 Task: Add an event with the title Second Training Workshop: Effective Leadership Development, date ''2023/10/01'', time 9:15 AM to 11:15 AMand add a description: Scavenger Hunt is a highly customizable activity that can be tailored to suit specific objectives or themes. It can incorporate company-specific trivia, puzzles, or tasks related to your industry or organizational values. The facilitator can also include team-building elements, such as icebreaker activities, during the scavenger hunt to enhance team cohesion and communication.Select event color  Tomato . Add location for the event as: Jakarta, Indonesia, logged in from the account softage.8@softage.netand send the event invitation to softage.10@softage.net and softage.6@softage.net. Set a reminder for the event Weekly on Sunday
Action: Mouse moved to (51, 102)
Screenshot: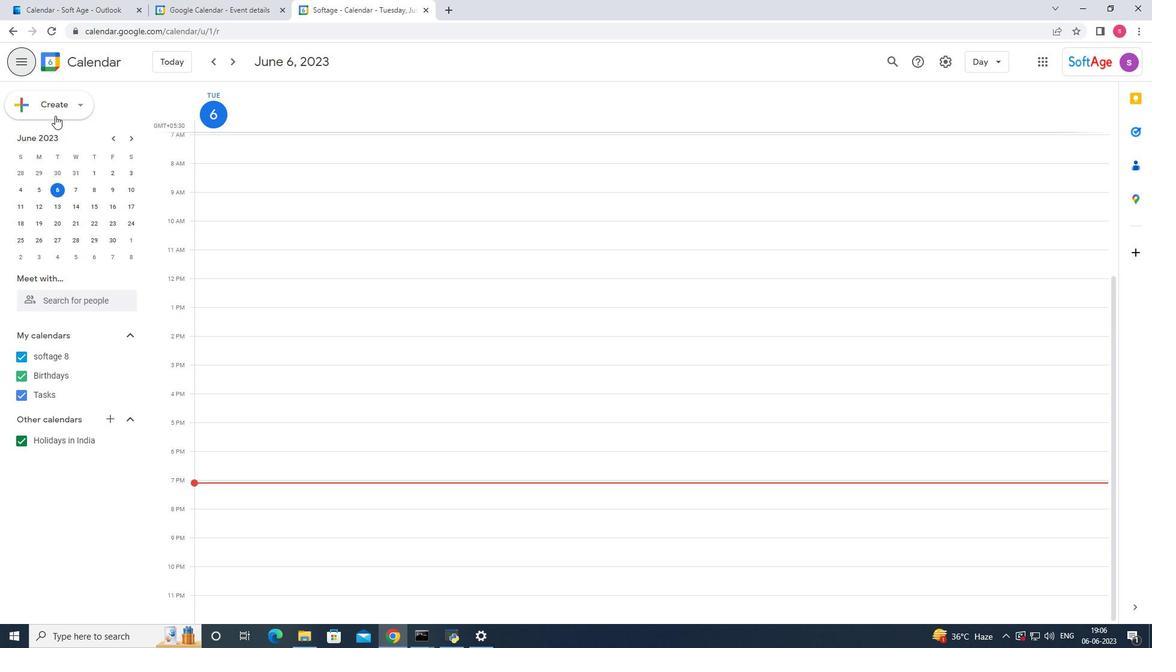 
Action: Mouse pressed left at (51, 102)
Screenshot: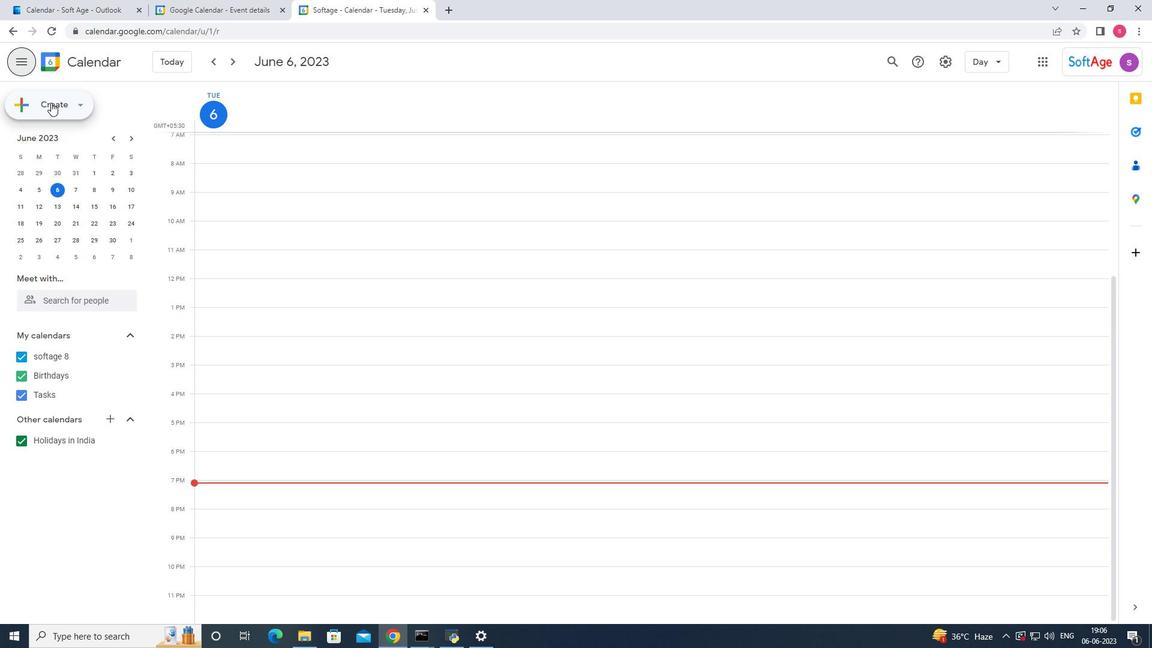 
Action: Mouse moved to (41, 139)
Screenshot: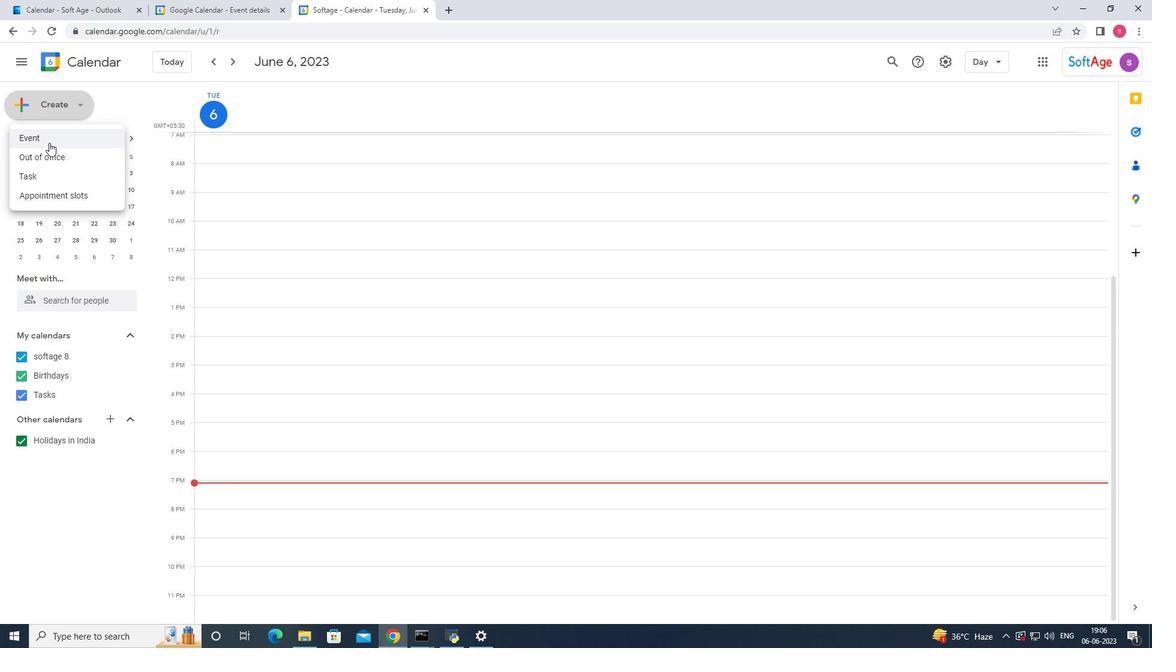 
Action: Mouse pressed left at (41, 139)
Screenshot: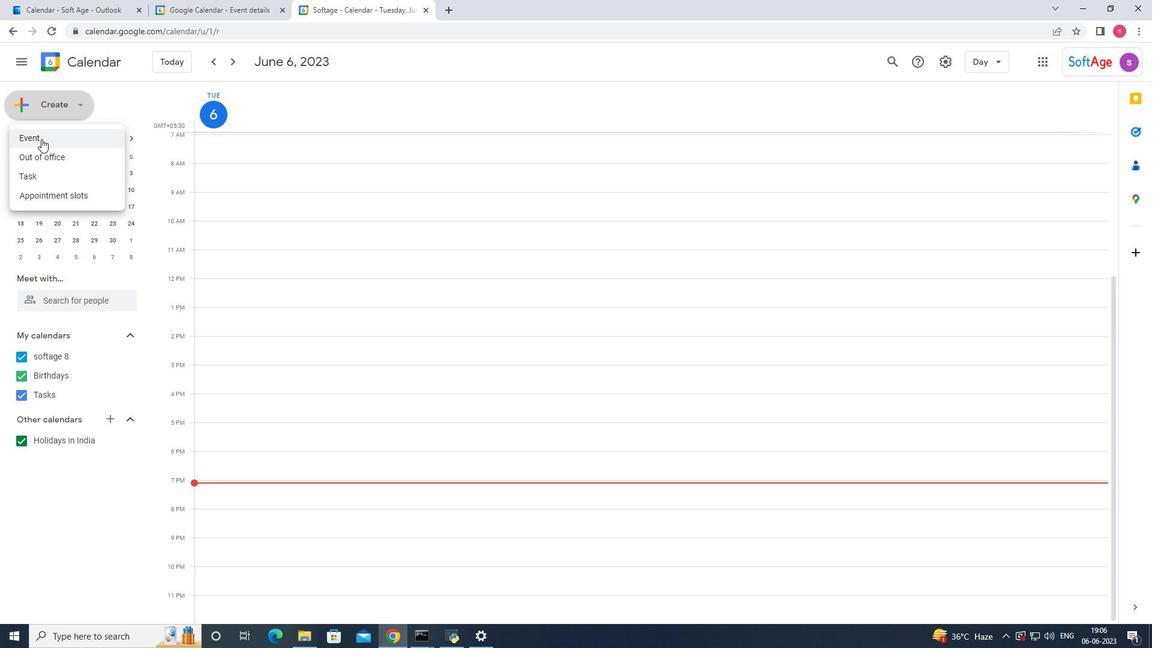 
Action: Mouse moved to (669, 471)
Screenshot: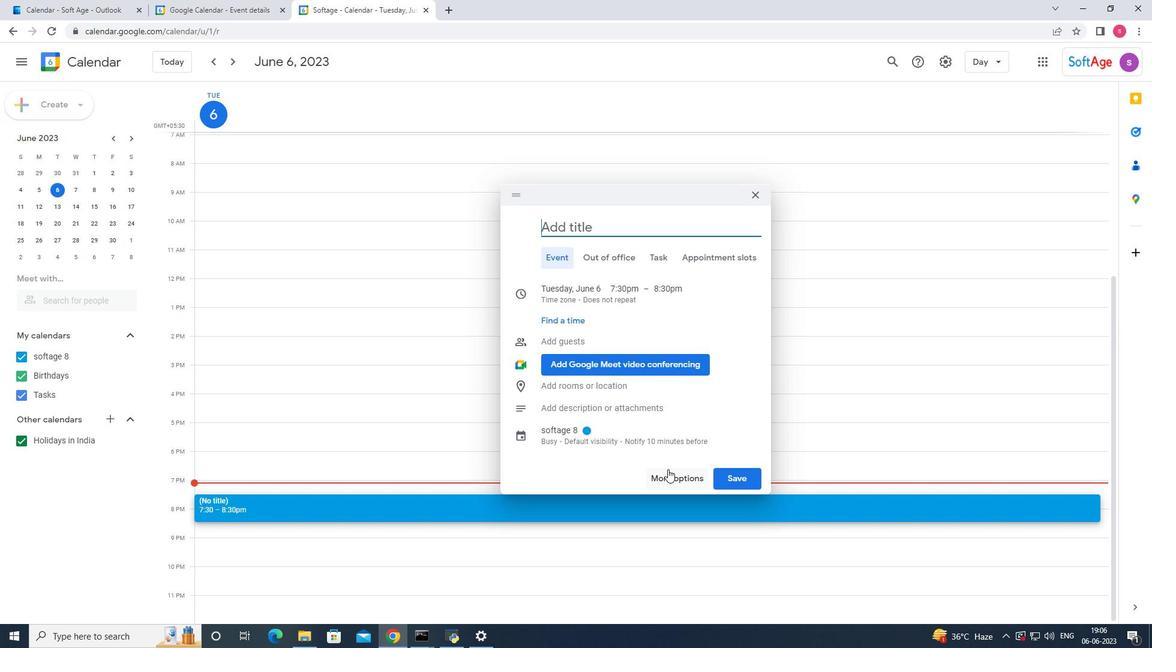 
Action: Mouse pressed left at (669, 471)
Screenshot: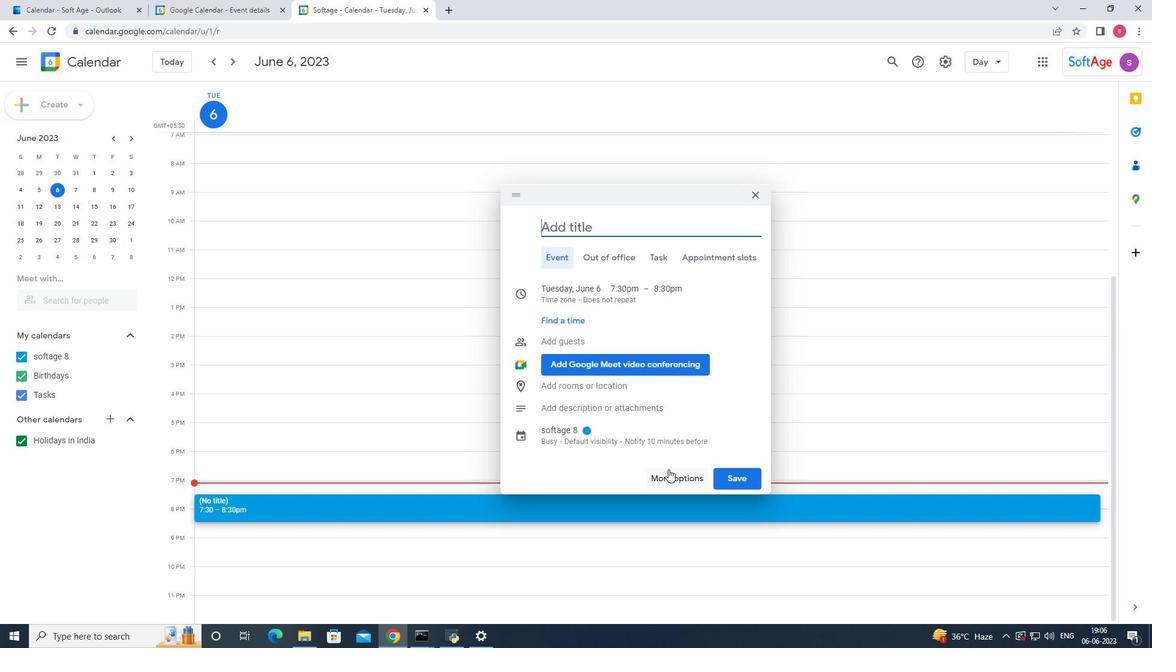 
Action: Mouse moved to (83, 66)
Screenshot: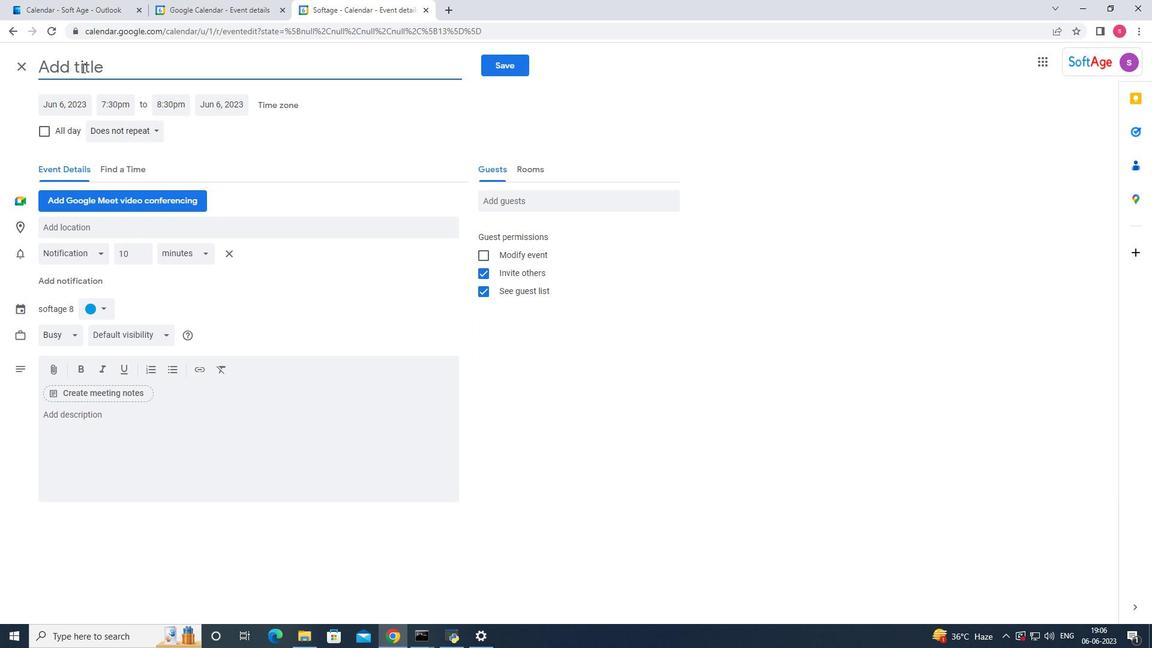 
Action: Mouse pressed left at (83, 66)
Screenshot: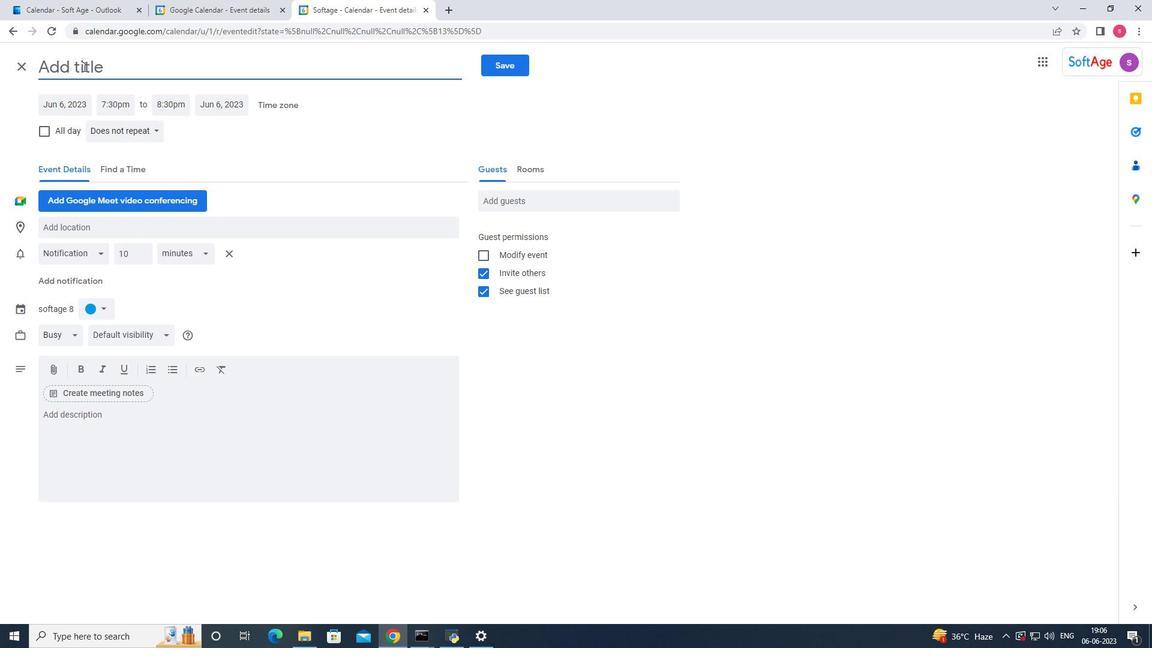 
Action: Key pressed <Key.shift_r>Second<Key.space><Key.shift_r>Training<Key.space><Key.shift_r>Worksp<Key.backspace>hop<Key.space><Key.shift_r><Key.backspace><Key.shift><Key.shift><Key.shift><Key.shift><Key.shift><Key.shift><Key.shift><Key.shift><Key.shift><Key.shift><Key.shift><Key.shift><Key.shift><Key.shift><Key.shift><Key.shift><Key.shift><Key.shift><Key.shift><Key.shift><Key.shift>:<Key.space><Key.shift_r>Effective<Key.space><Key.shift>Leadership<Key.space><Key.shift_r>Development
Screenshot: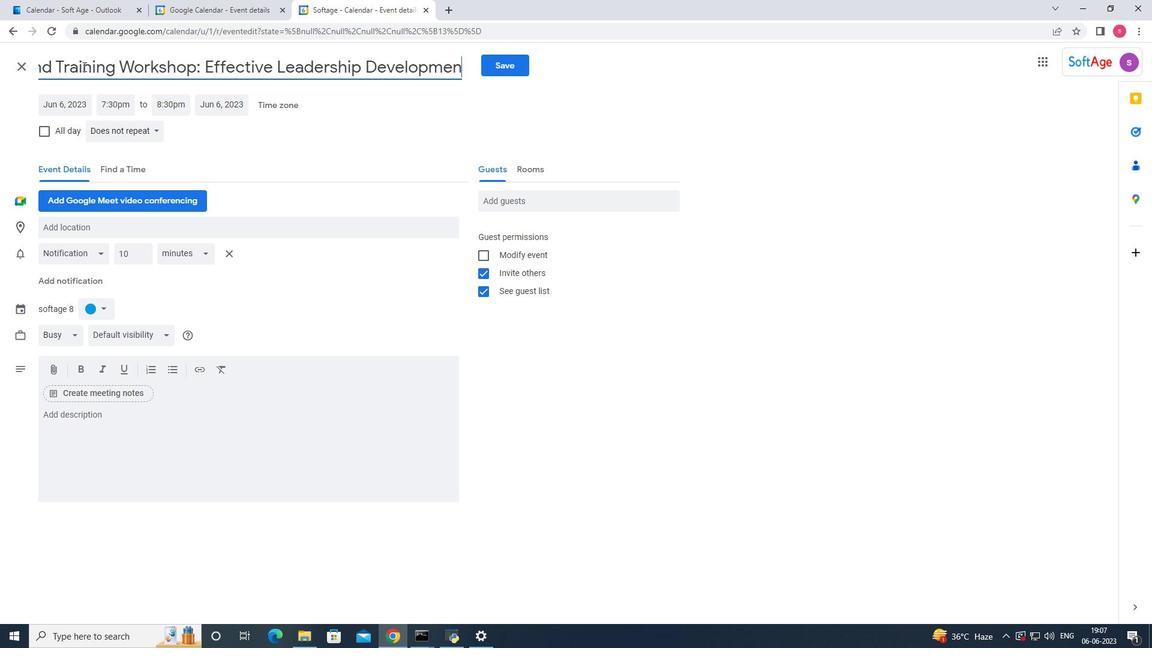 
Action: Mouse moved to (173, 430)
Screenshot: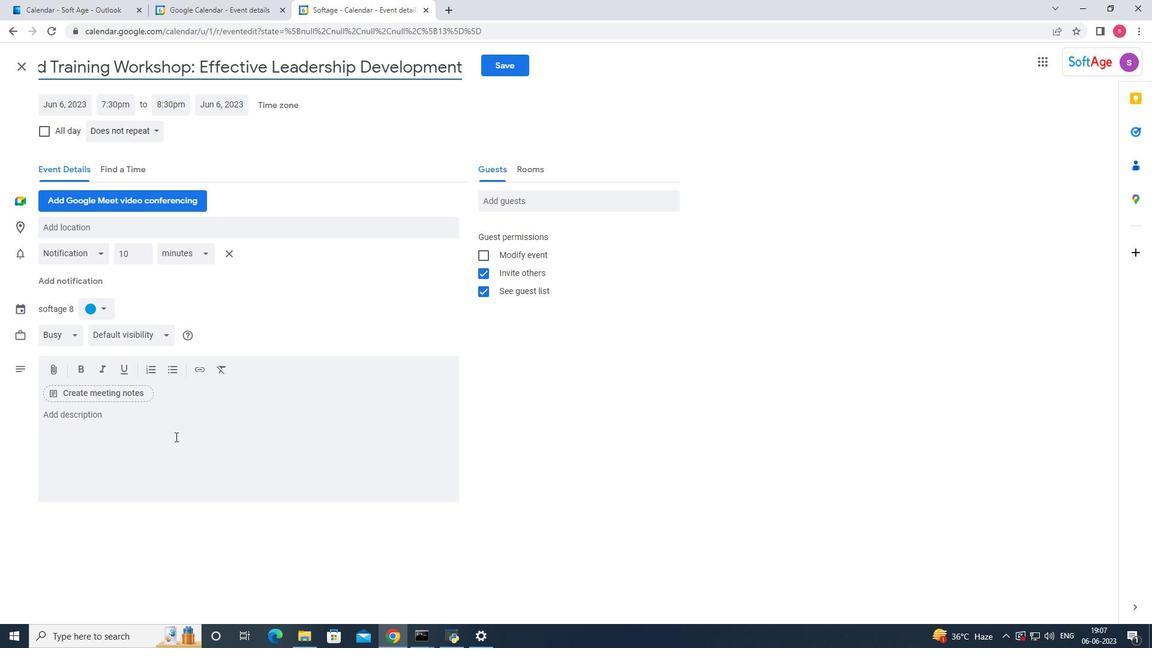 
Action: Mouse pressed left at (173, 430)
Screenshot: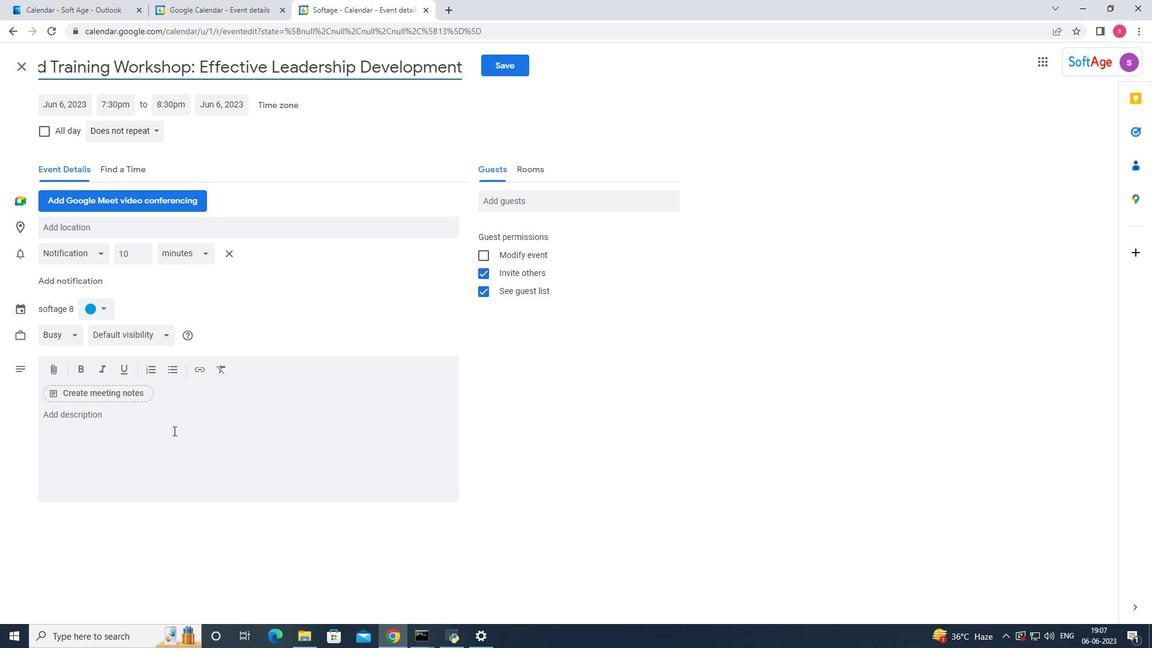 
Action: Mouse moved to (149, 432)
Screenshot: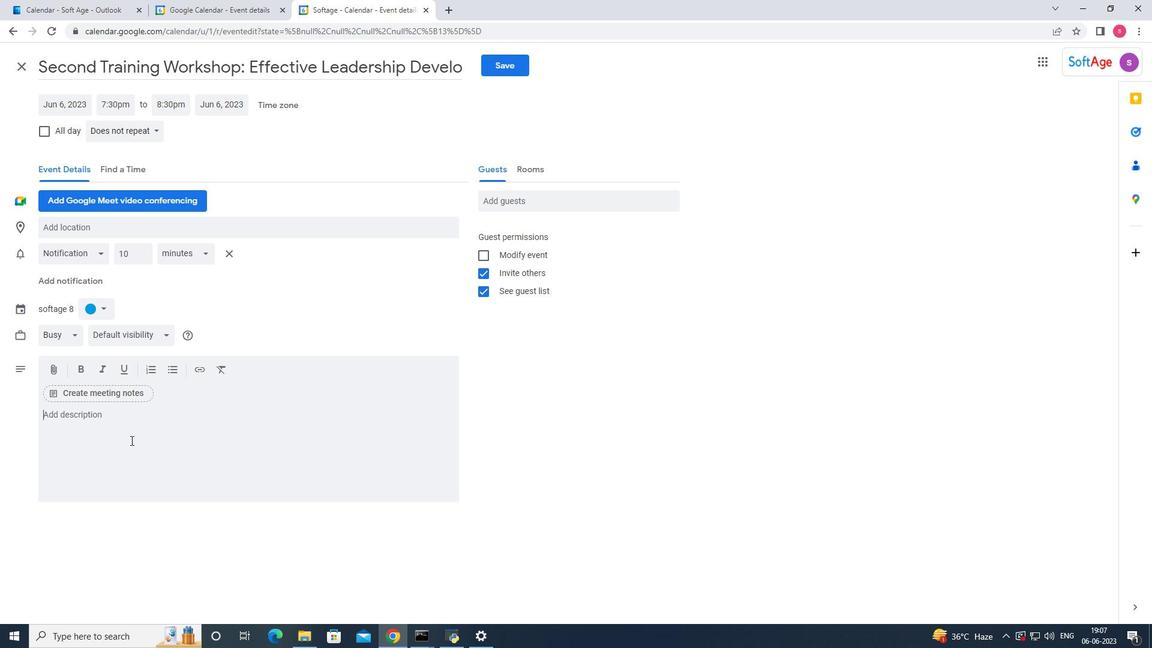 
Action: Mouse pressed left at (149, 432)
Screenshot: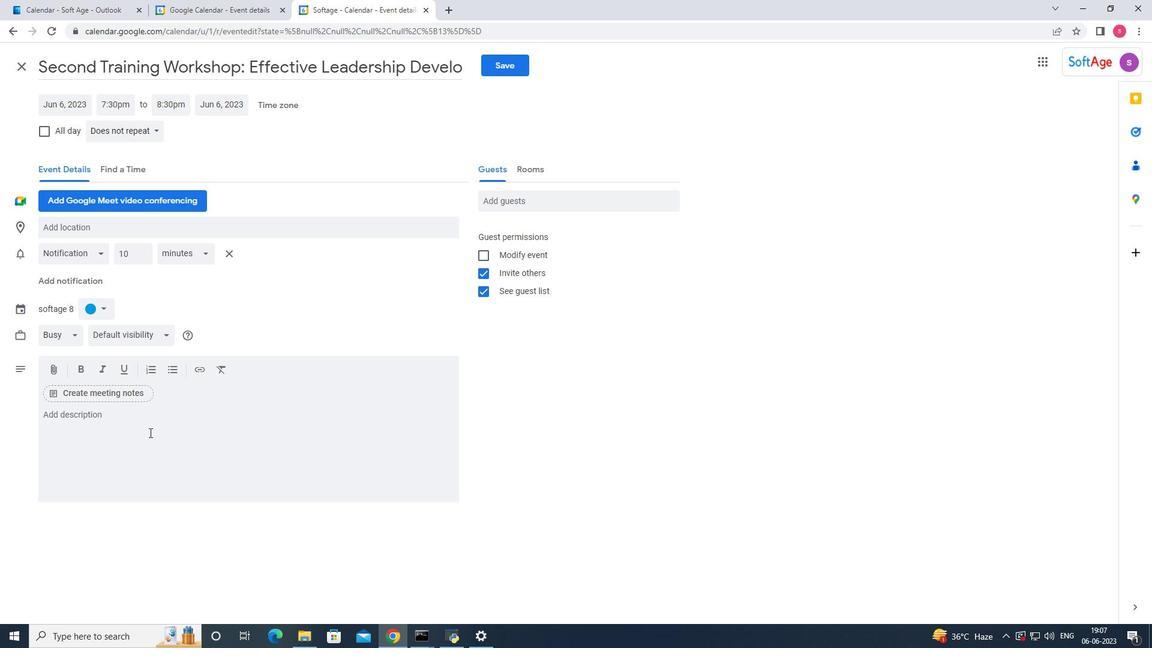 
Action: Mouse moved to (153, 427)
Screenshot: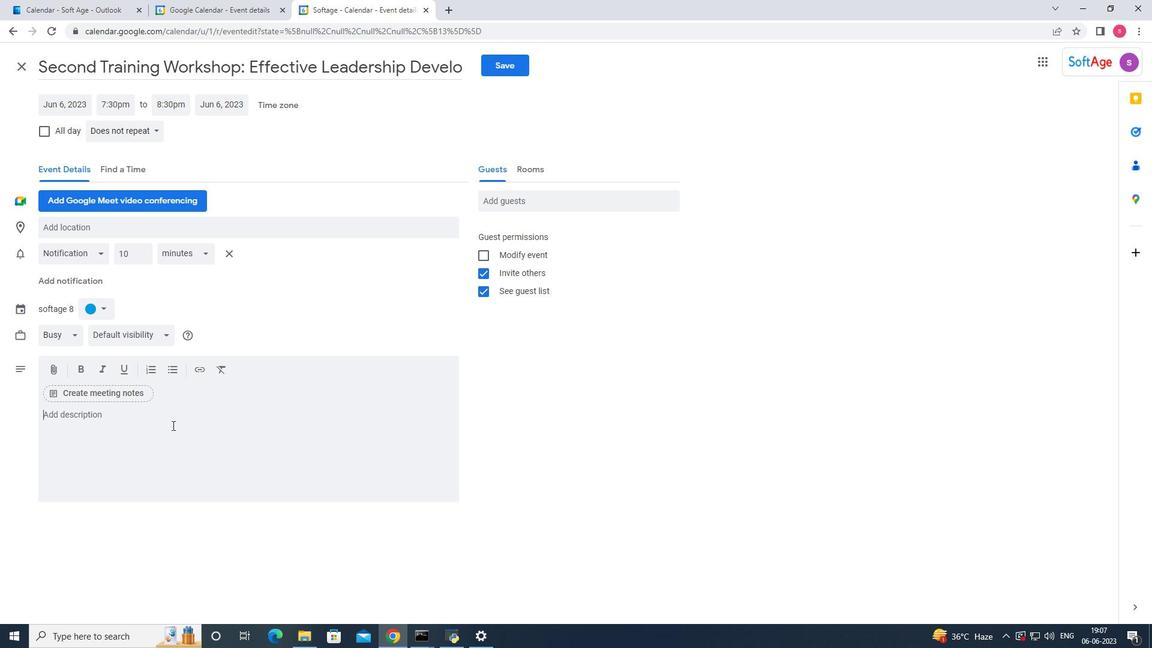
Action: Mouse pressed left at (153, 427)
Screenshot: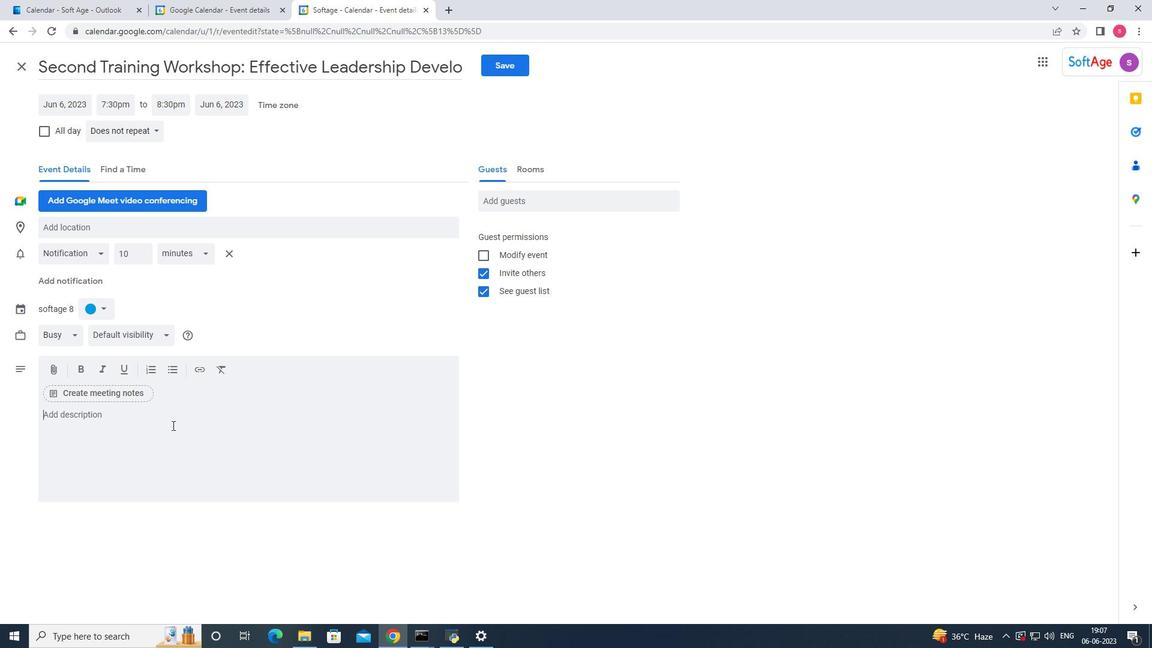 
Action: Key pressed <Key.shift_r><Key.shift_r><Key.shift_r>T<Key.backspace><Key.shift_r><Key.shift_r>Scavenger<Key.space><Key.shift>Hunt<Key.space>is<Key.space>a<Key.space>highly<Key.space>customizable<Key.space>activity<Key.space>ta<Key.backspace>hat<Key.space>can<Key.space>be<Key.space>tr<Key.backspace>ailored<Key.space>to<Key.space>uou<Key.backspace><Key.backspace><Key.backspace>suid<Key.backspace>t<Key.space>specific<Key.space>objectives<Key.space>p<Key.backspace>or<Key.space>themes.<Key.space><Key.shift>It<Key.space>can<Key.space>incorporate<Key.space>company<Key.space><Key.backspace><Key.shift>_<Key.backspace>-<Key.space><Key.backspace>specific<Key.space>travia,<Key.space>pi<Key.backspace>i<Key.backspace>ussles,<Key.space>or<Key.space>tasks<Key.space>related<Key.space>to<Key.space>uour<Key.backspace><Key.backspace><Key.backspace><Key.backspace>your<Key.space>industry<Key.space>or<Key.space>organizational<Key.space>values.<Key.space><Key.shift_r>The<Key.space>facilitati<Key.backspace>or<Key.space>can<Key.space>s<Key.backspace>also<Key.space>unclude<Key.space><Key.backspace><Key.backspace><Key.backspace><Key.backspace>ude<Key.space>
Screenshot: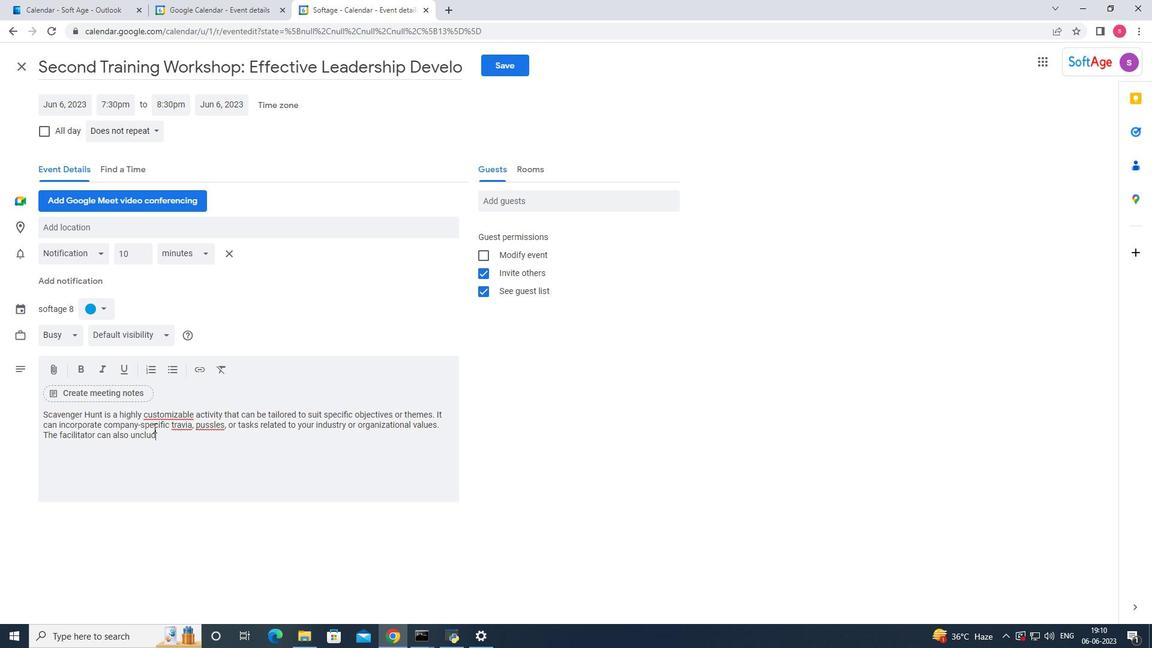 
Action: Mouse moved to (138, 439)
Screenshot: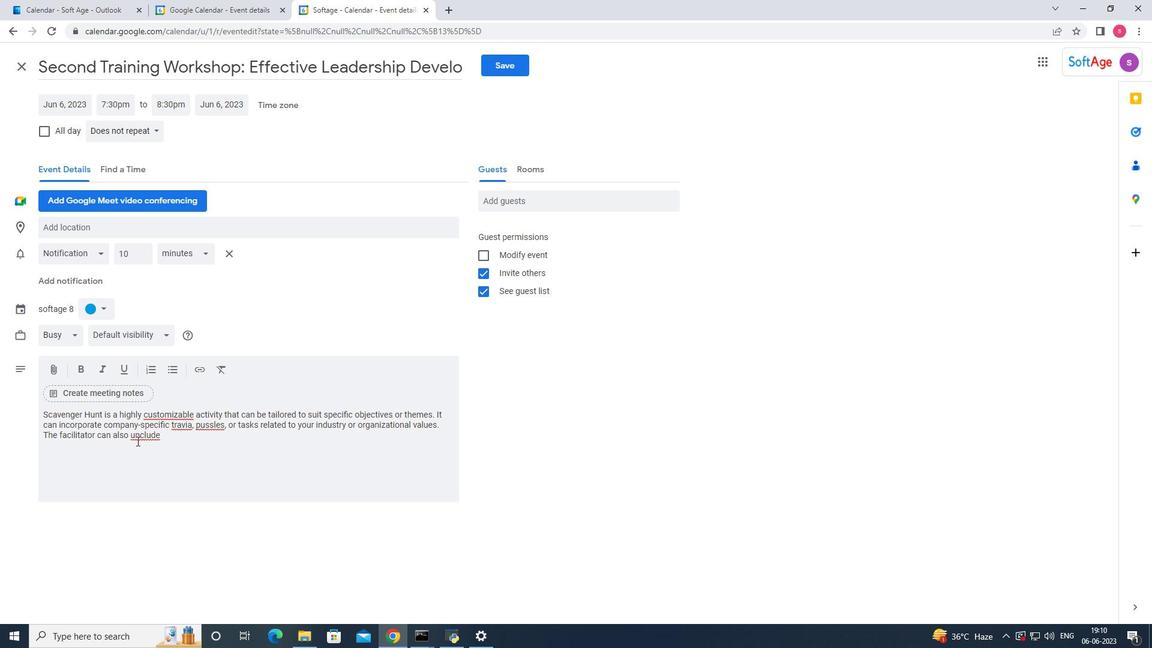 
Action: Mouse pressed right at (138, 439)
Screenshot: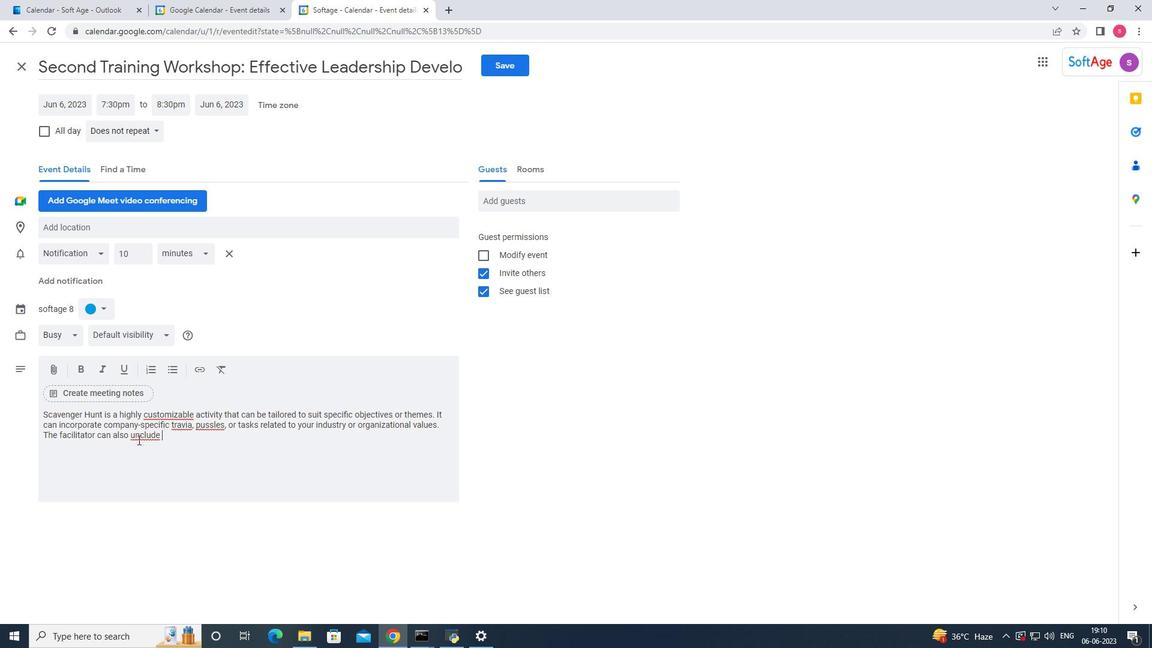 
Action: Mouse moved to (180, 266)
Screenshot: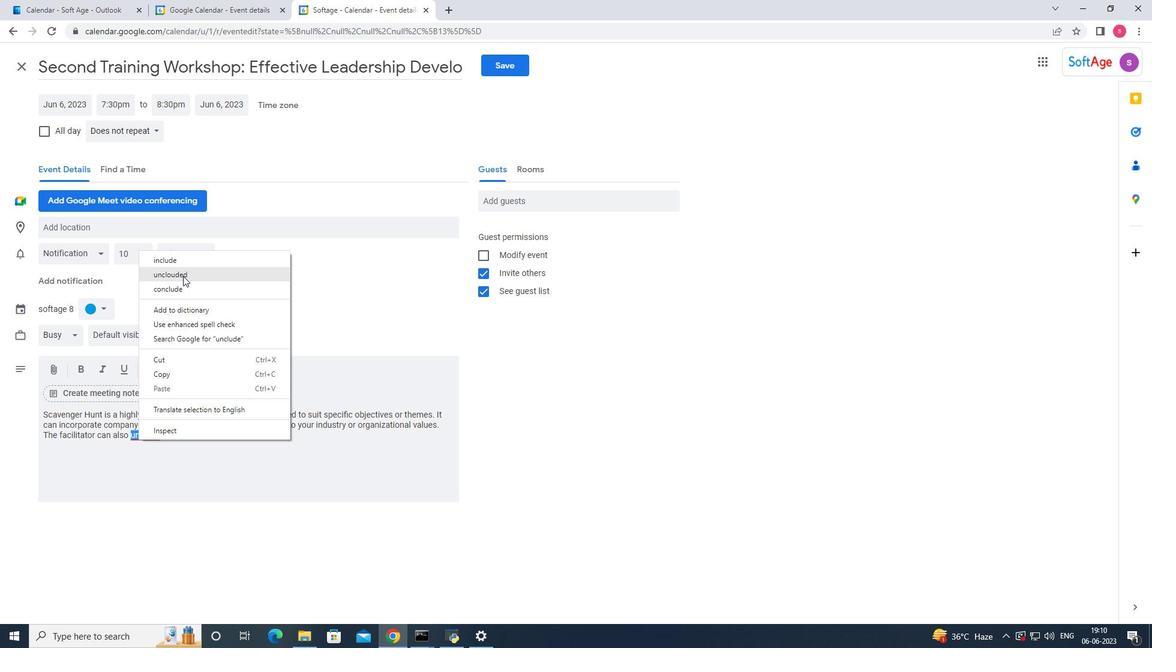 
Action: Mouse pressed left at (180, 266)
Screenshot: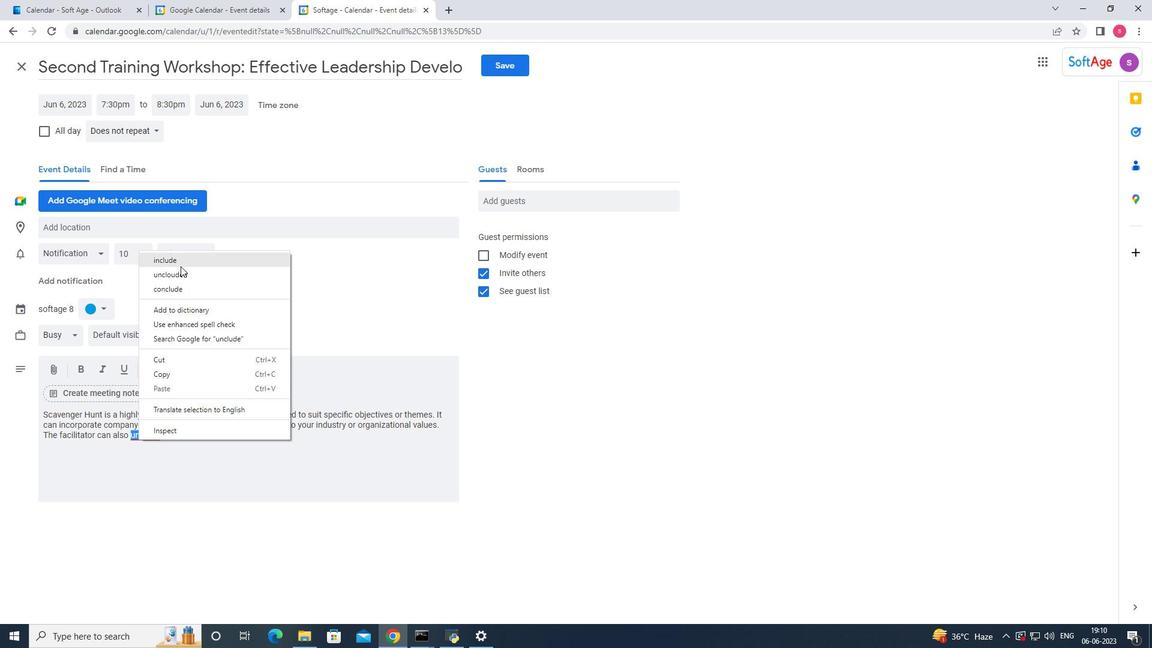 
Action: Mouse moved to (162, 413)
Screenshot: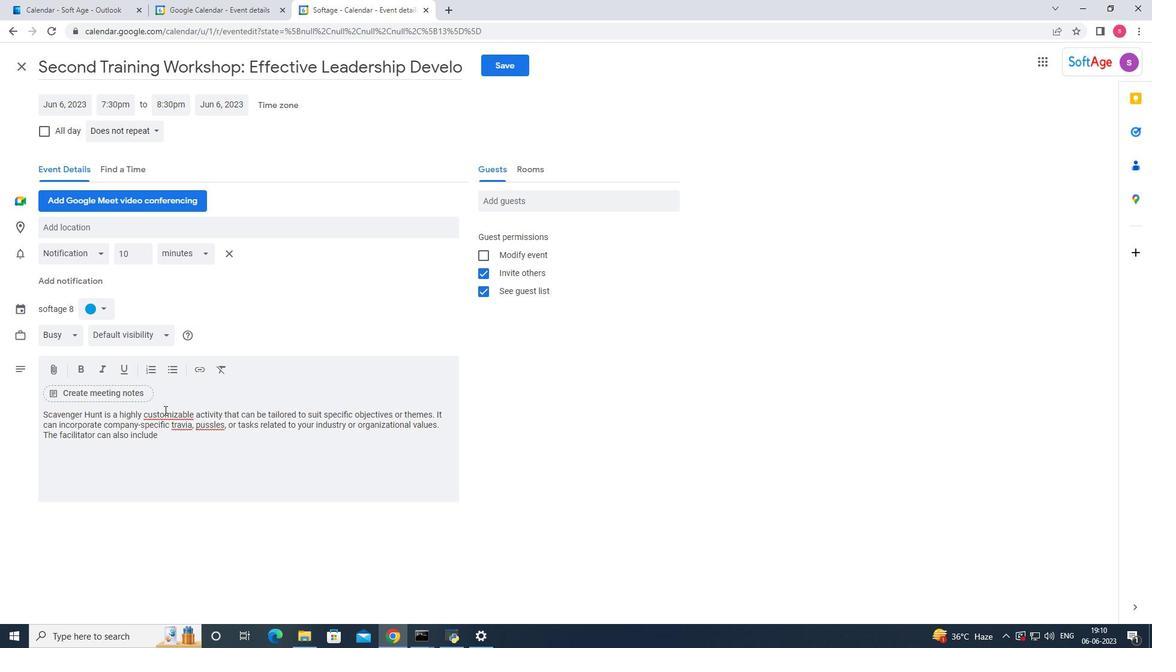
Action: Mouse pressed right at (162, 413)
Screenshot: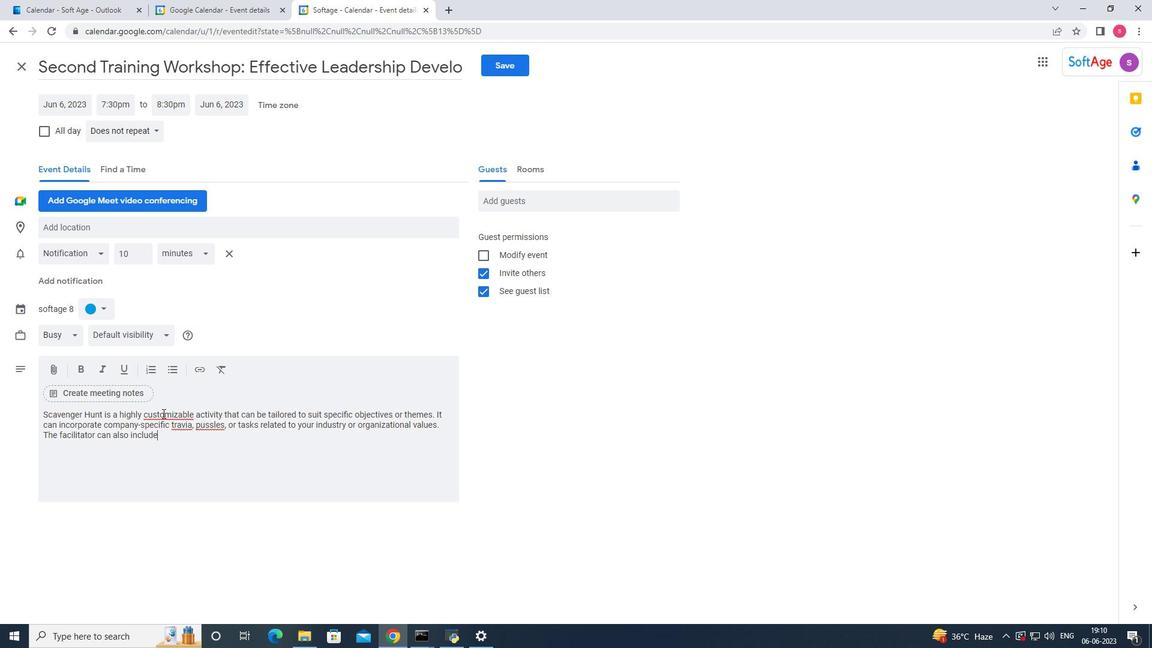 
Action: Mouse moved to (173, 425)
Screenshot: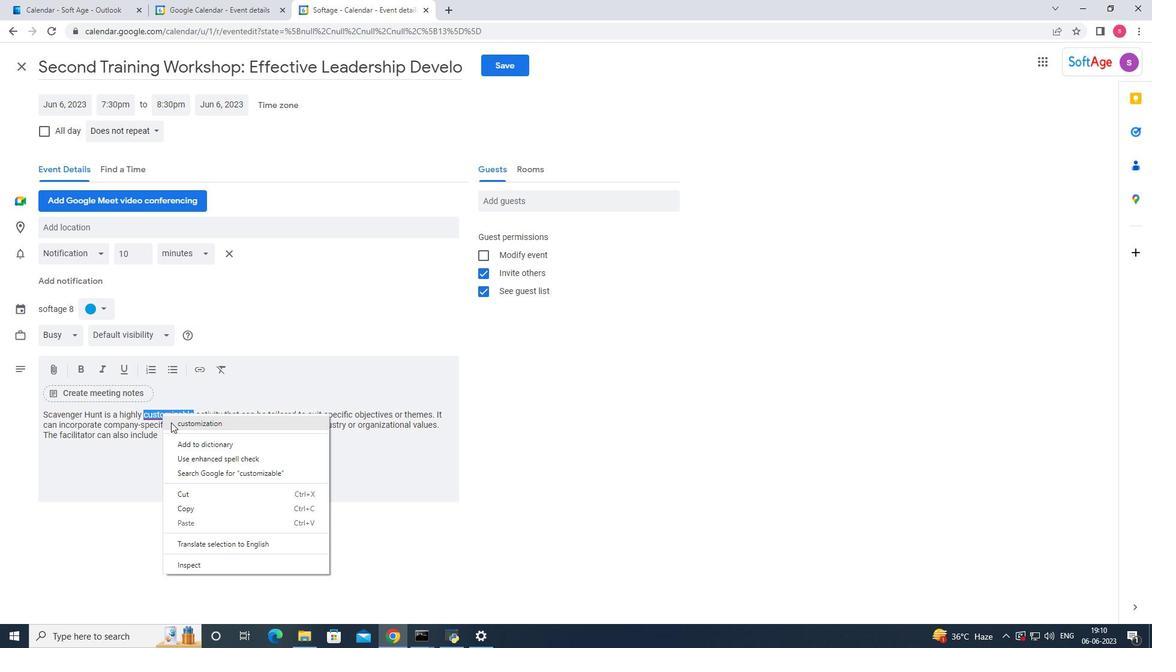
Action: Mouse pressed left at (173, 425)
Screenshot: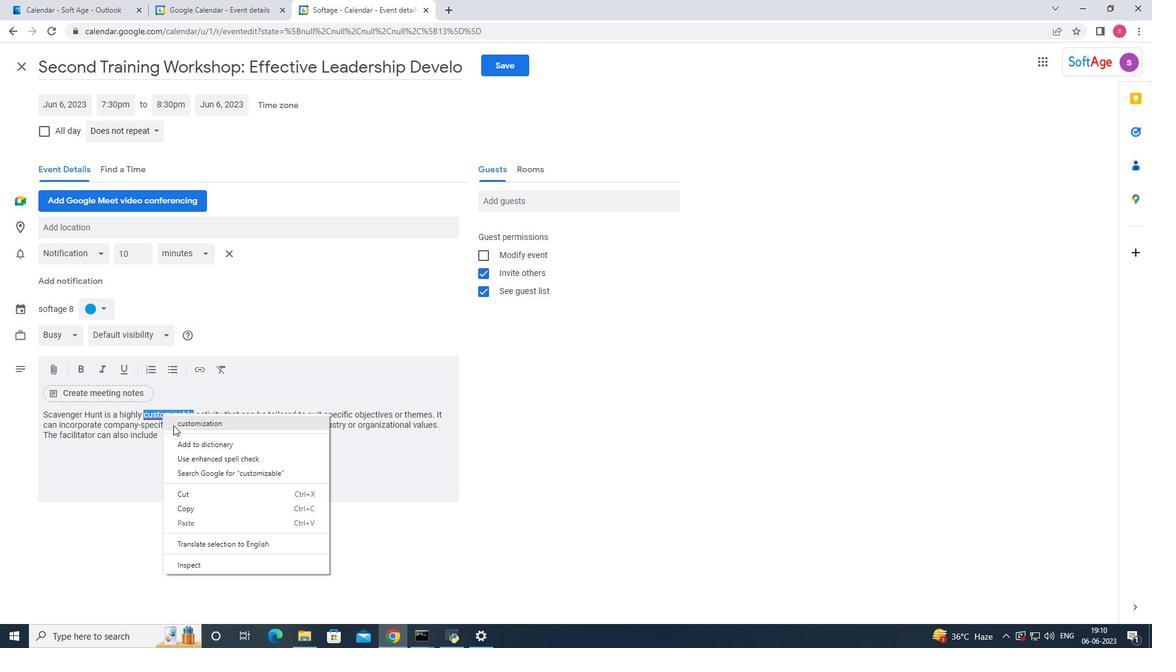 
Action: Mouse moved to (182, 427)
Screenshot: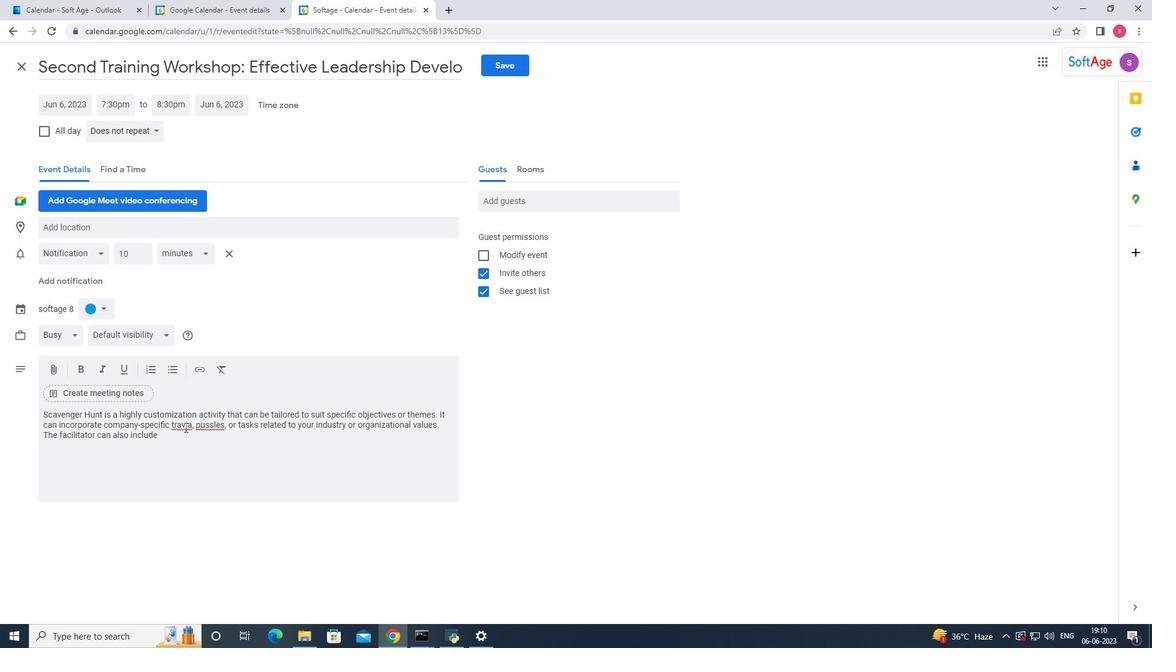 
Action: Mouse pressed right at (182, 427)
Screenshot: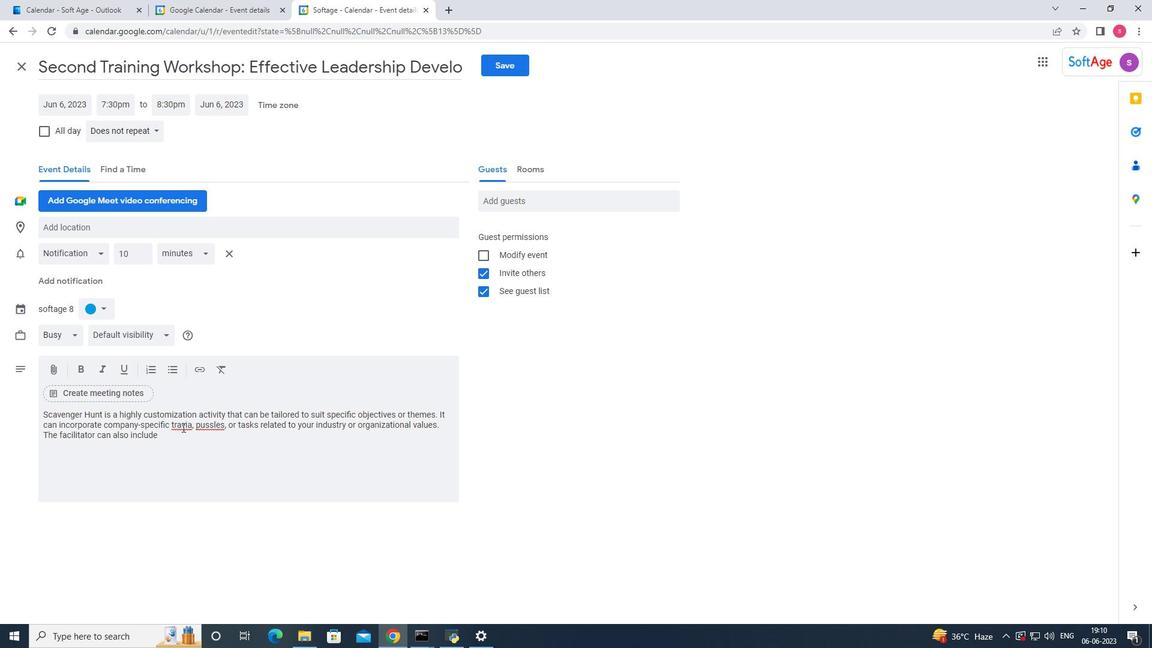 
Action: Mouse moved to (208, 438)
Screenshot: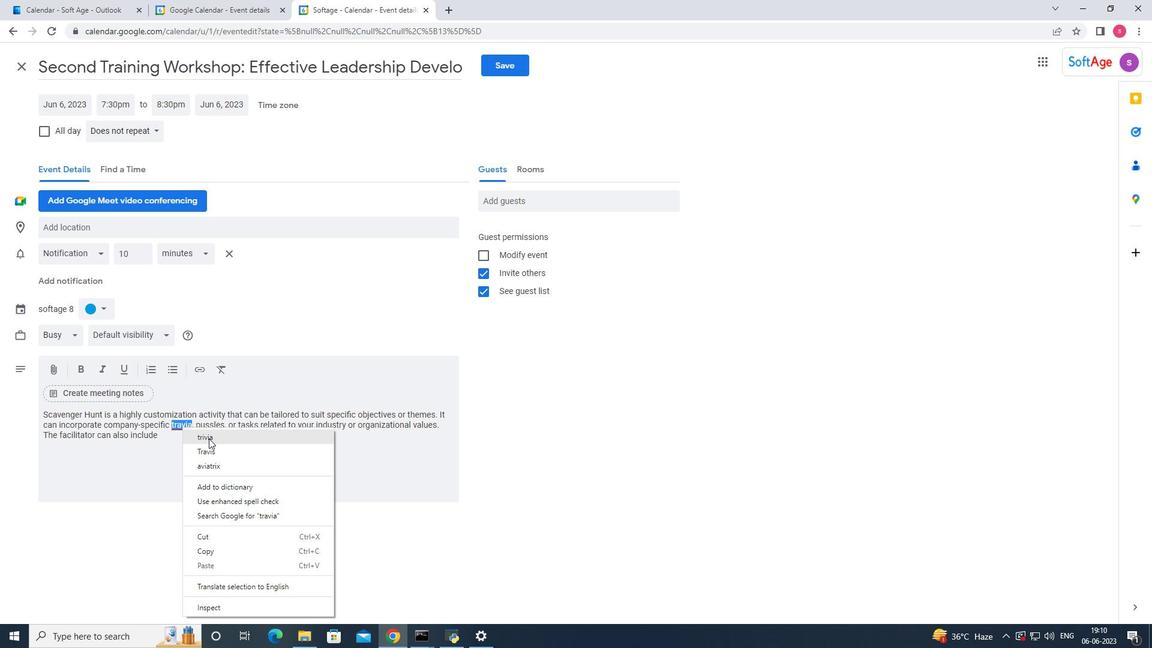 
Action: Mouse pressed left at (208, 438)
Screenshot: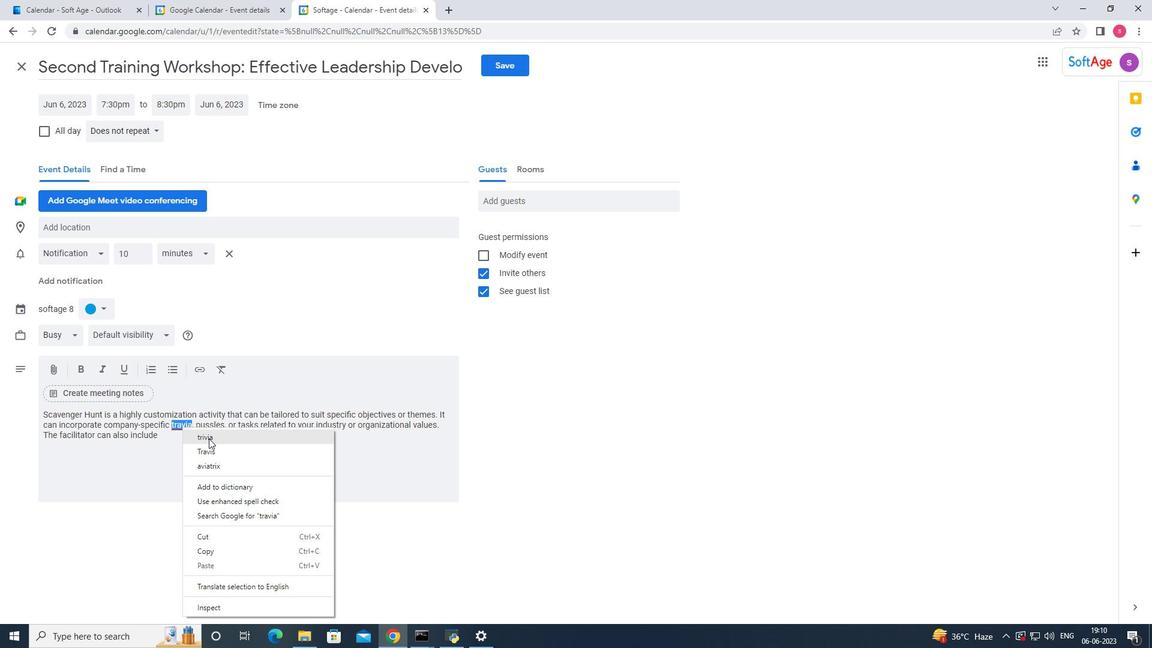 
Action: Mouse moved to (206, 427)
Screenshot: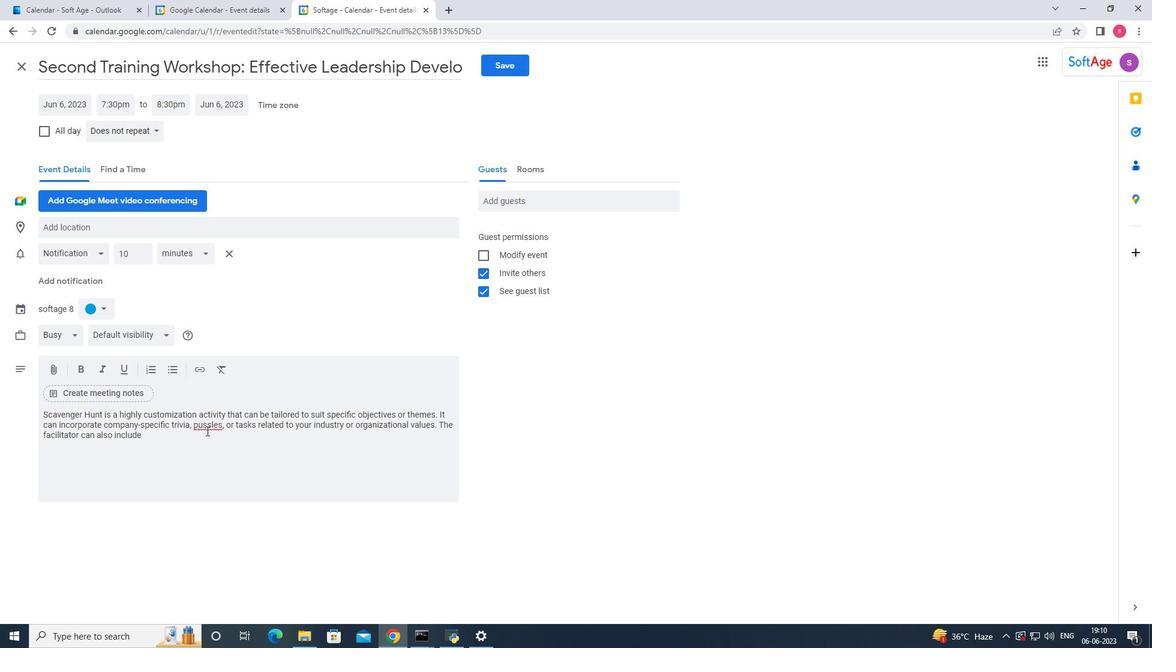 
Action: Mouse pressed right at (206, 427)
Screenshot: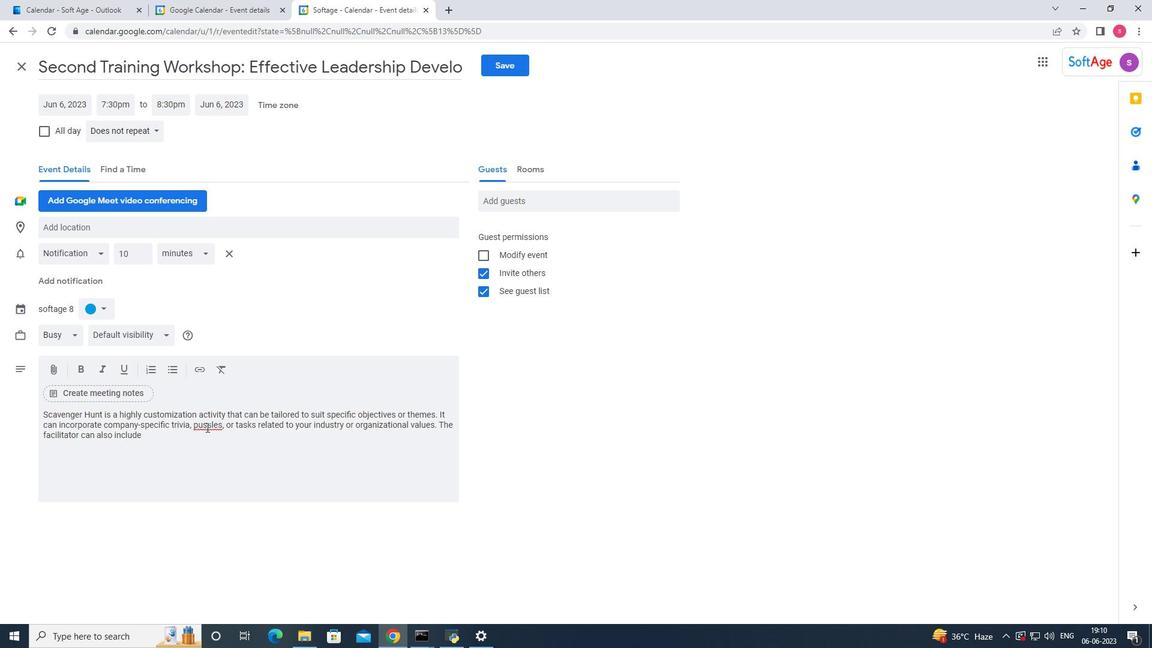 
Action: Mouse moved to (196, 461)
Screenshot: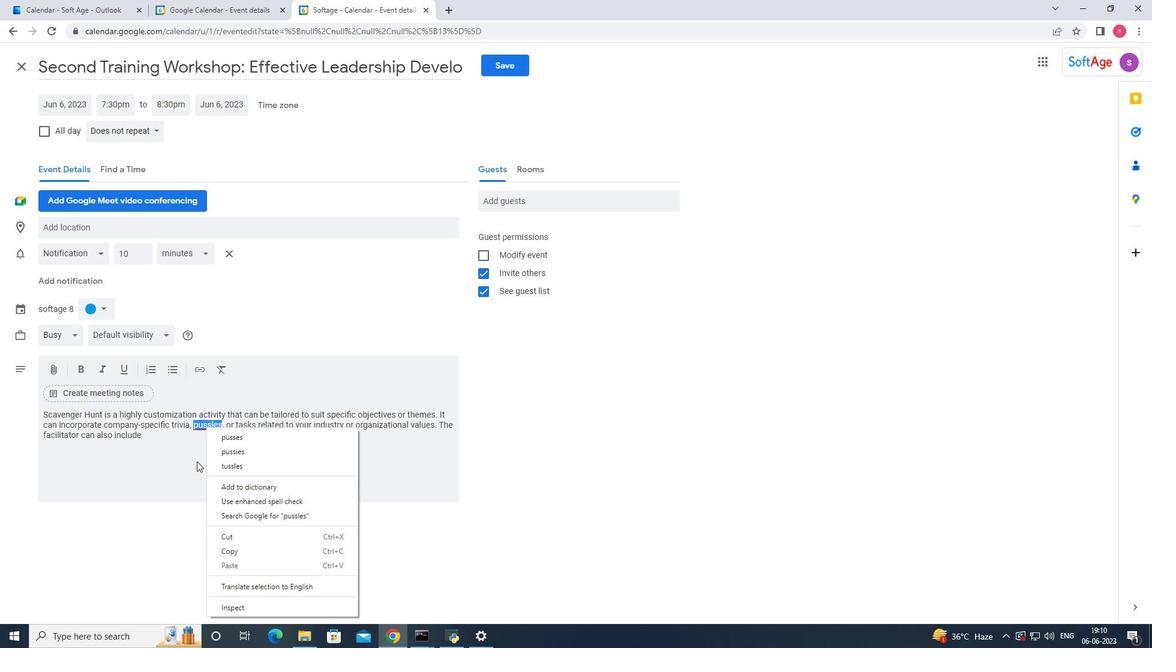 
Action: Mouse pressed left at (196, 461)
Screenshot: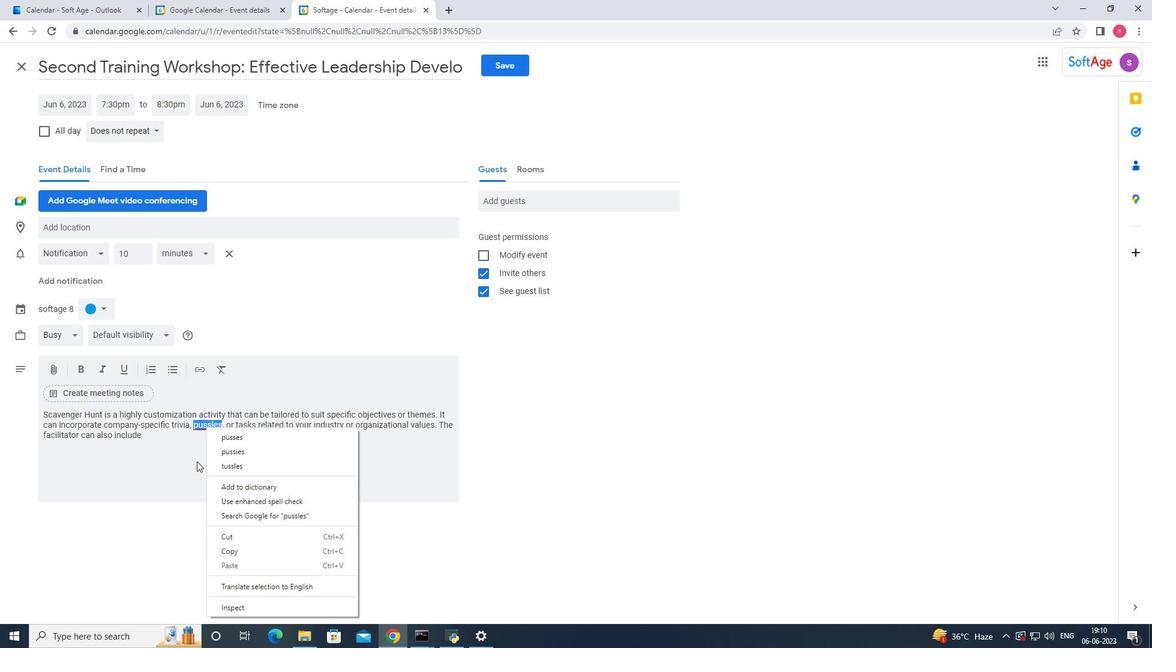 
Action: Mouse moved to (210, 426)
Screenshot: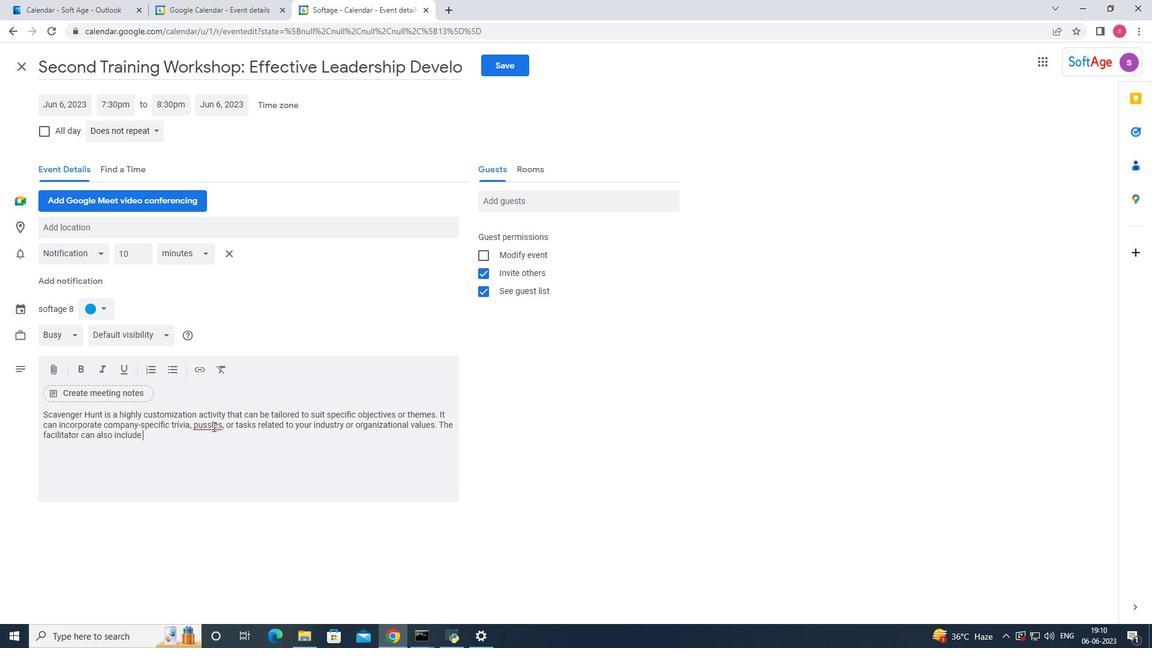 
Action: Mouse pressed left at (210, 426)
Screenshot: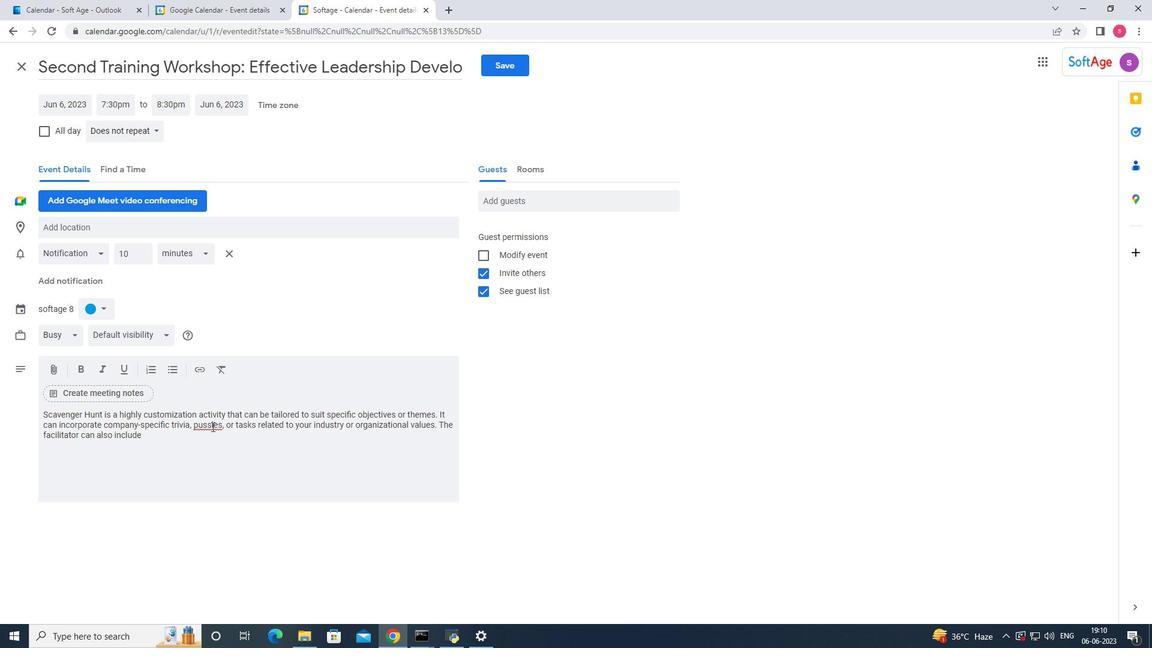 
Action: Mouse moved to (229, 436)
Screenshot: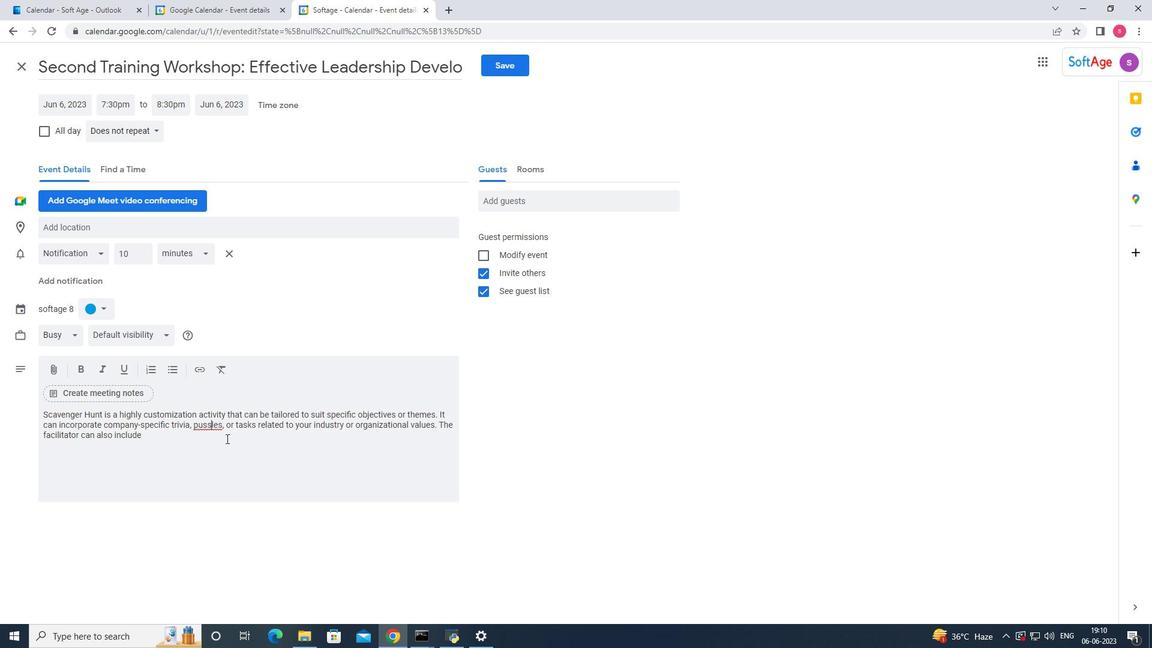 
Action: Key pressed <Key.backspace><Key.backspace>zz
Screenshot: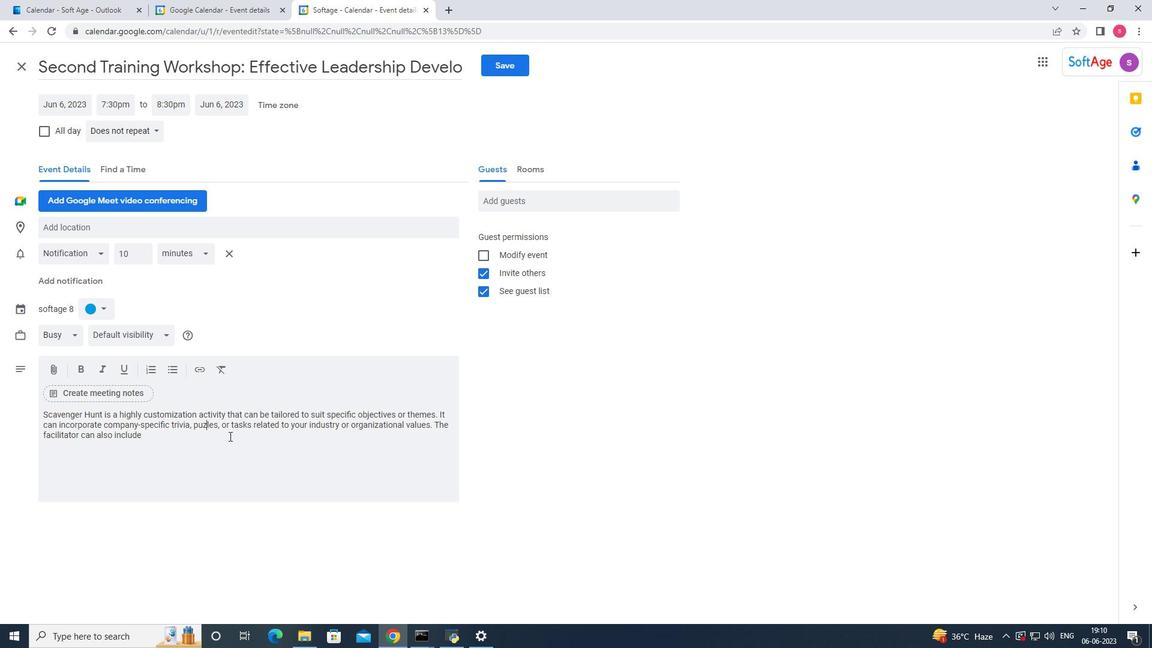 
Action: Mouse moved to (165, 440)
Screenshot: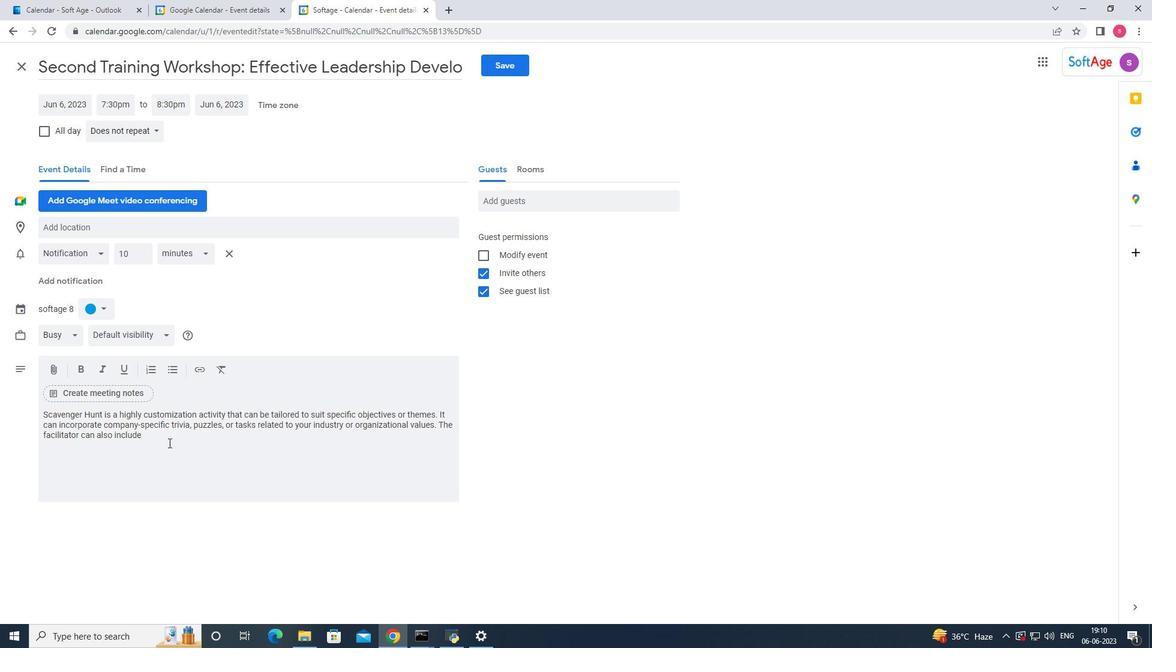 
Action: Mouse pressed left at (165, 440)
Screenshot: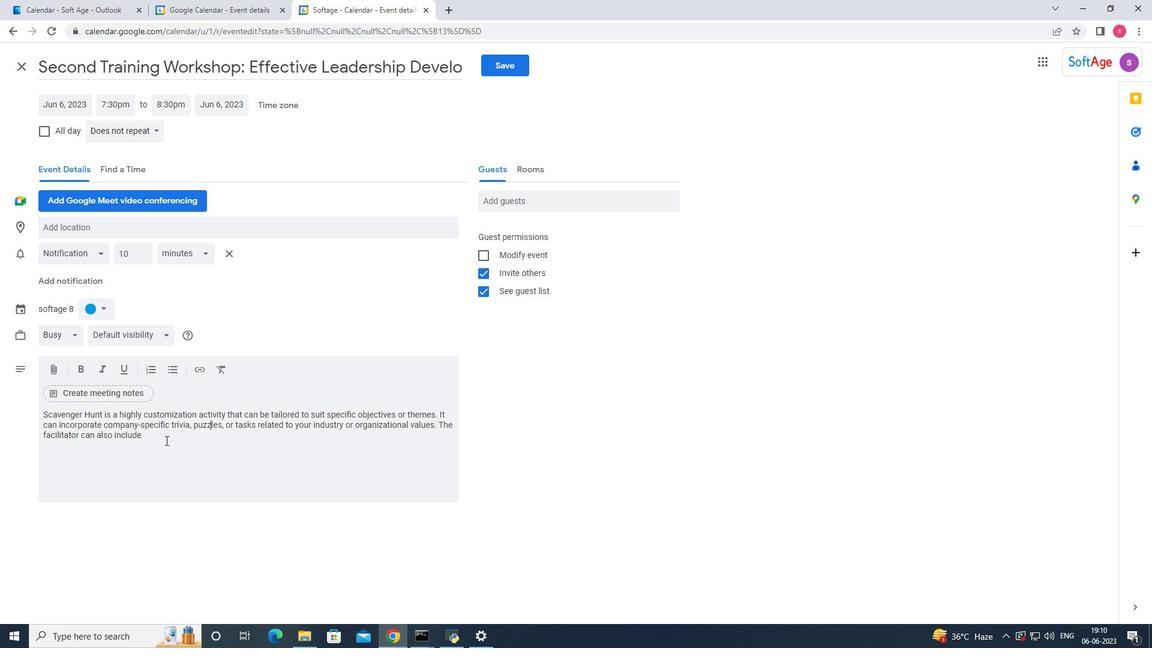 
Action: Mouse moved to (174, 441)
Screenshot: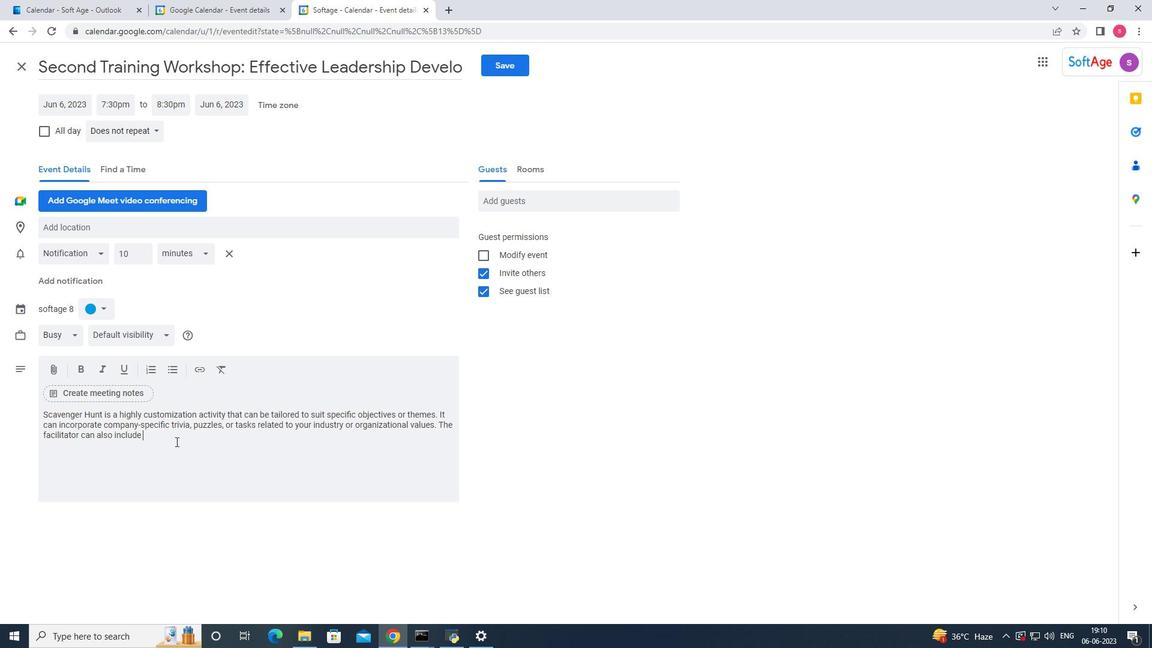 
Action: Key pressed <Key.space>team-building<Key.space>elements,<Key.space>such<Key.space>as<Key.space>icebreaker<Key.space>activities,<Key.space>and<Key.space><Key.backspace><Key.backspace><Key.backspace><Key.backspace>during<Key.space>the<Key.space>scavenfe<Key.backspace><Key.backspace>ger<Key.space>hunt<Key.space>to<Key.space>enga<Key.backspace><Key.backspace>hance<Key.space>e<Key.backspace>team<Key.space>cohesion<Key.space>and<Key.space>communm<Key.backspace>ication.
Screenshot: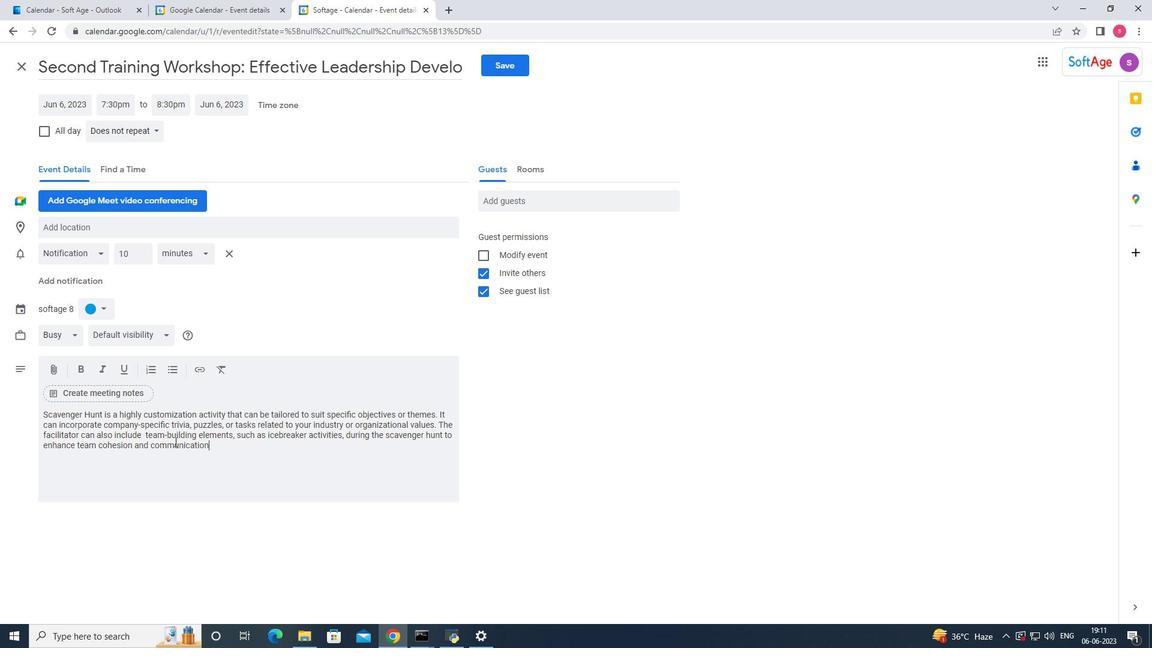 
Action: Mouse moved to (73, 106)
Screenshot: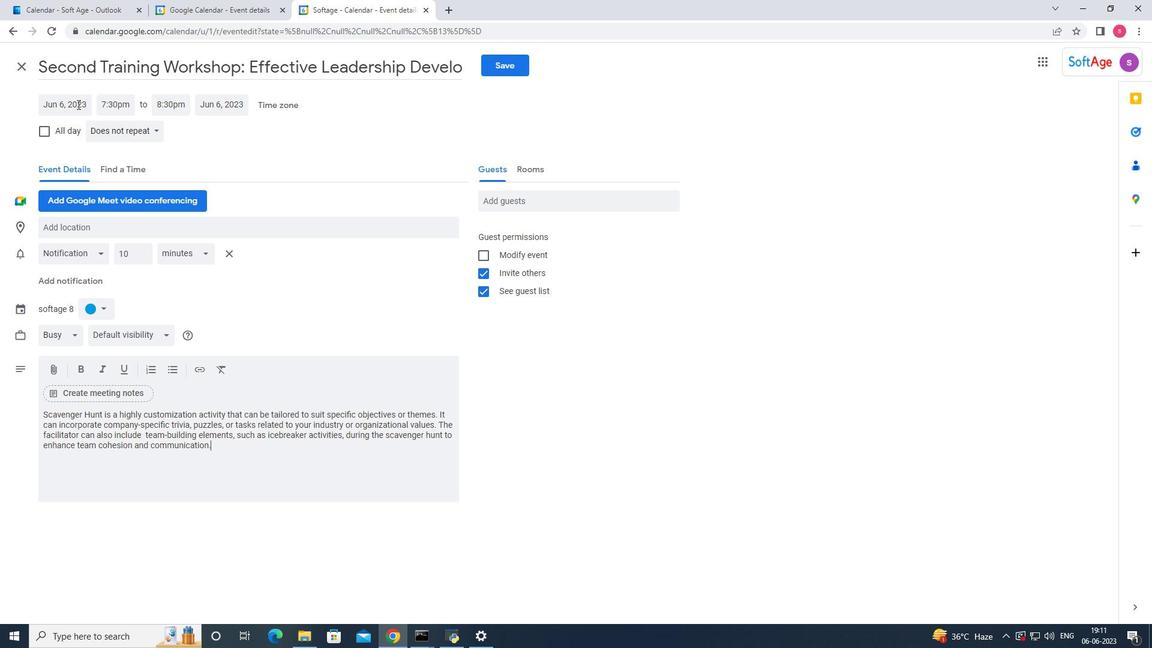 
Action: Mouse pressed left at (73, 106)
Screenshot: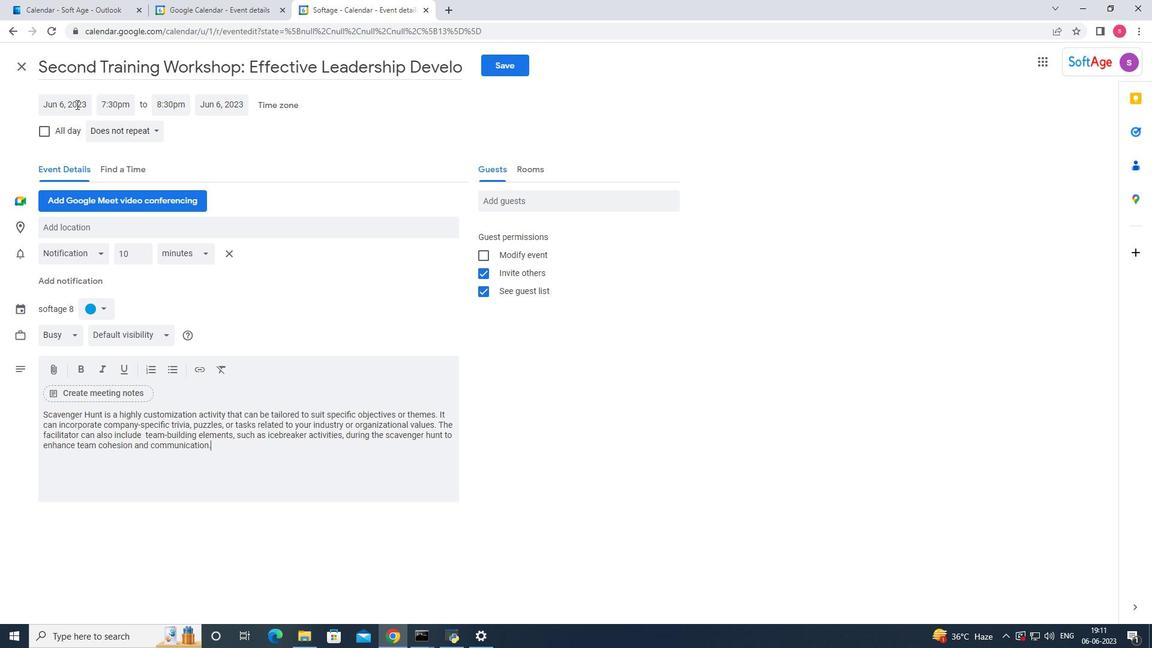 
Action: Mouse moved to (186, 127)
Screenshot: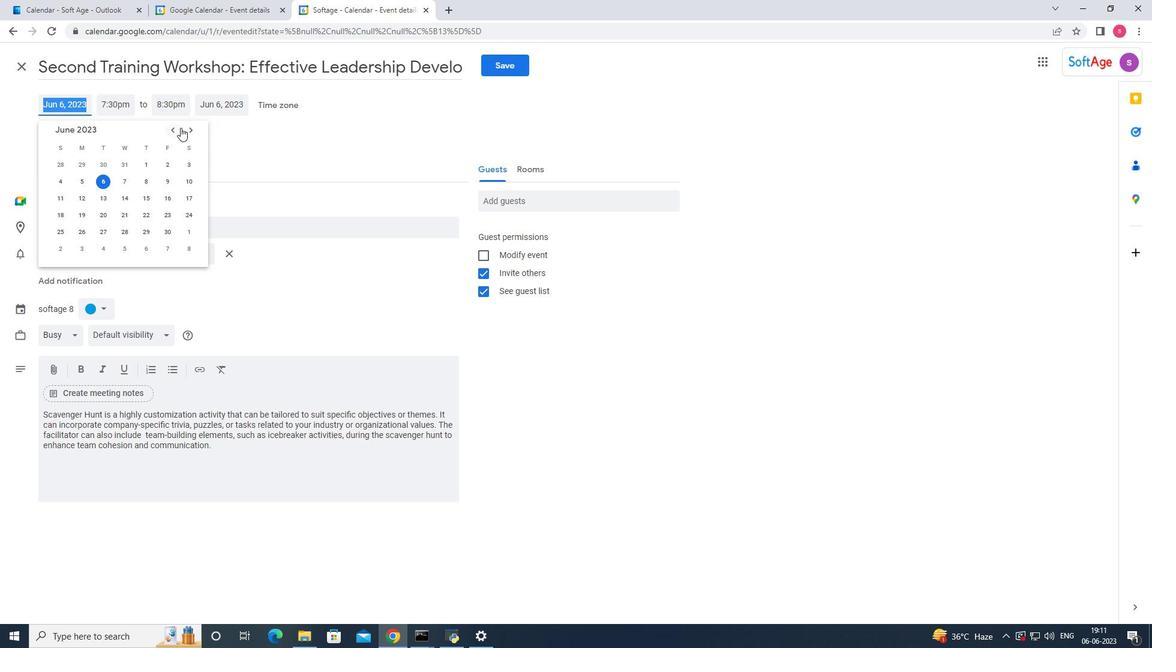 
Action: Mouse pressed left at (186, 127)
Screenshot: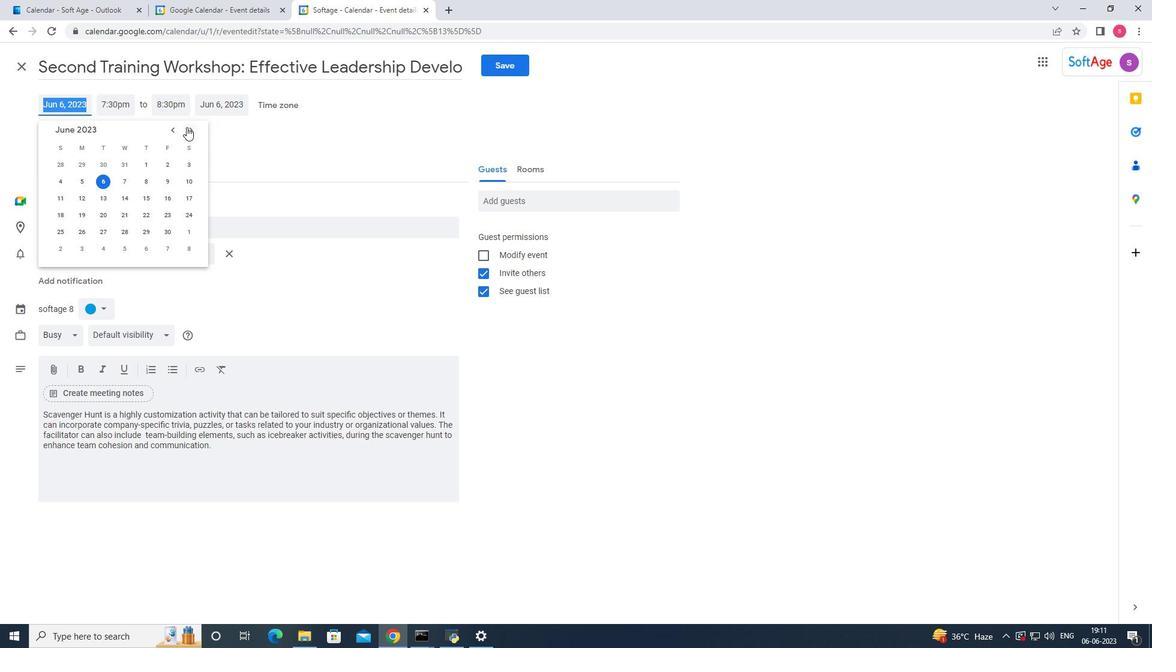 
Action: Mouse pressed left at (186, 127)
Screenshot: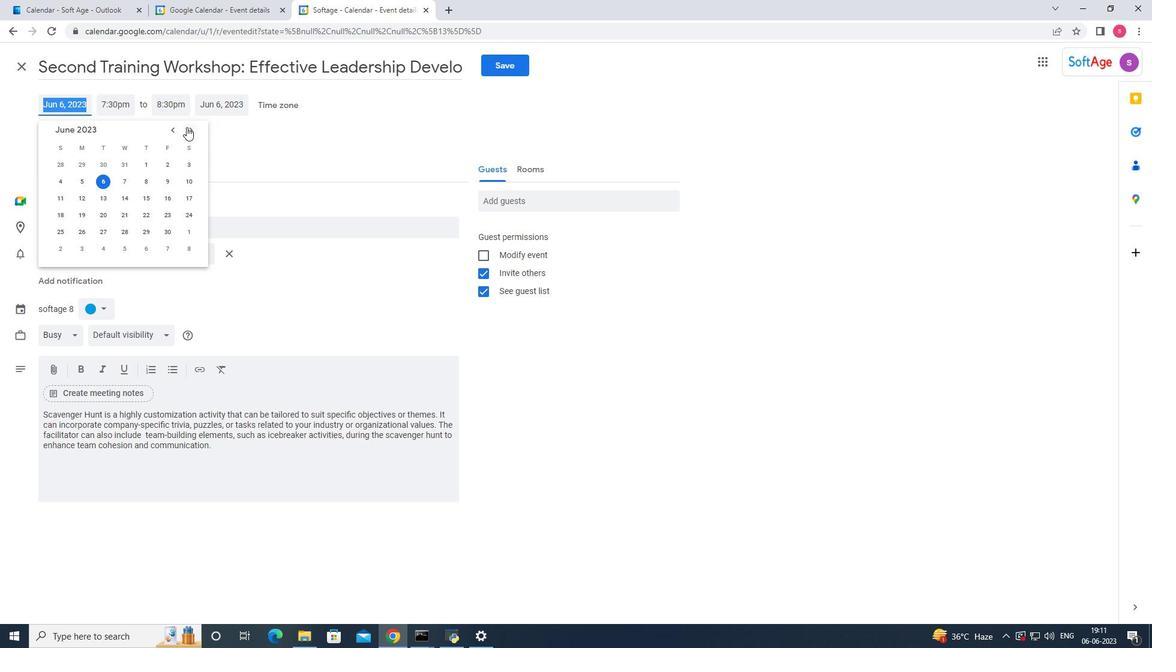 
Action: Mouse pressed left at (186, 127)
Screenshot: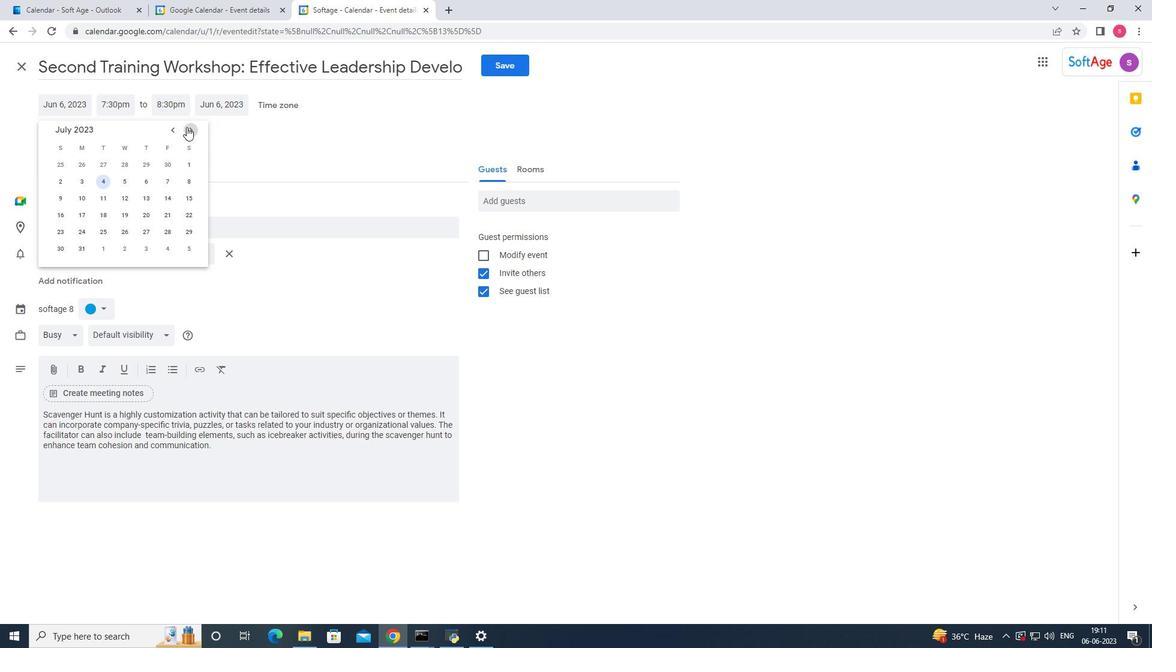 
Action: Mouse pressed left at (186, 127)
Screenshot: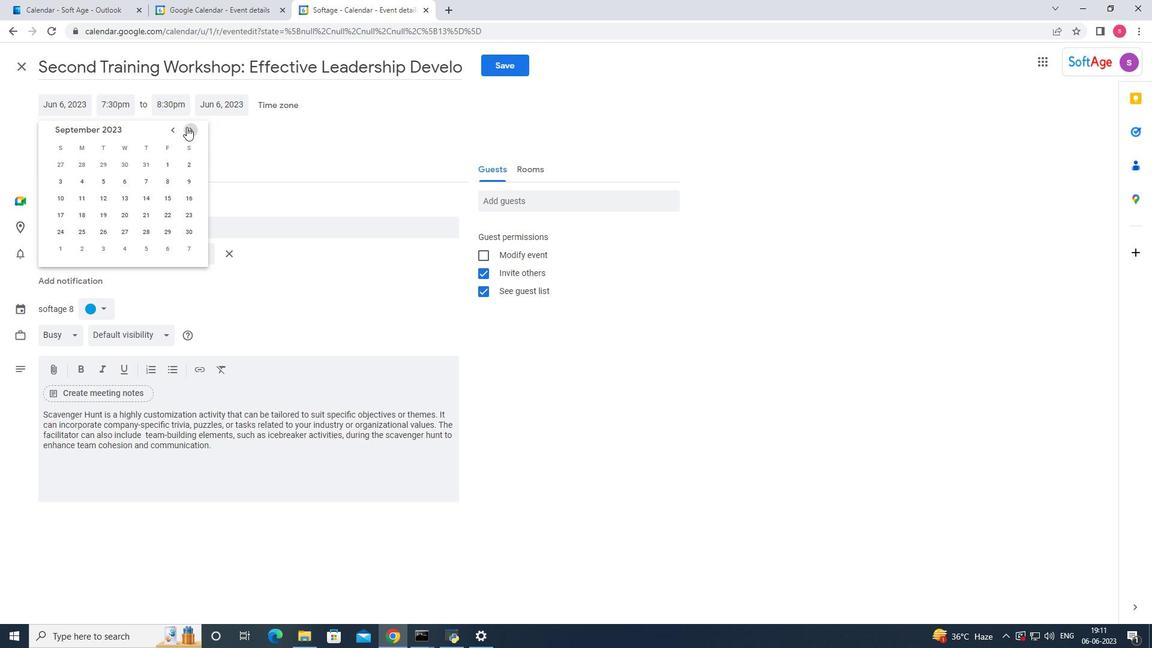 
Action: Mouse pressed left at (186, 127)
Screenshot: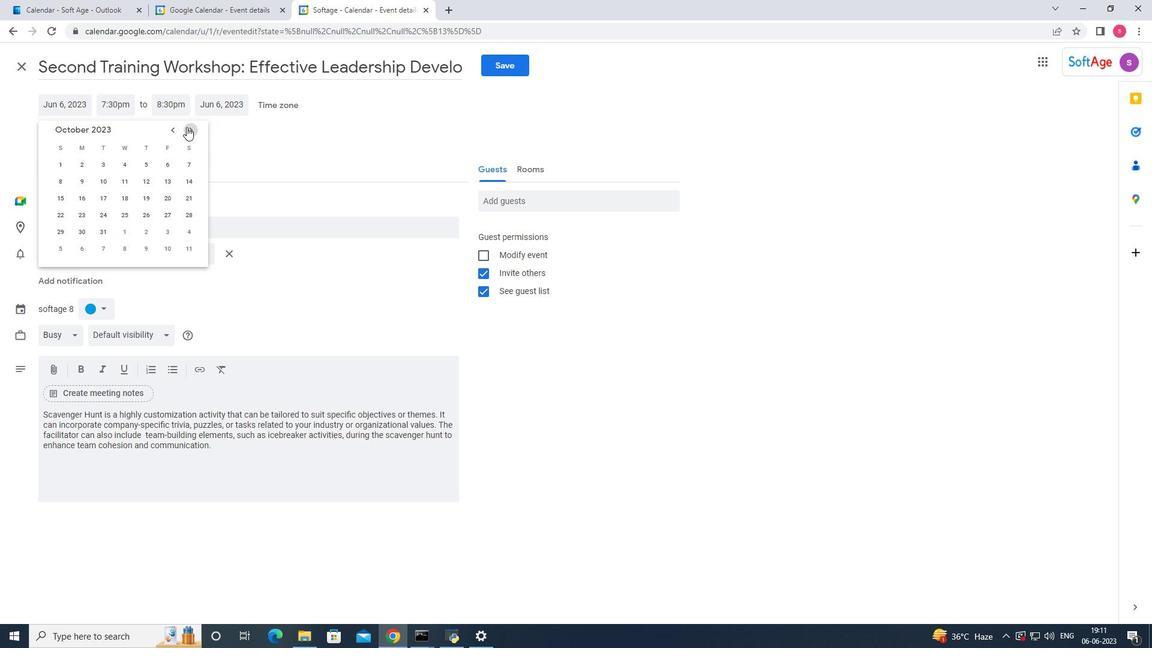 
Action: Mouse moved to (171, 129)
Screenshot: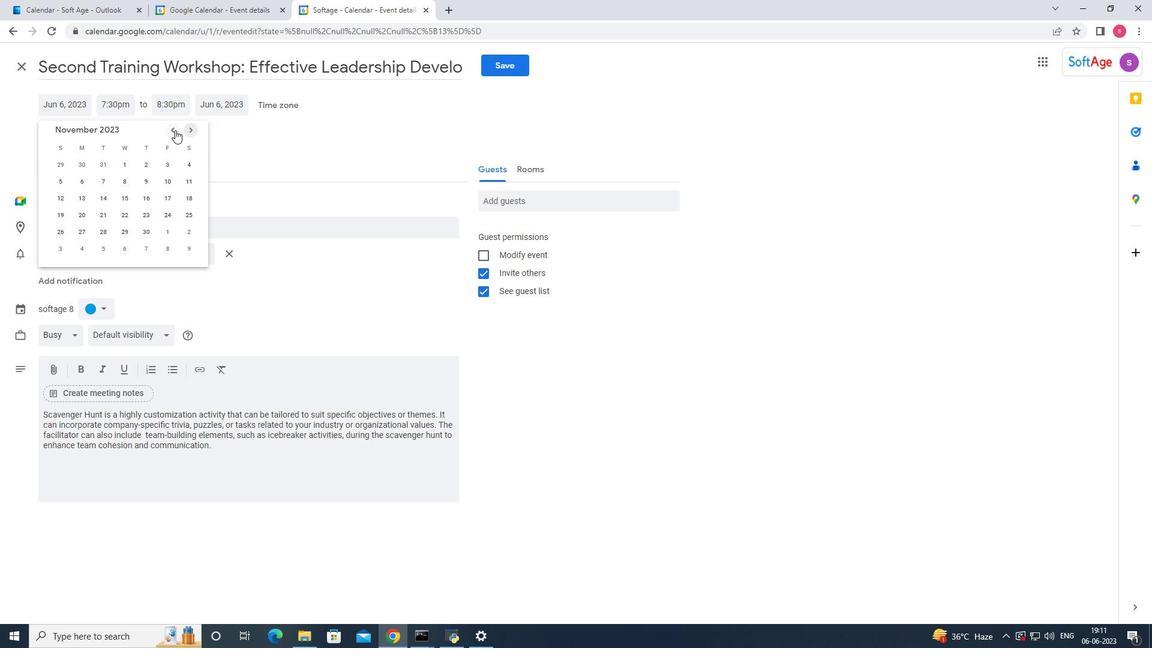 
Action: Mouse pressed left at (171, 129)
Screenshot: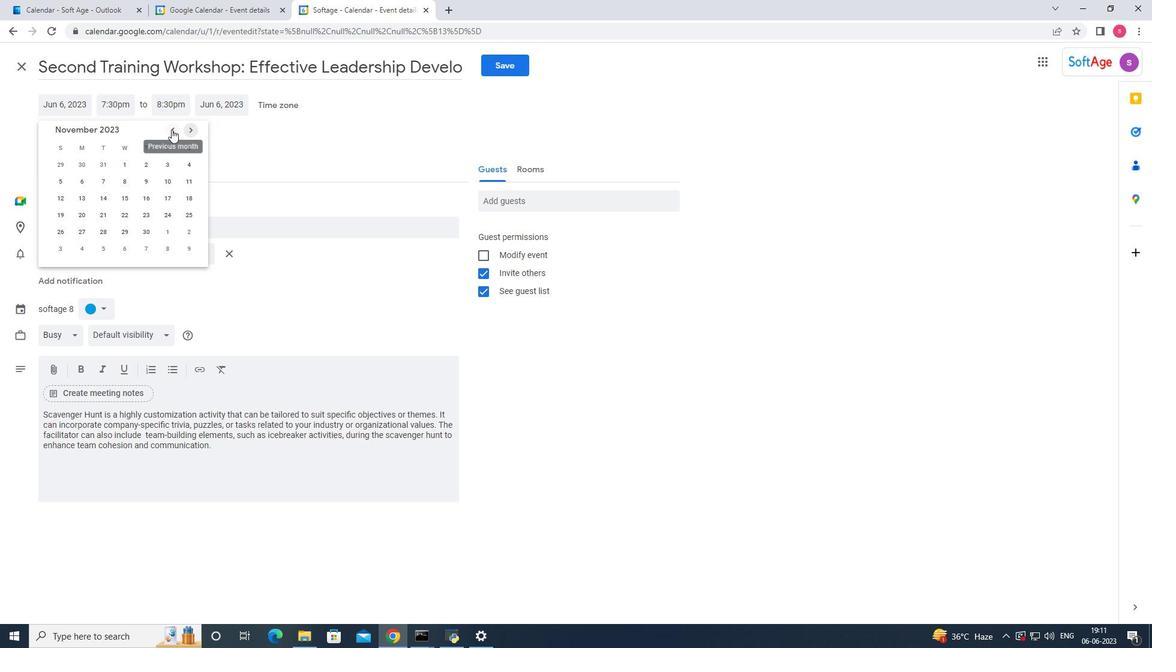
Action: Mouse moved to (60, 162)
Screenshot: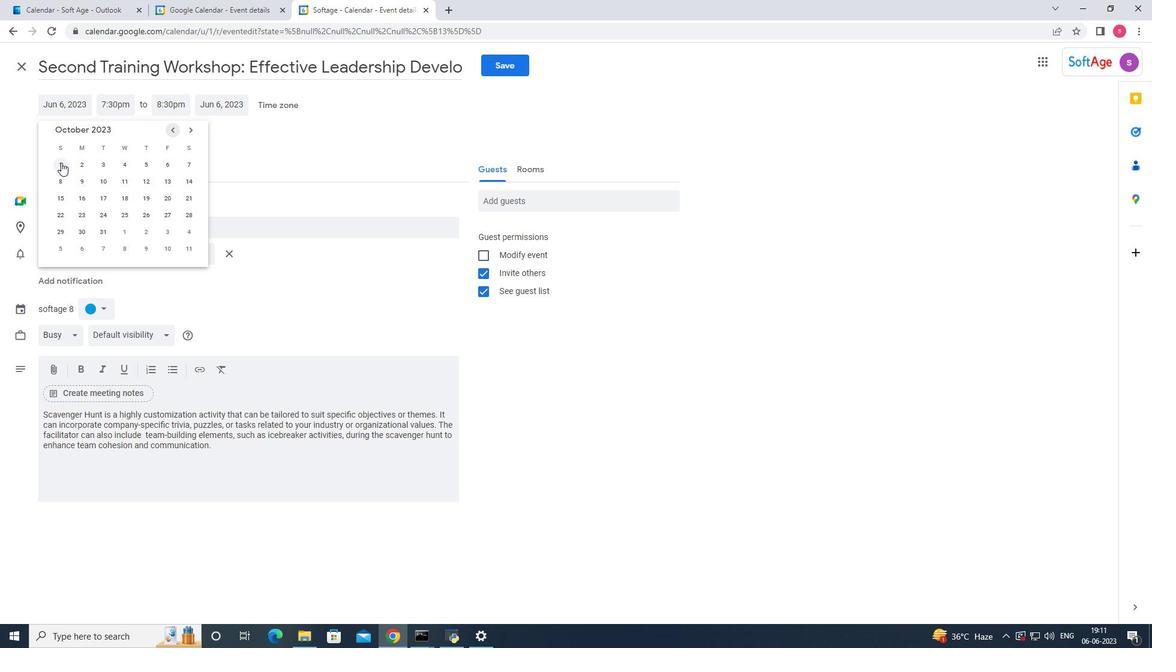 
Action: Mouse pressed left at (60, 162)
Screenshot: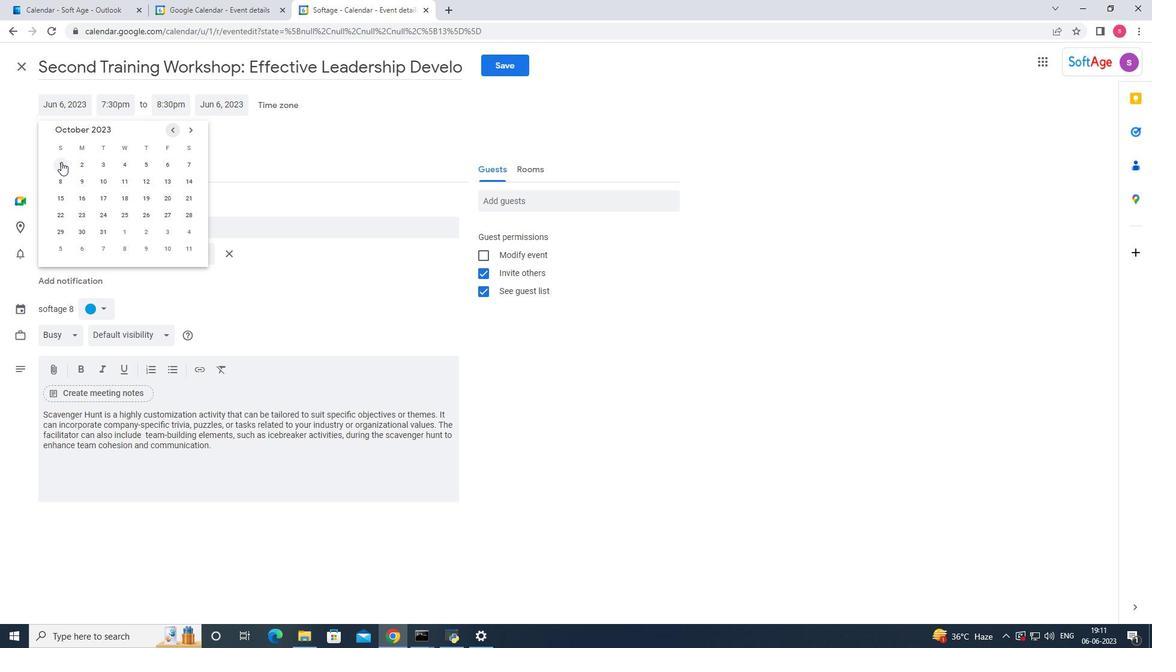 
Action: Mouse moved to (108, 105)
Screenshot: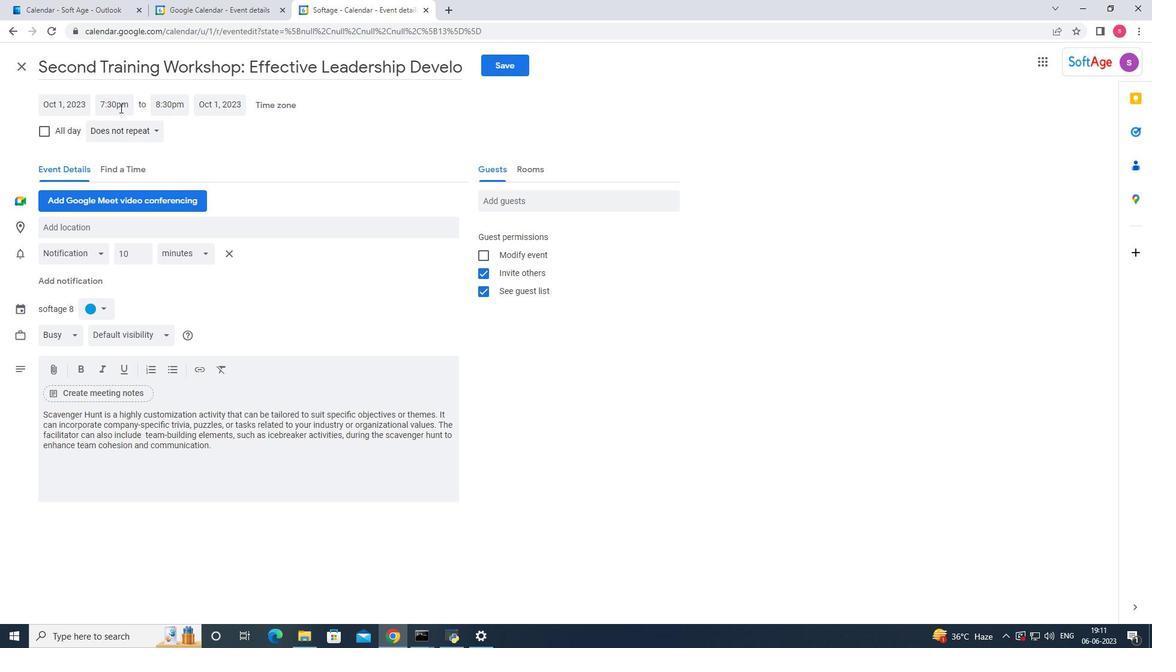 
Action: Mouse pressed left at (108, 105)
Screenshot: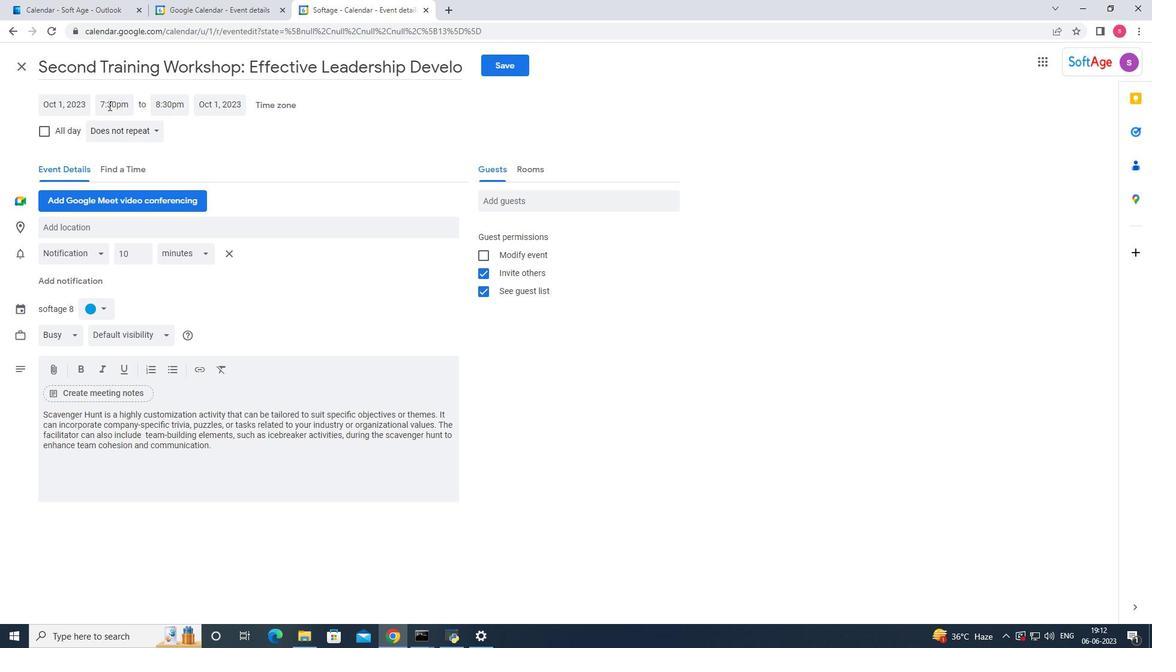 
Action: Mouse moved to (123, 189)
Screenshot: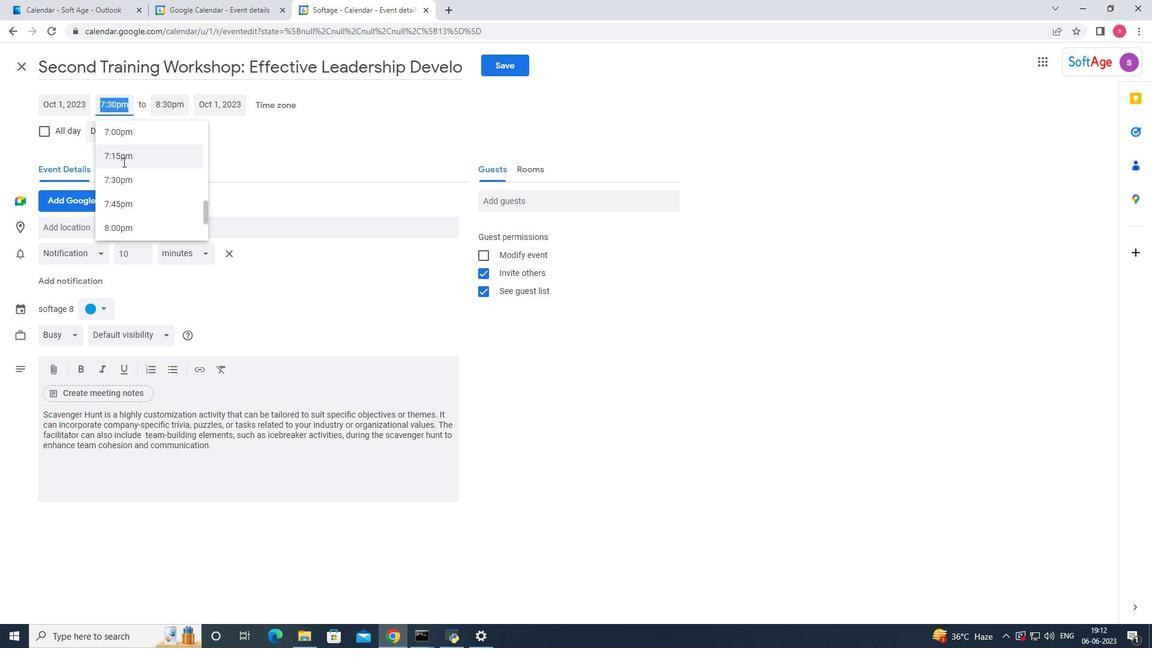 
Action: Mouse scrolled (123, 190) with delta (0, 0)
Screenshot: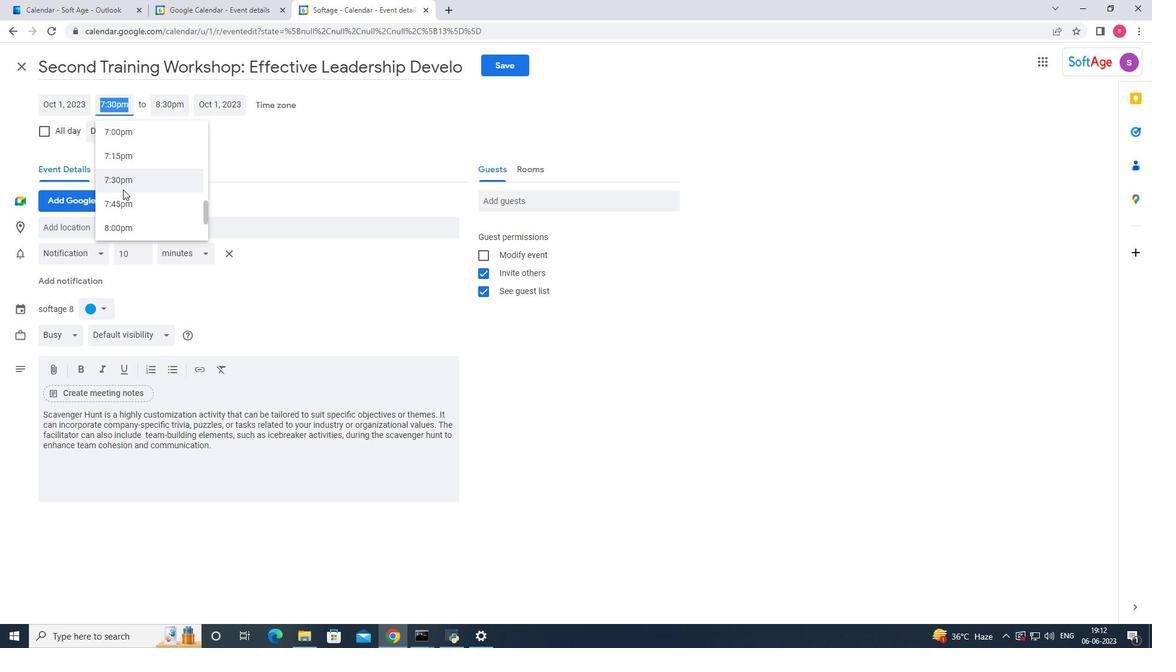 
Action: Mouse scrolled (123, 190) with delta (0, 0)
Screenshot: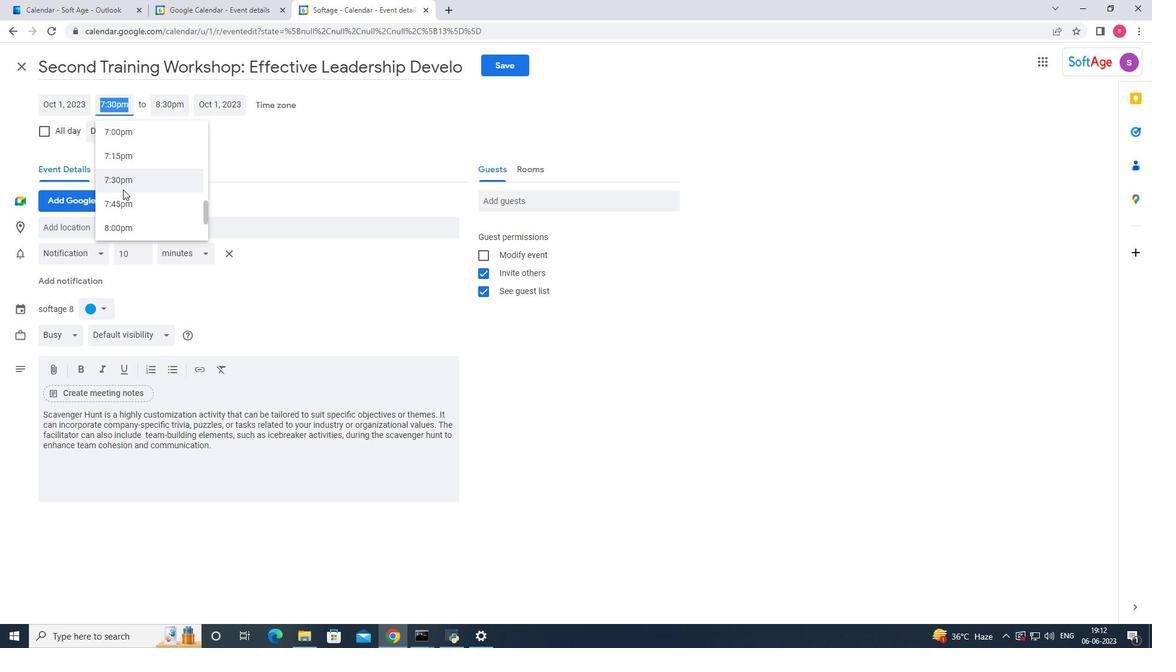 
Action: Mouse scrolled (123, 190) with delta (0, 0)
Screenshot: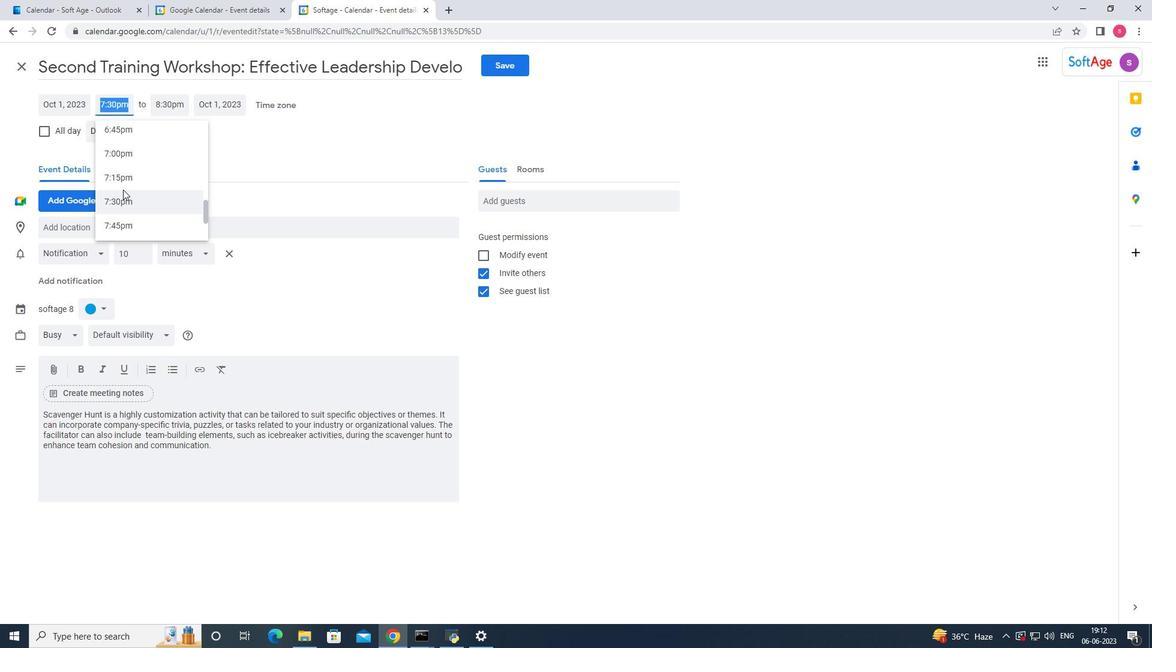 
Action: Mouse moved to (130, 183)
Screenshot: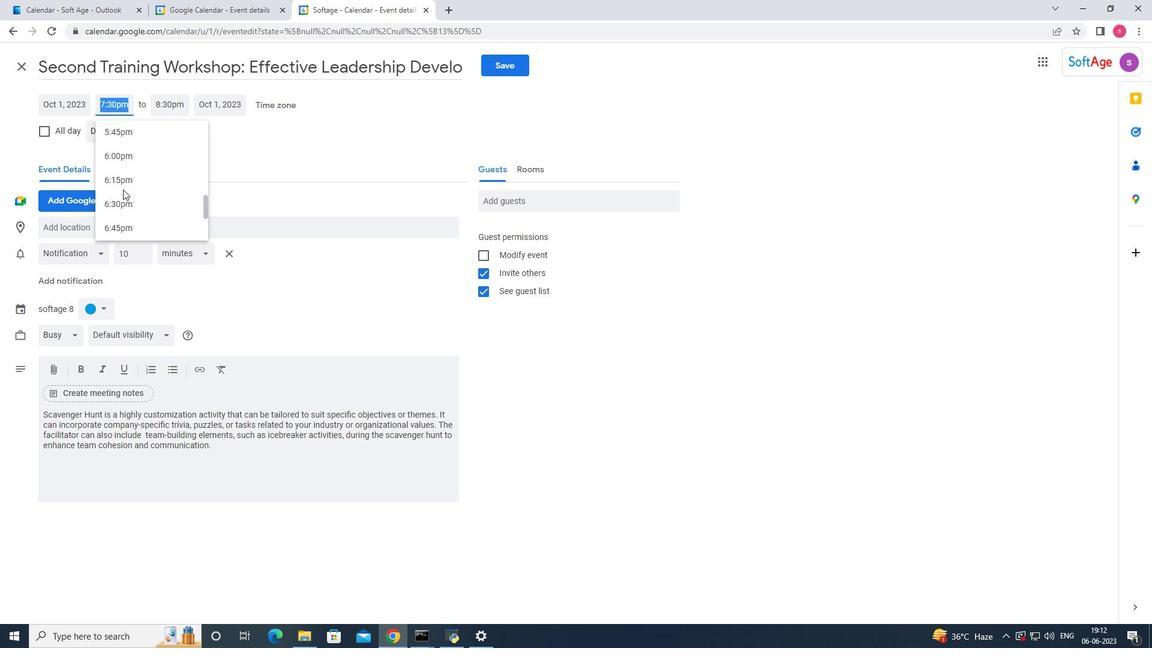 
Action: Mouse scrolled (130, 184) with delta (0, 0)
Screenshot: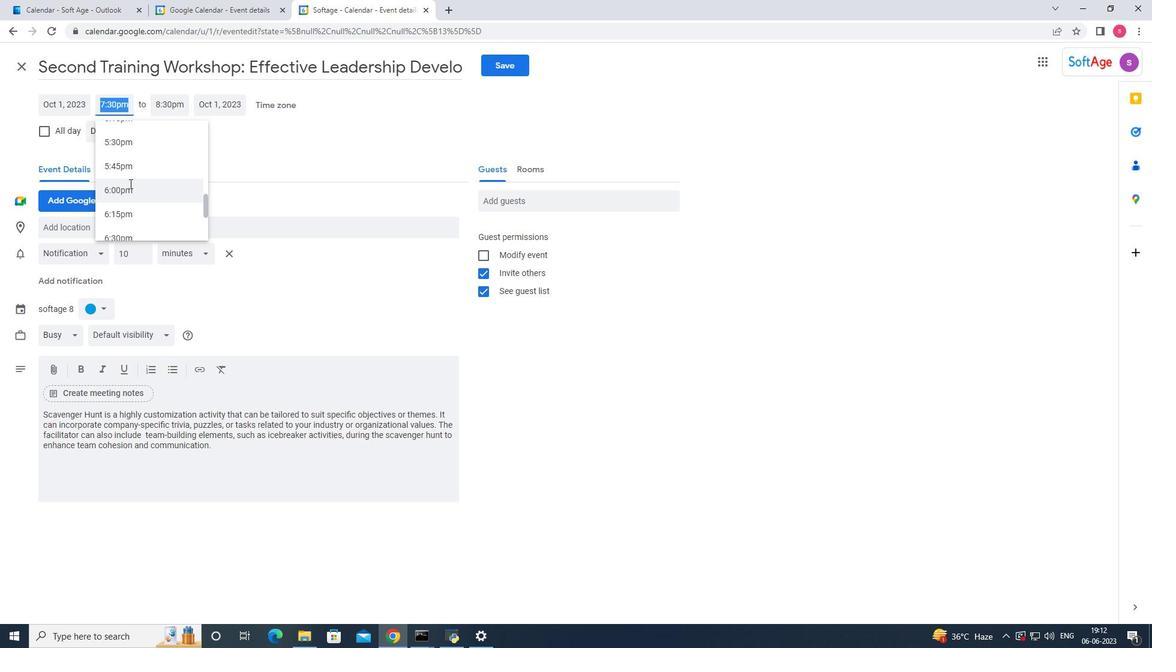 
Action: Mouse scrolled (130, 184) with delta (0, 0)
Screenshot: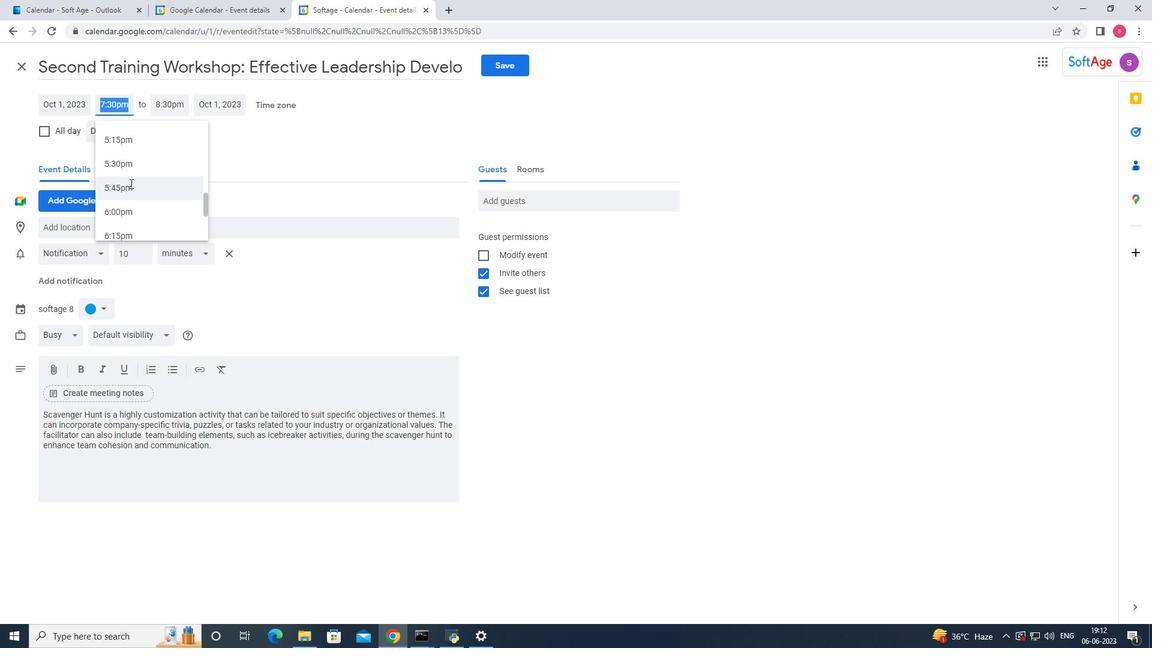 
Action: Mouse scrolled (130, 184) with delta (0, 0)
Screenshot: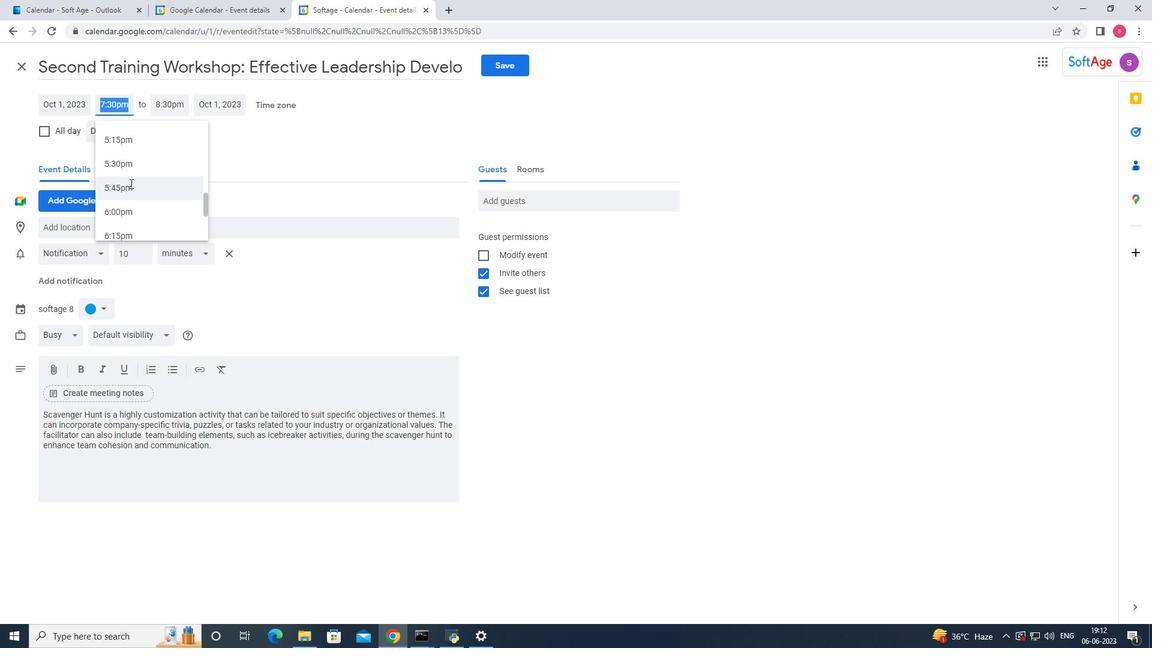 
Action: Mouse scrolled (130, 184) with delta (0, 0)
Screenshot: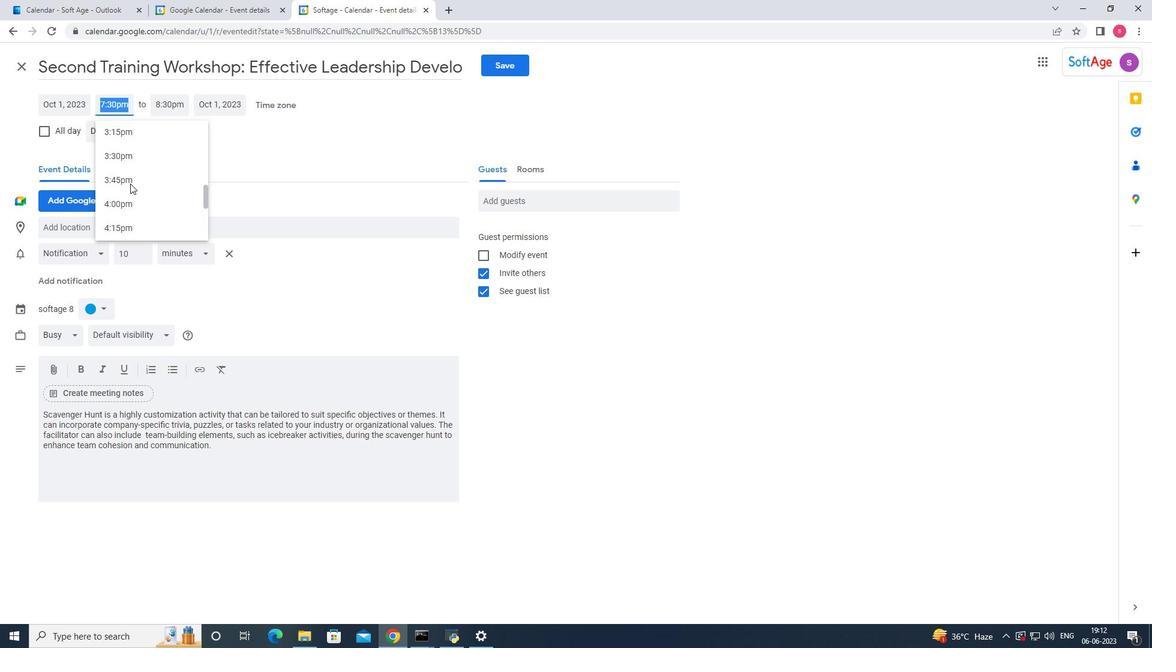 
Action: Mouse scrolled (130, 184) with delta (0, 0)
Screenshot: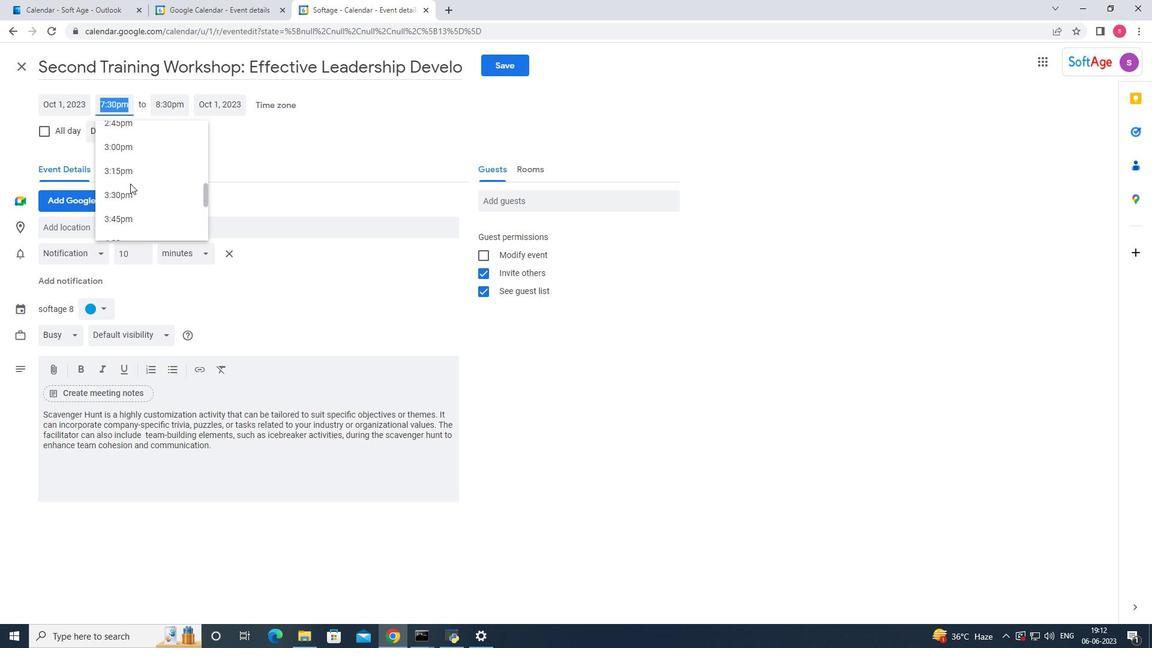 
Action: Mouse scrolled (130, 184) with delta (0, 0)
Screenshot: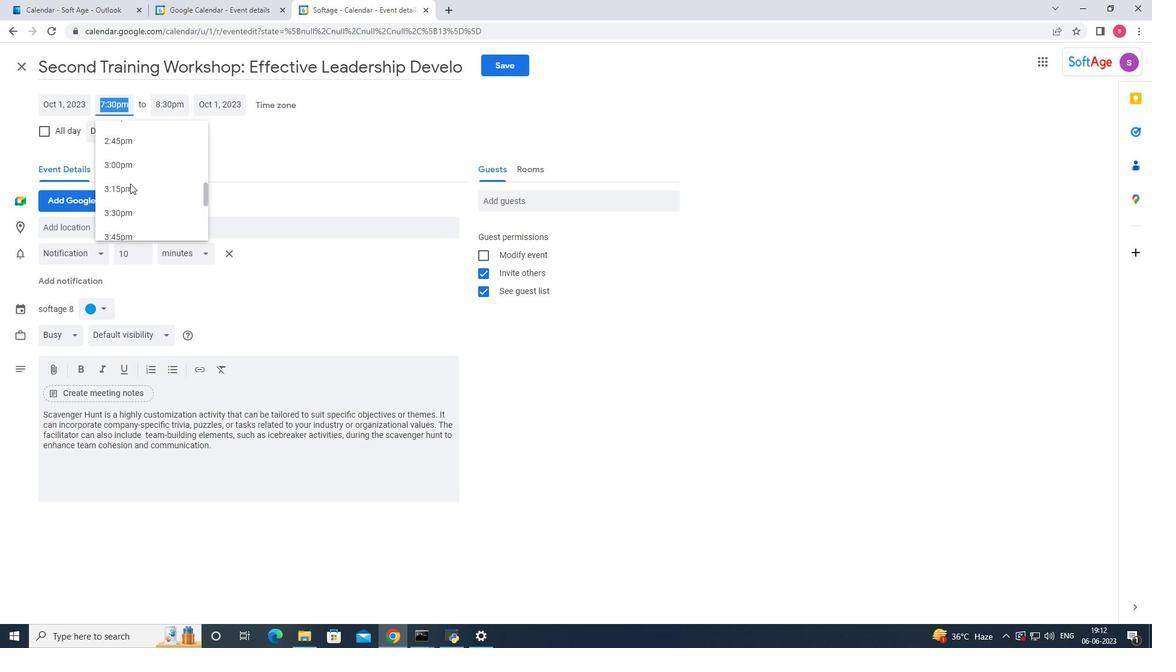 
Action: Mouse scrolled (130, 184) with delta (0, 0)
Screenshot: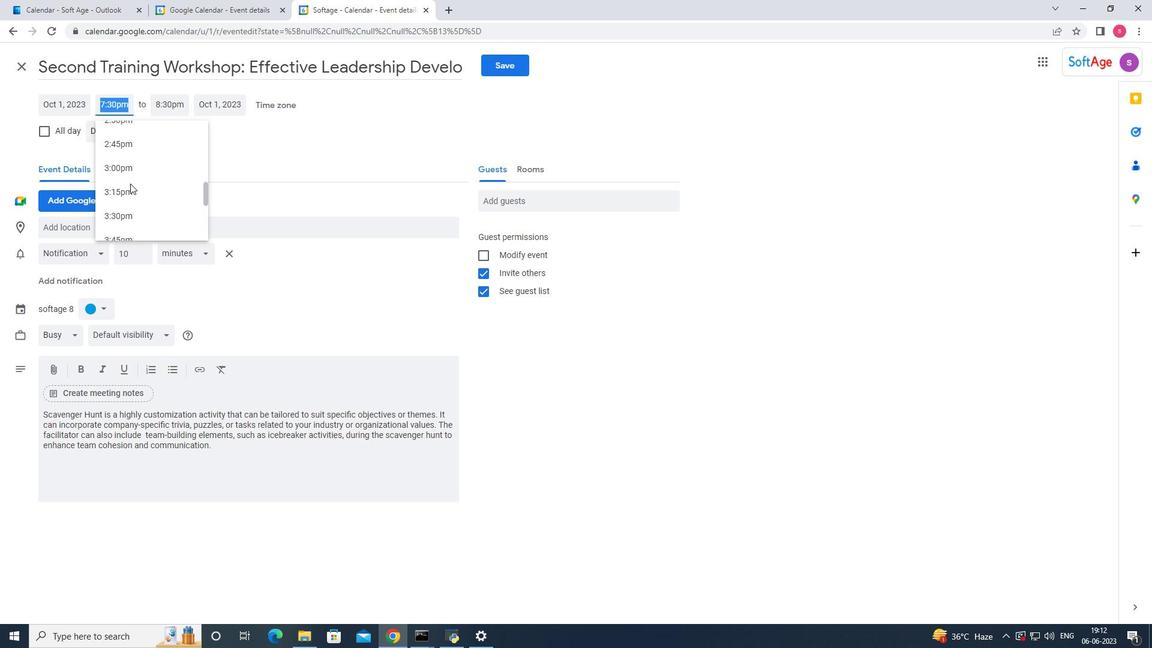 
Action: Mouse scrolled (130, 184) with delta (0, 0)
Screenshot: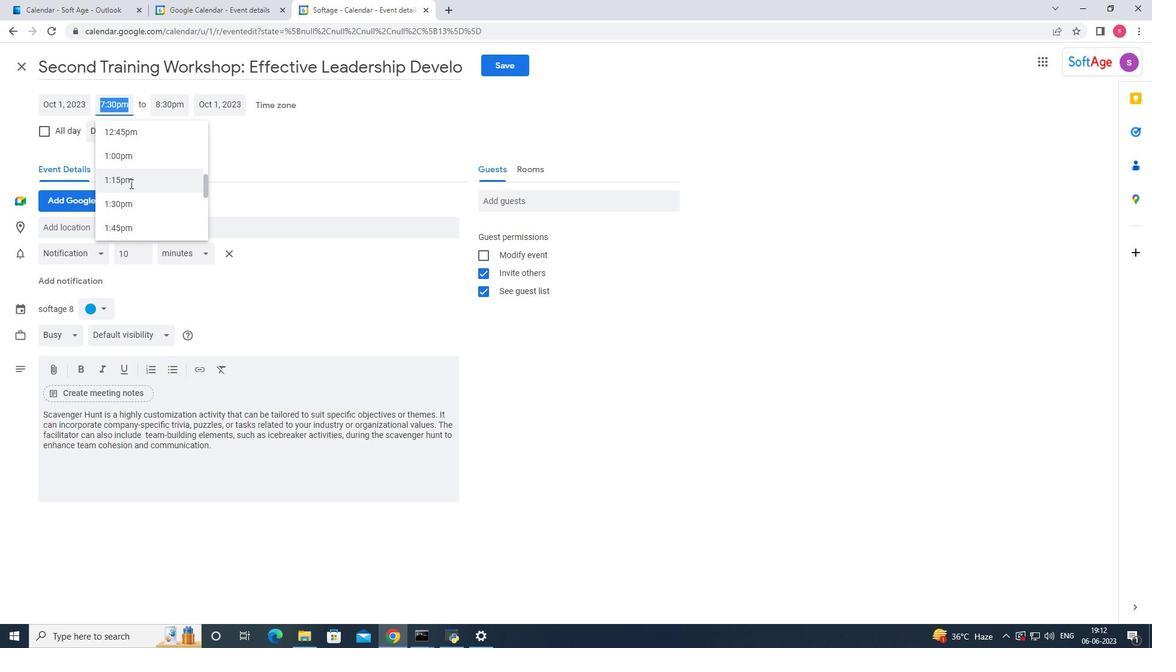 
Action: Mouse scrolled (130, 184) with delta (0, 0)
Screenshot: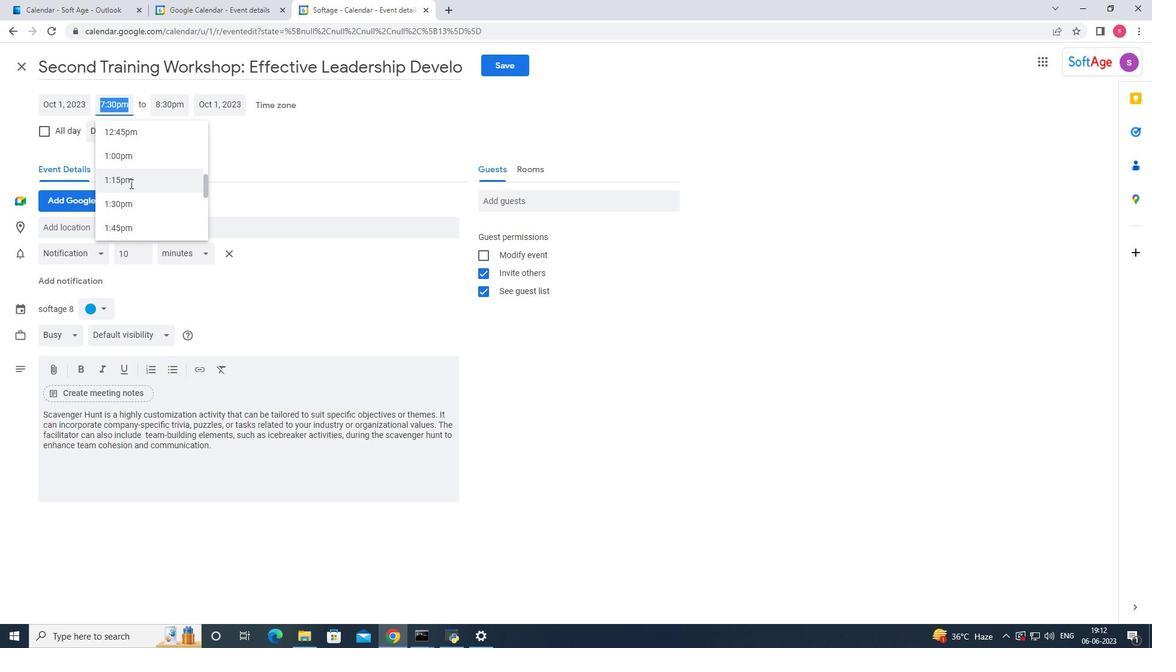 
Action: Mouse scrolled (130, 184) with delta (0, 0)
Screenshot: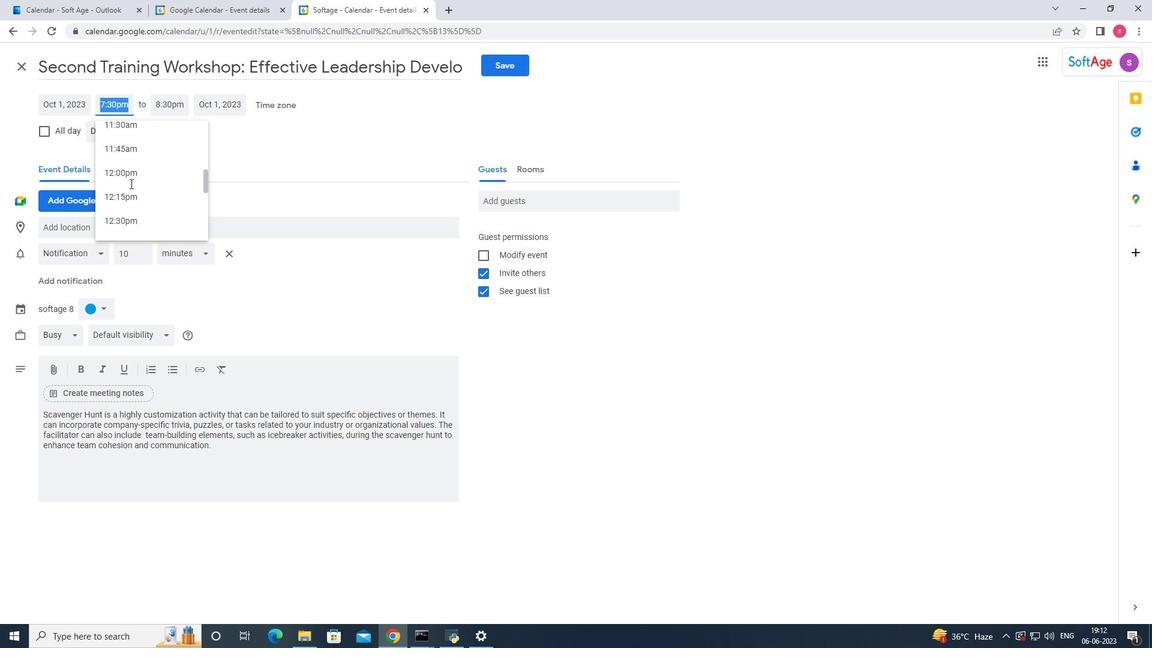 
Action: Mouse scrolled (130, 184) with delta (0, 0)
Screenshot: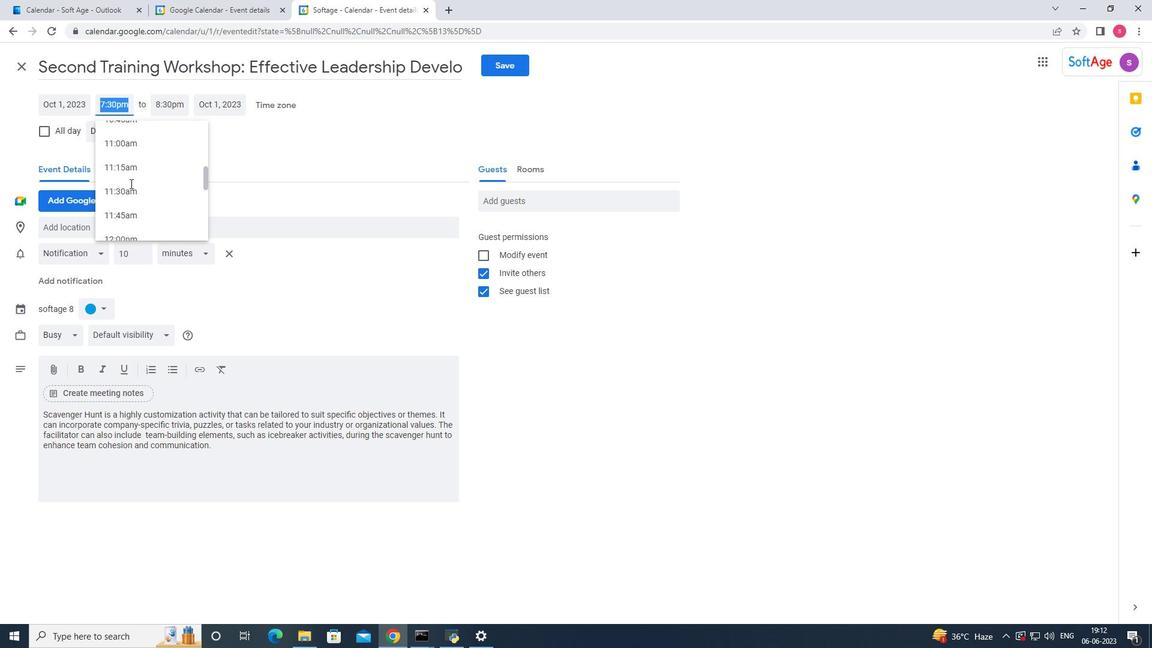
Action: Mouse scrolled (130, 184) with delta (0, 0)
Screenshot: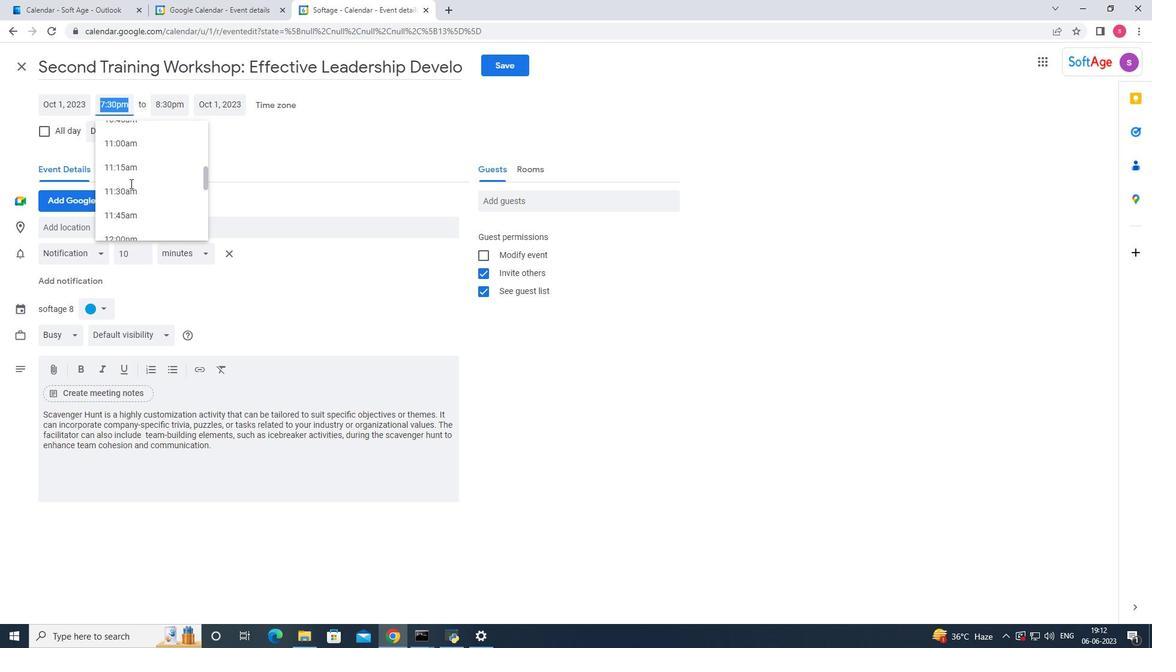 
Action: Mouse scrolled (130, 184) with delta (0, 0)
Screenshot: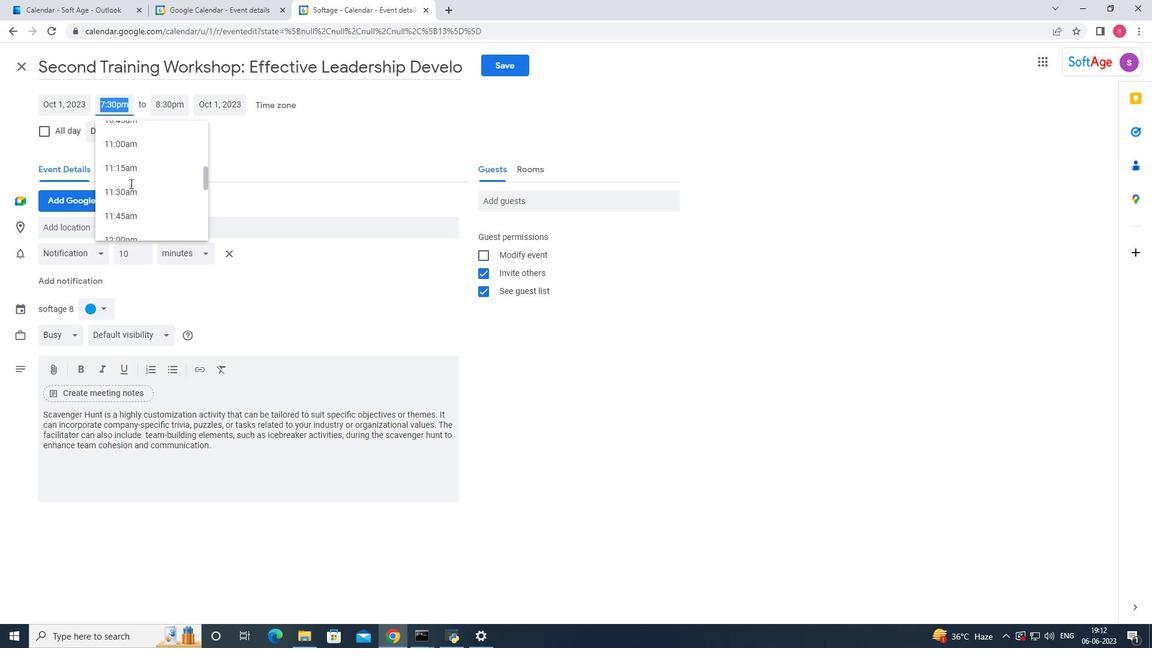 
Action: Mouse scrolled (130, 184) with delta (0, 0)
Screenshot: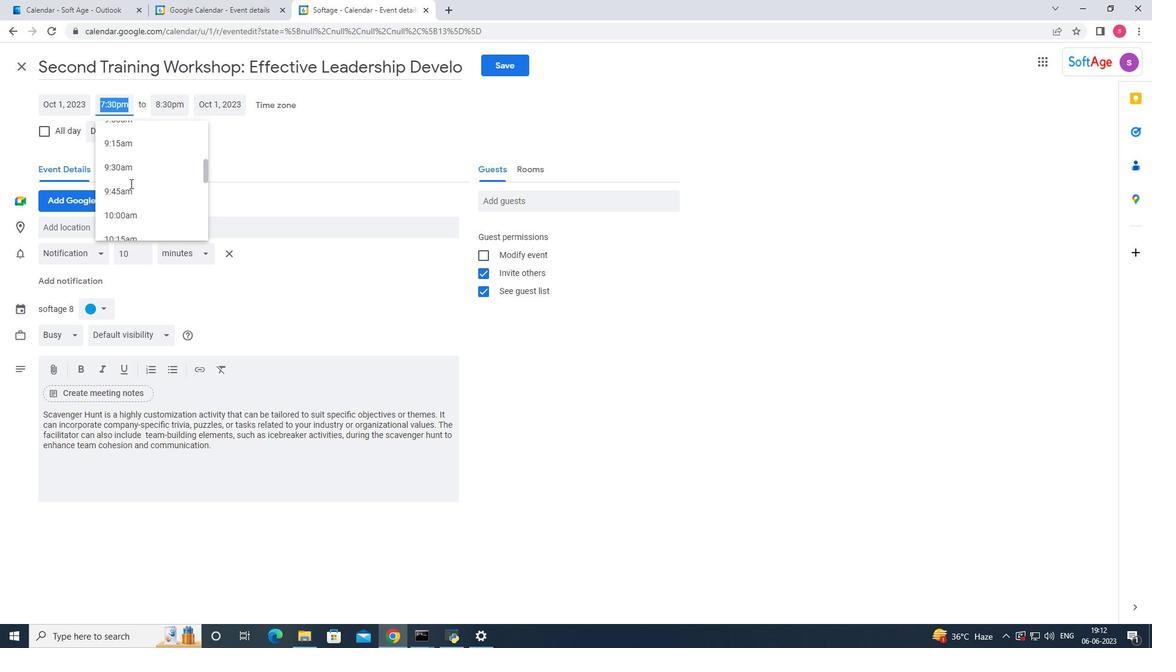 
Action: Mouse scrolled (130, 184) with delta (0, 0)
Screenshot: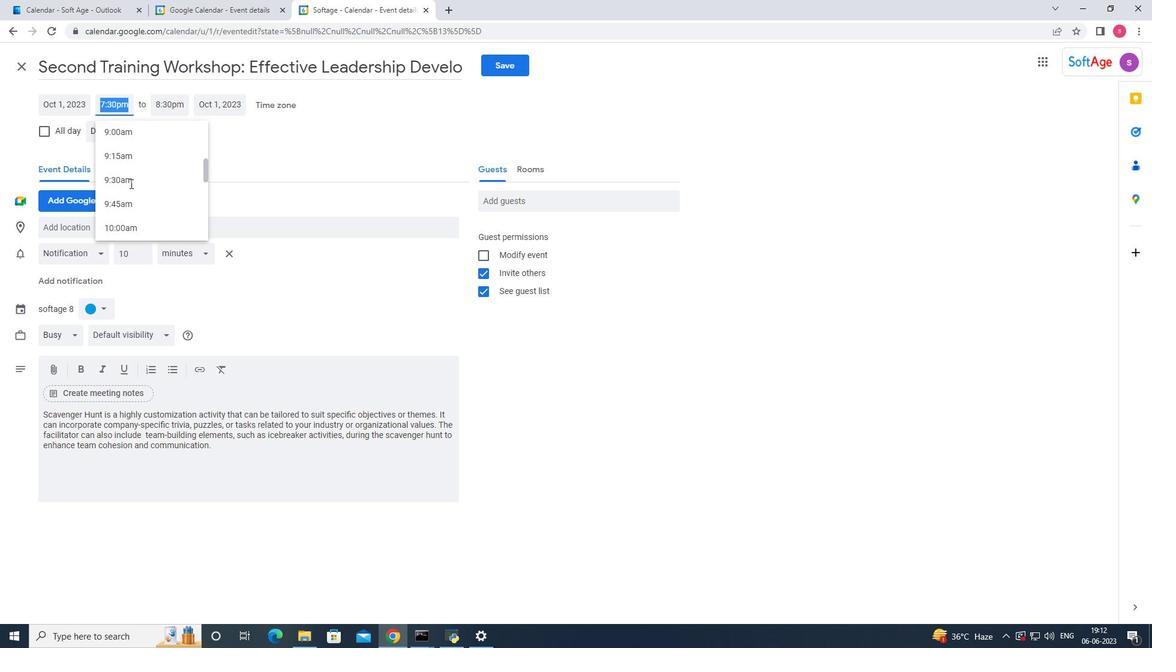 
Action: Mouse moved to (130, 192)
Screenshot: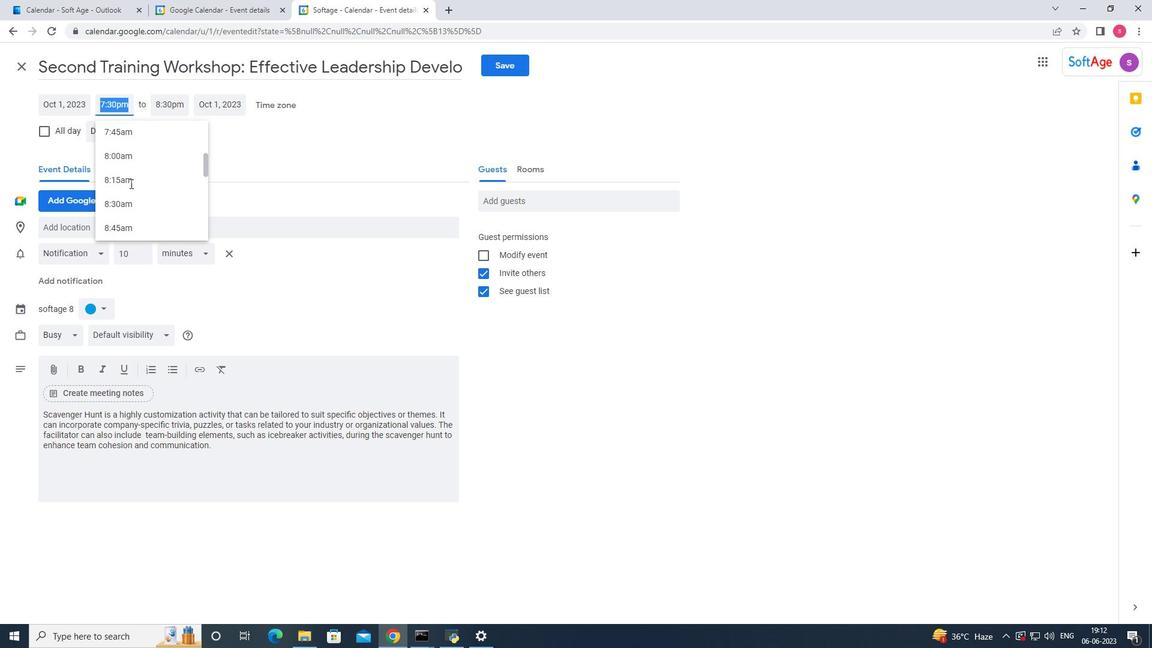 
Action: Mouse scrolled (130, 192) with delta (0, 0)
Screenshot: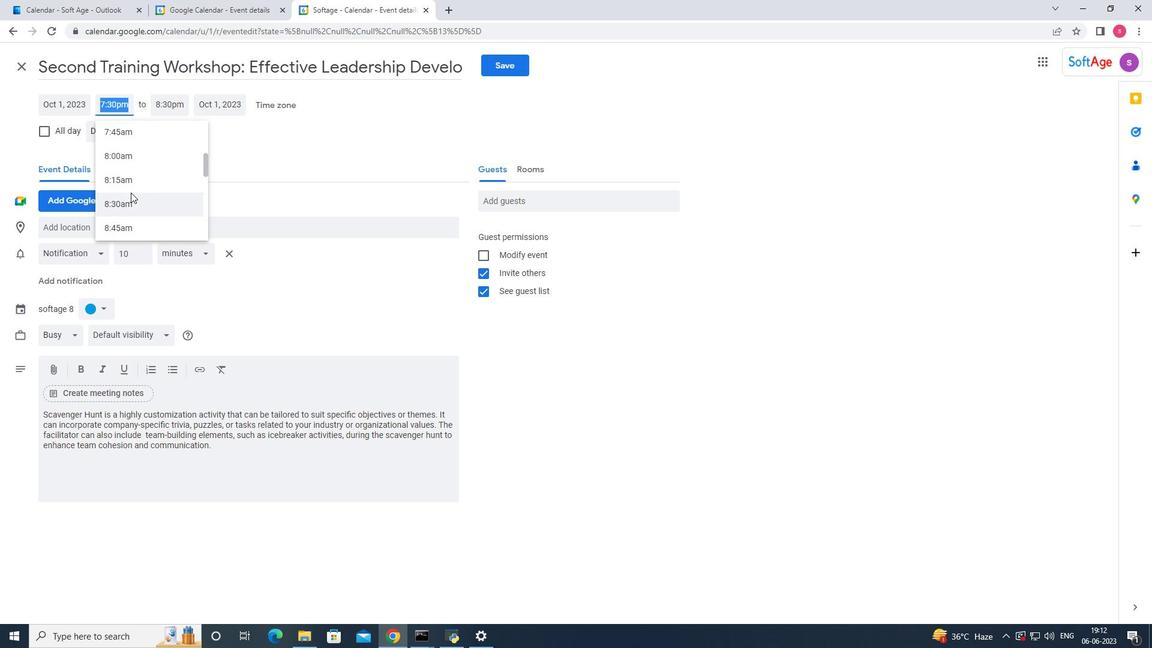 
Action: Mouse scrolled (130, 192) with delta (0, 0)
Screenshot: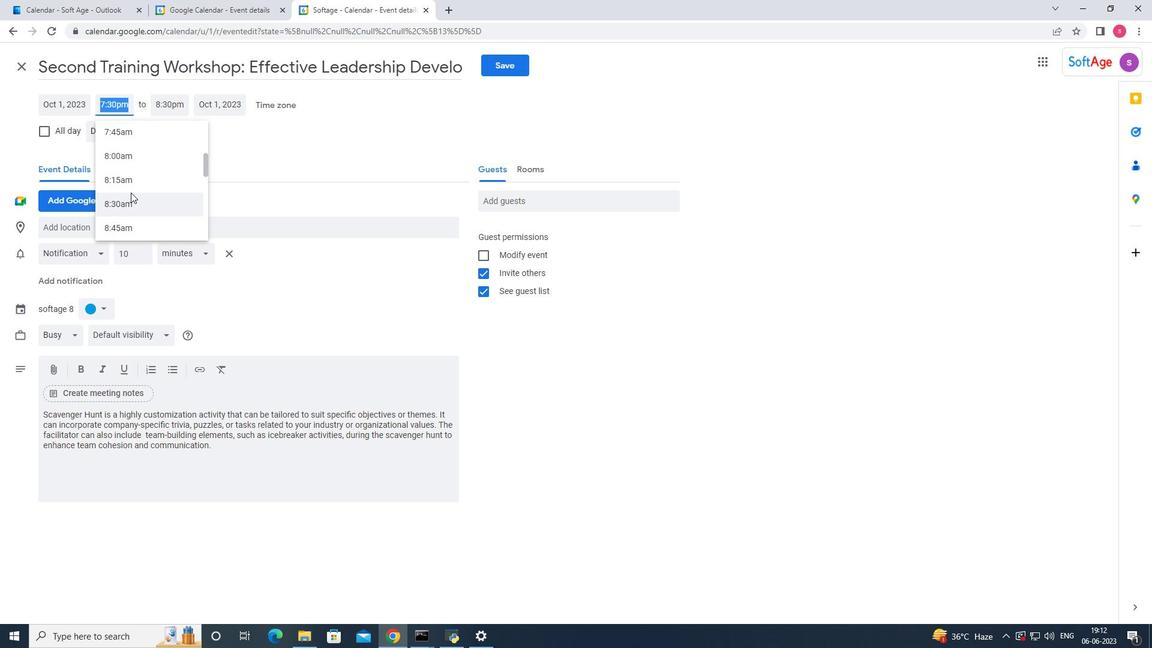 
Action: Mouse moved to (127, 156)
Screenshot: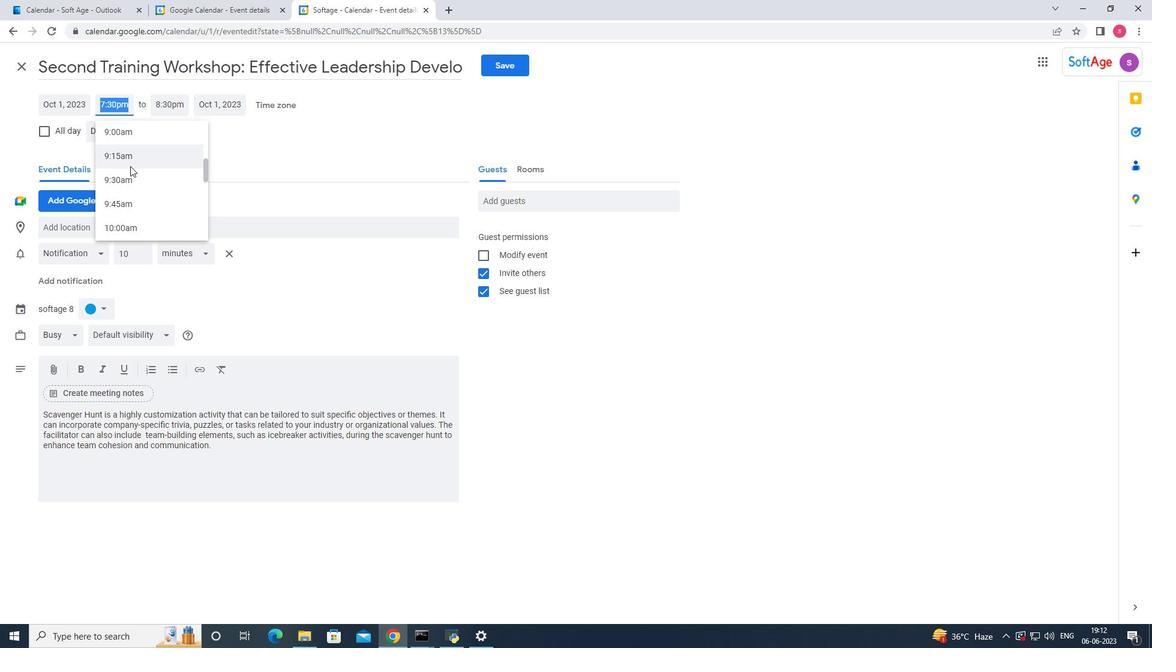 
Action: Mouse pressed left at (127, 156)
Screenshot: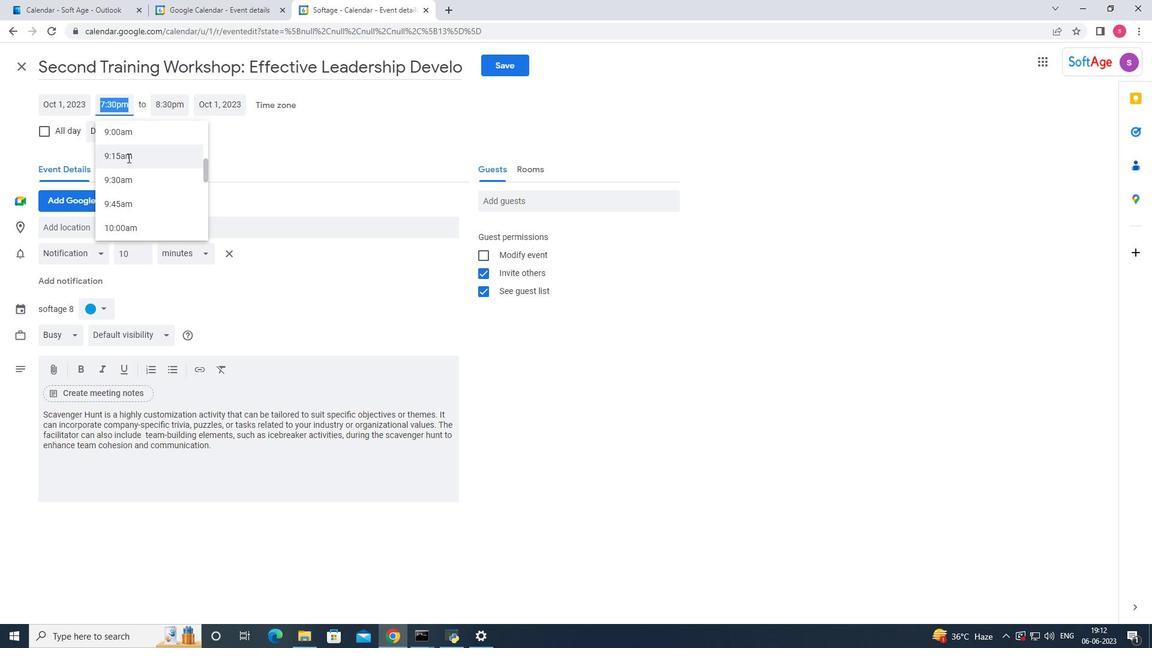 
Action: Mouse moved to (173, 110)
Screenshot: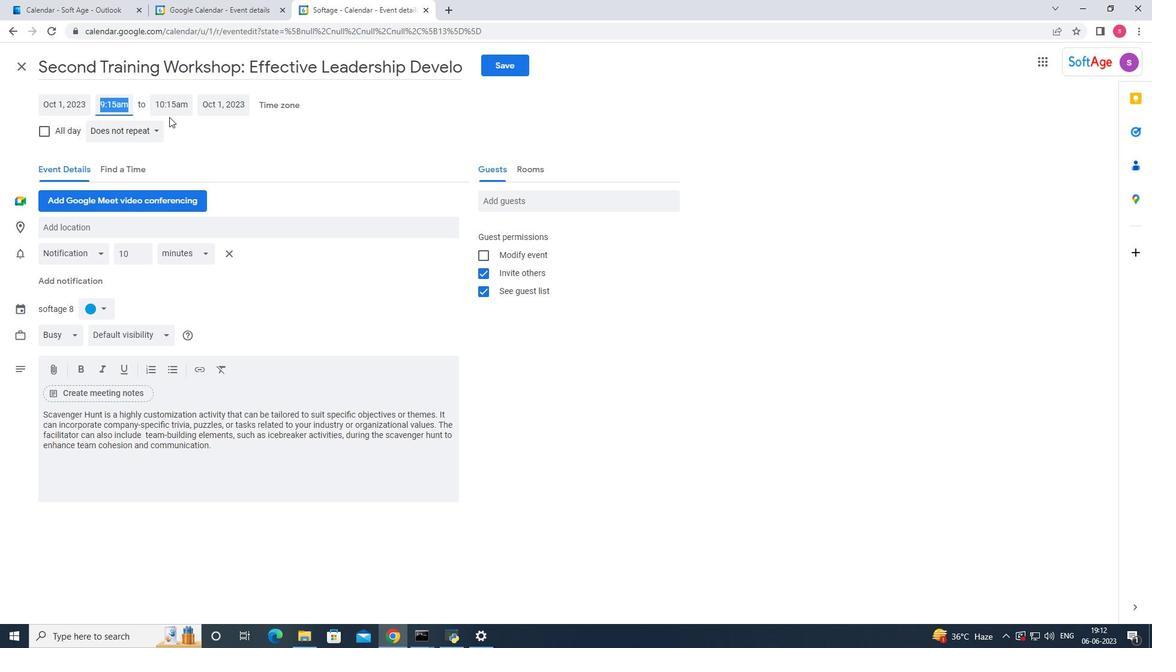 
Action: Mouse pressed left at (173, 110)
Screenshot: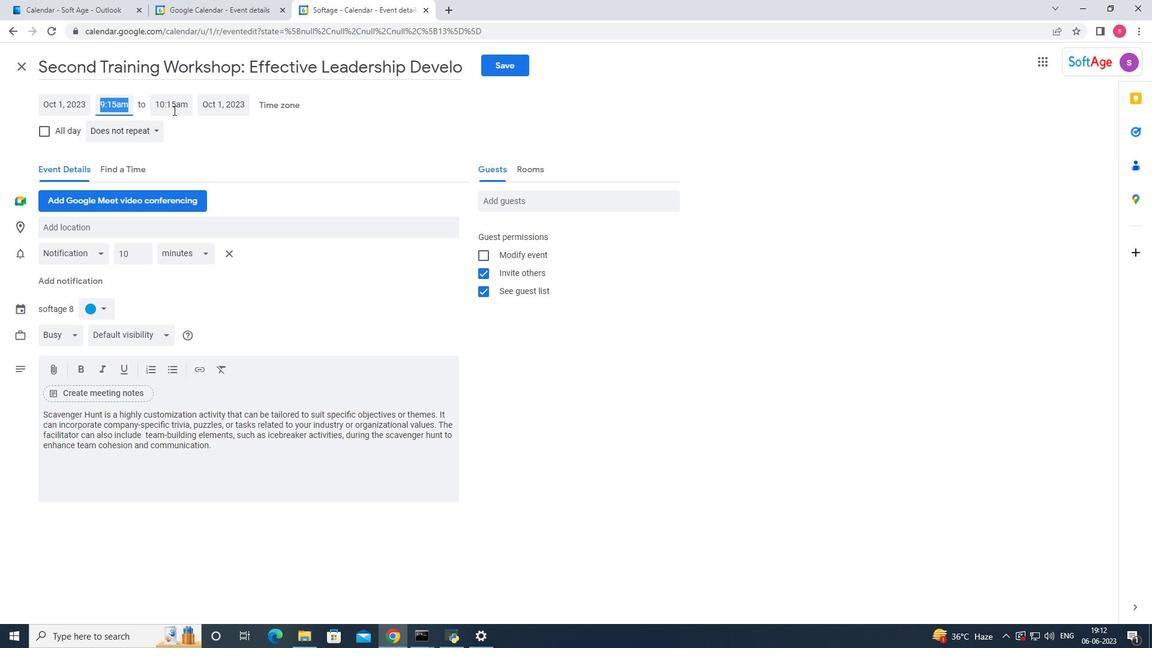 
Action: Mouse moved to (183, 231)
Screenshot: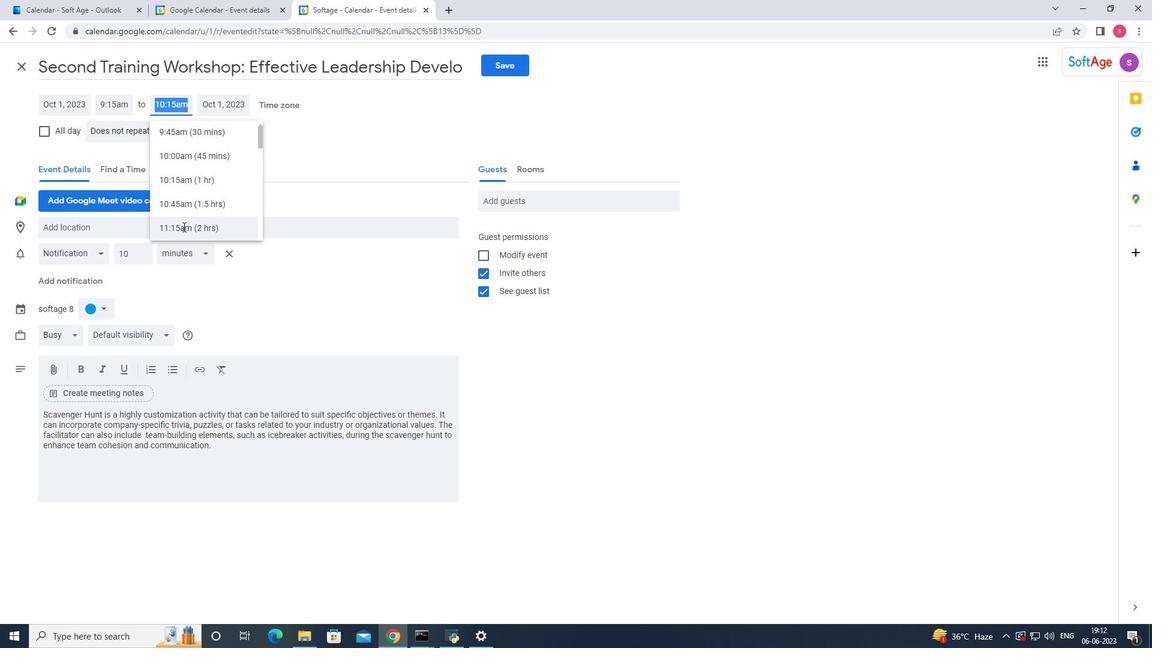 
Action: Mouse pressed left at (183, 231)
Screenshot: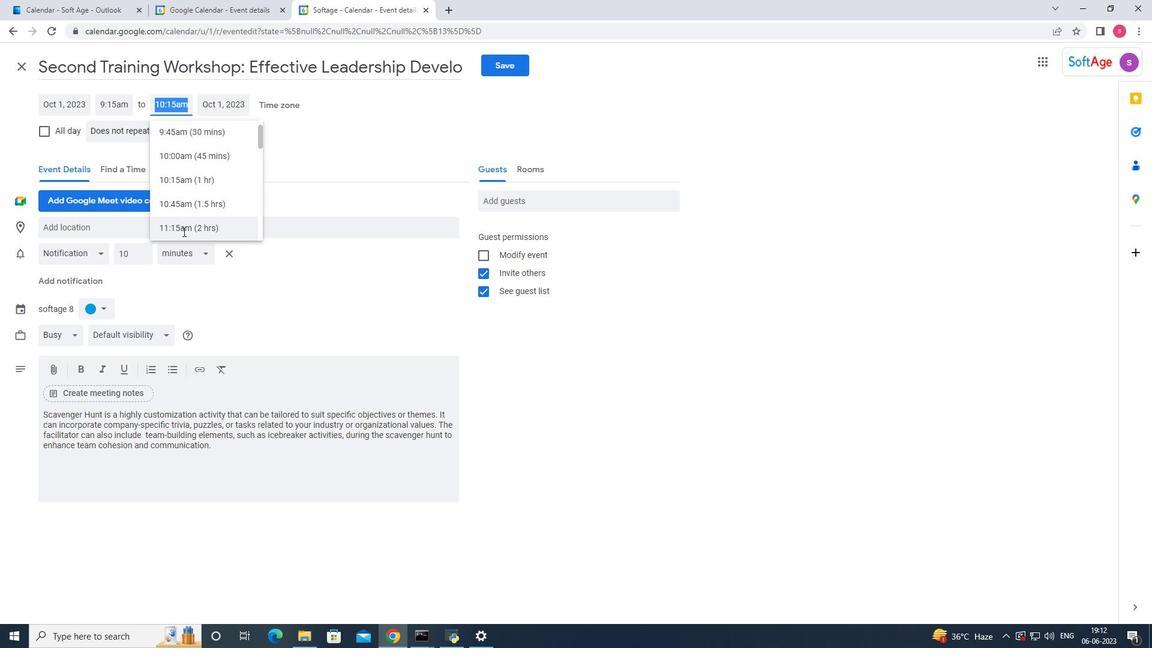
Action: Mouse moved to (281, 324)
Screenshot: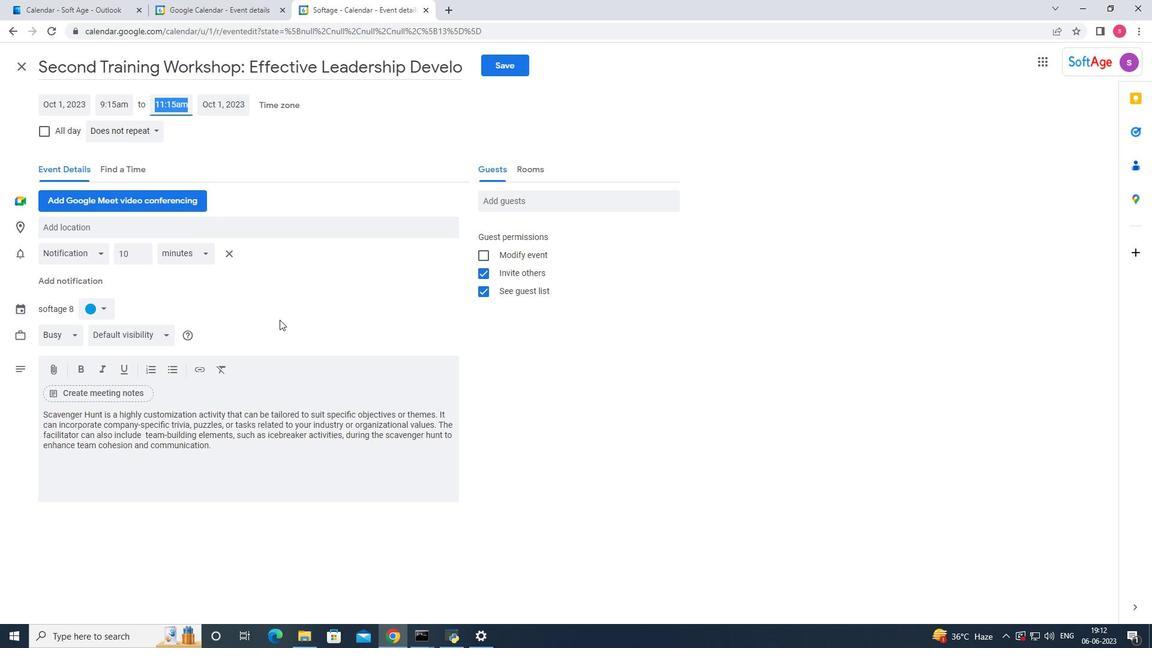 
Action: Mouse pressed left at (281, 324)
Screenshot: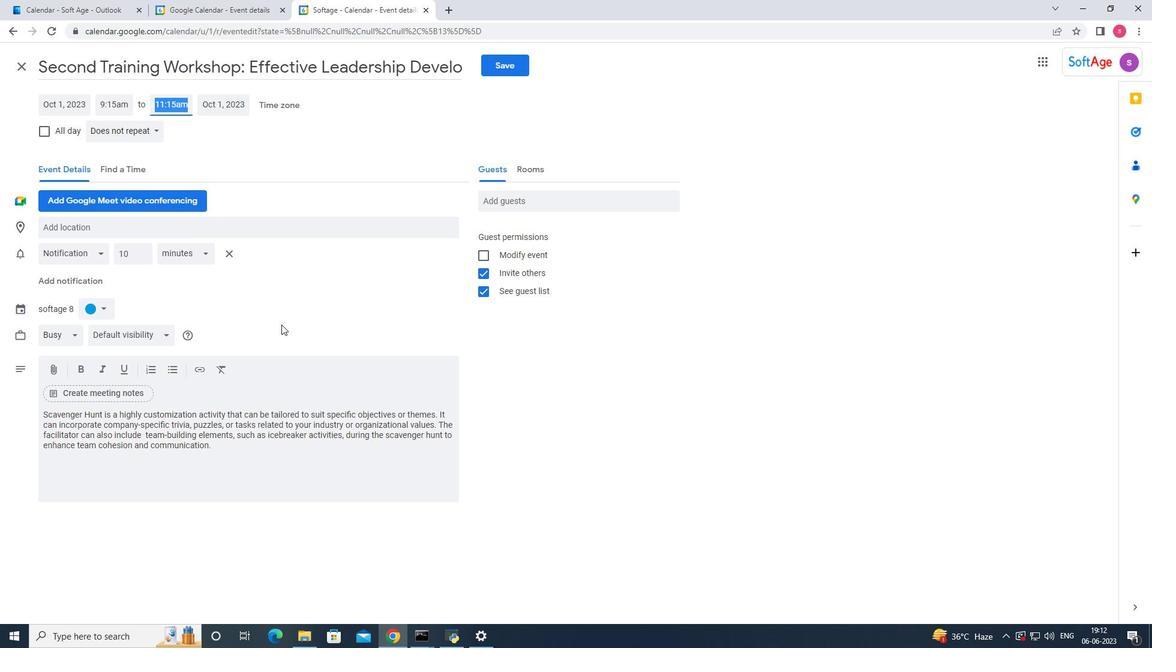 
Action: Mouse moved to (190, 226)
Screenshot: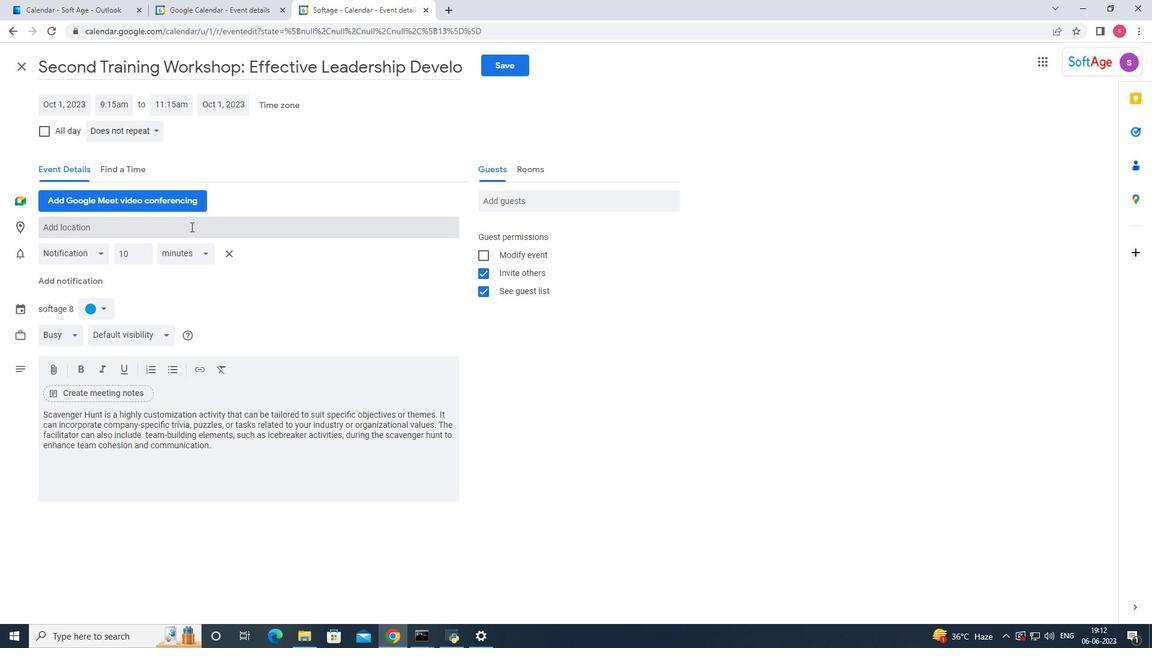 
Action: Mouse pressed left at (190, 226)
Screenshot: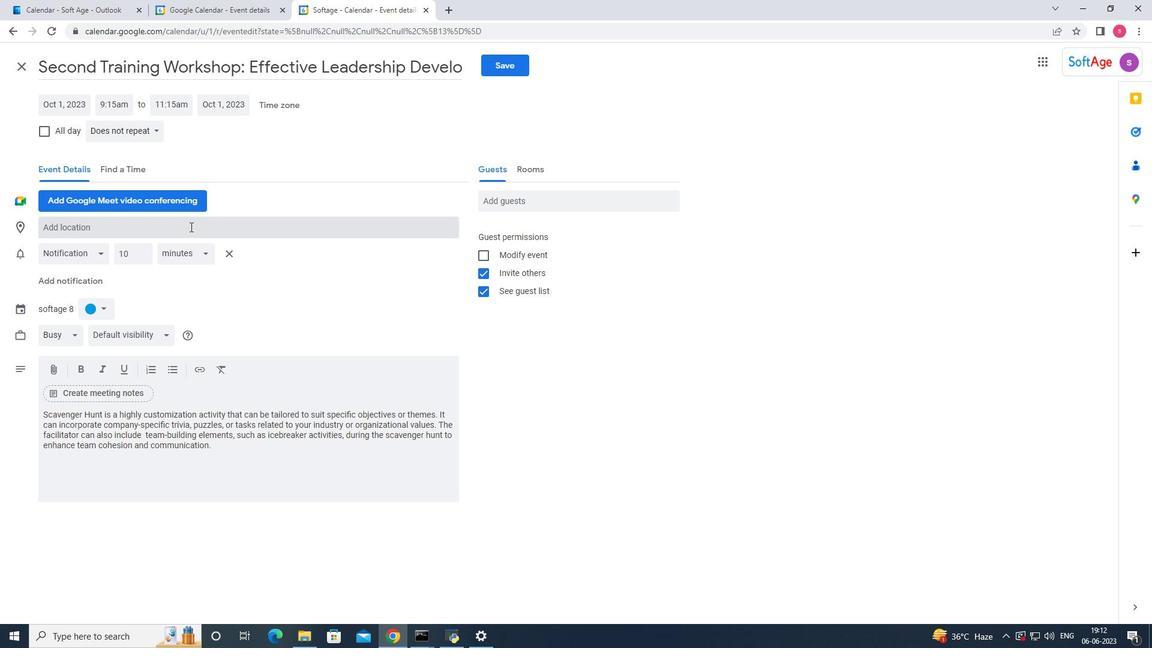 
Action: Mouse moved to (96, 311)
Screenshot: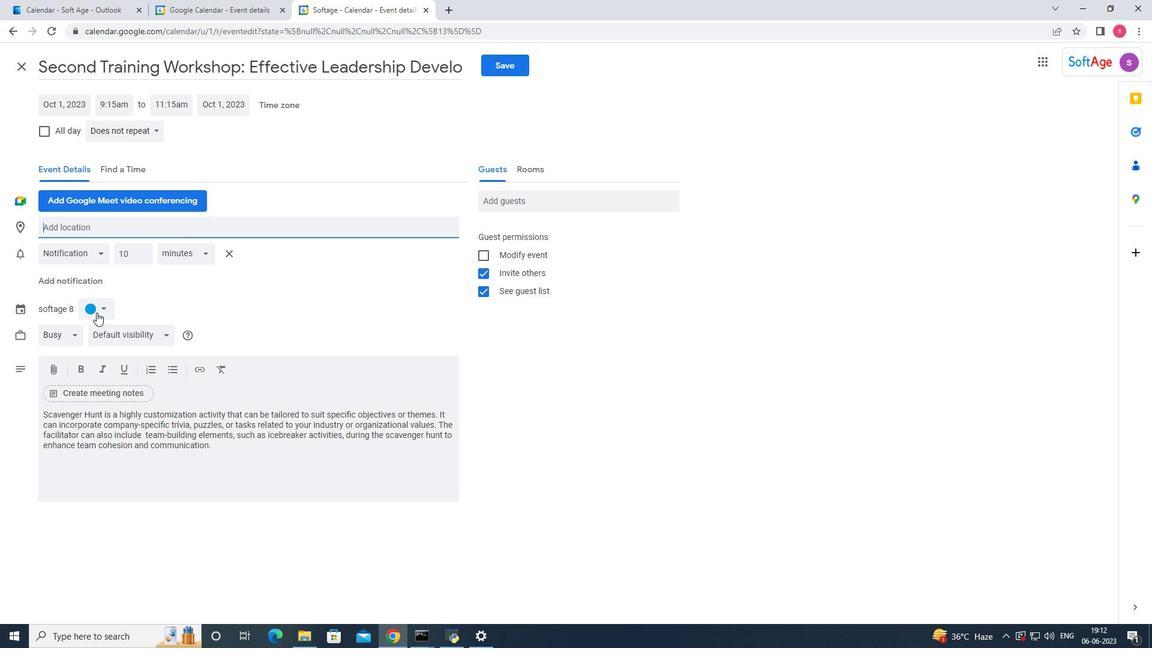 
Action: Mouse pressed left at (96, 311)
Screenshot: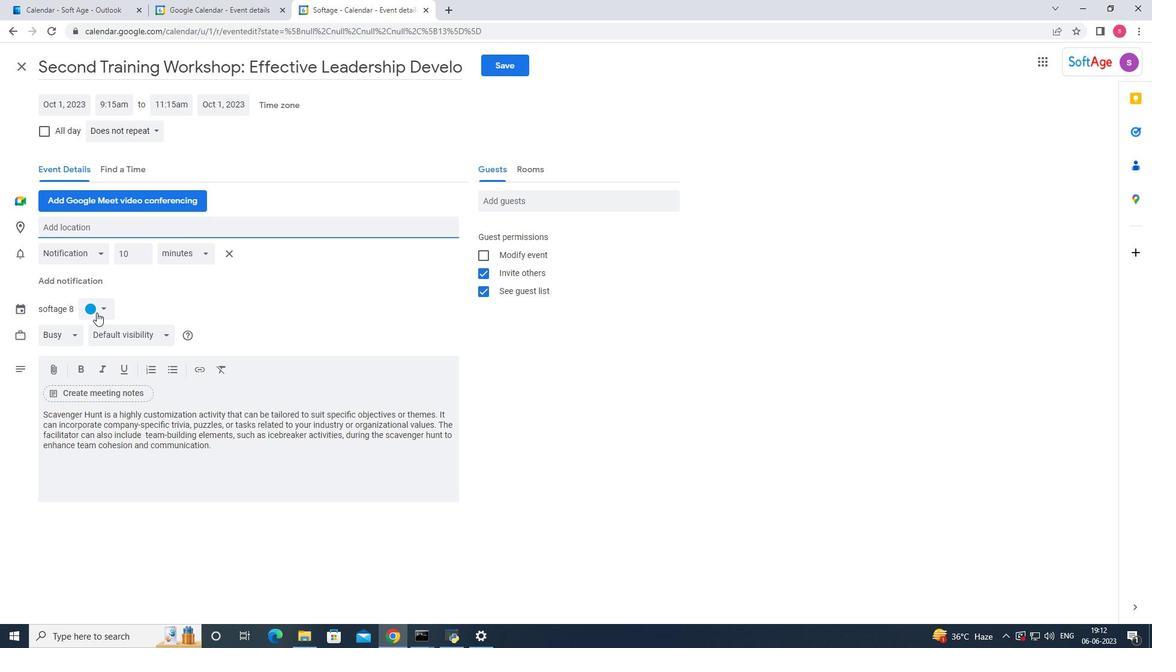 
Action: Mouse moved to (85, 307)
Screenshot: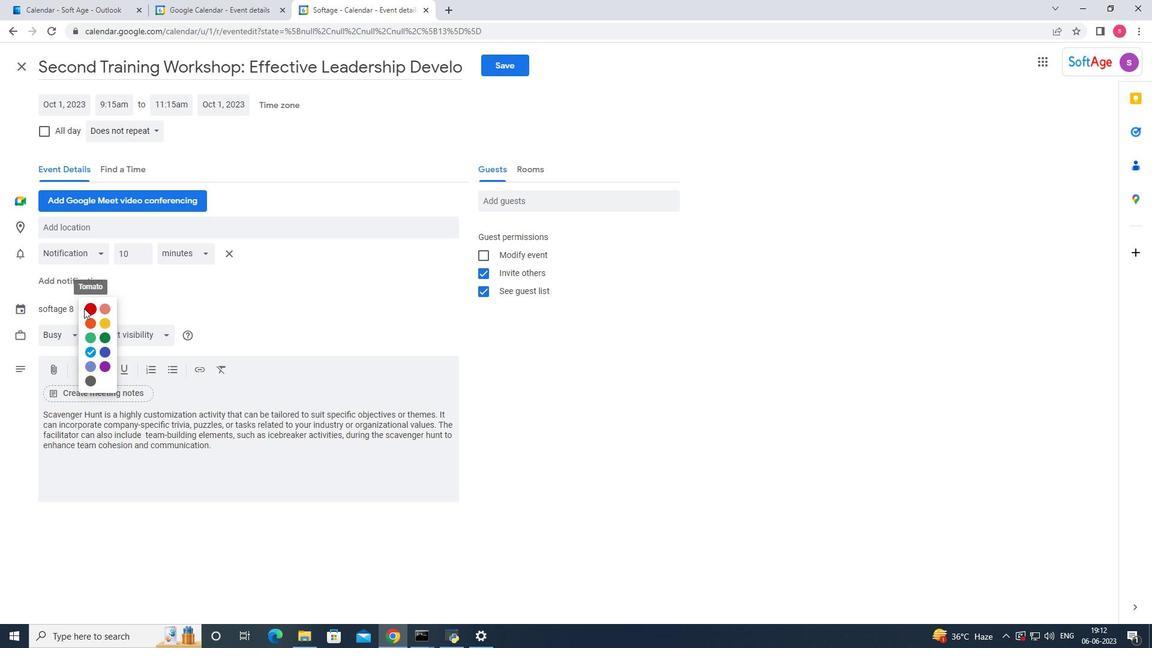 
Action: Mouse pressed left at (85, 307)
Screenshot: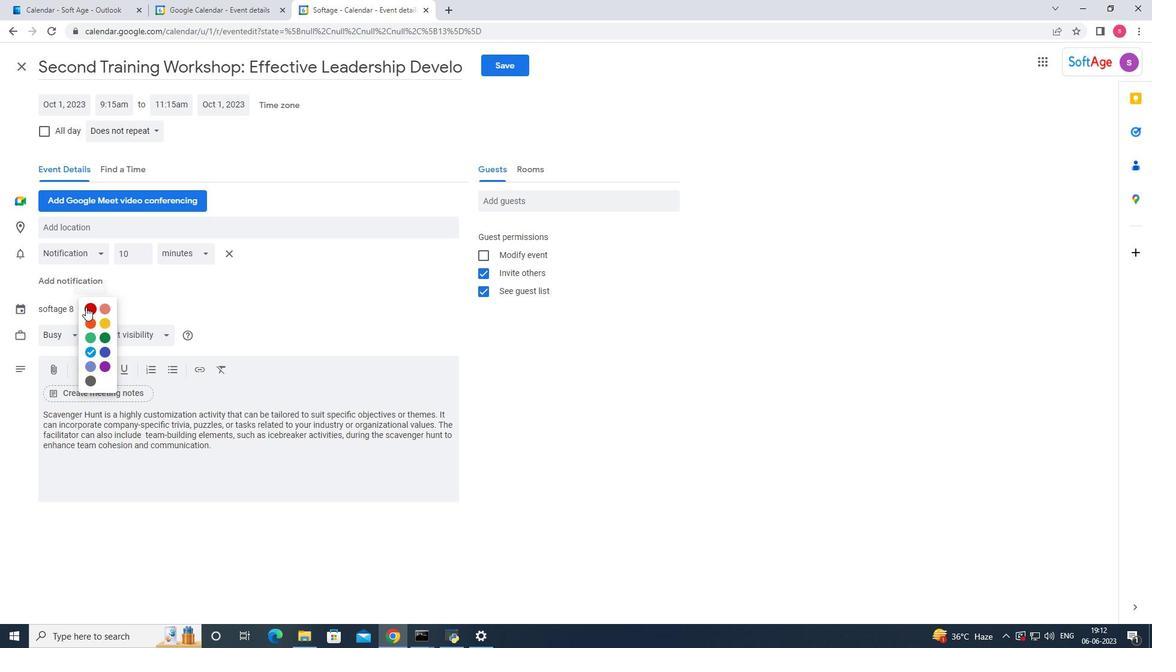 
Action: Mouse moved to (136, 225)
Screenshot: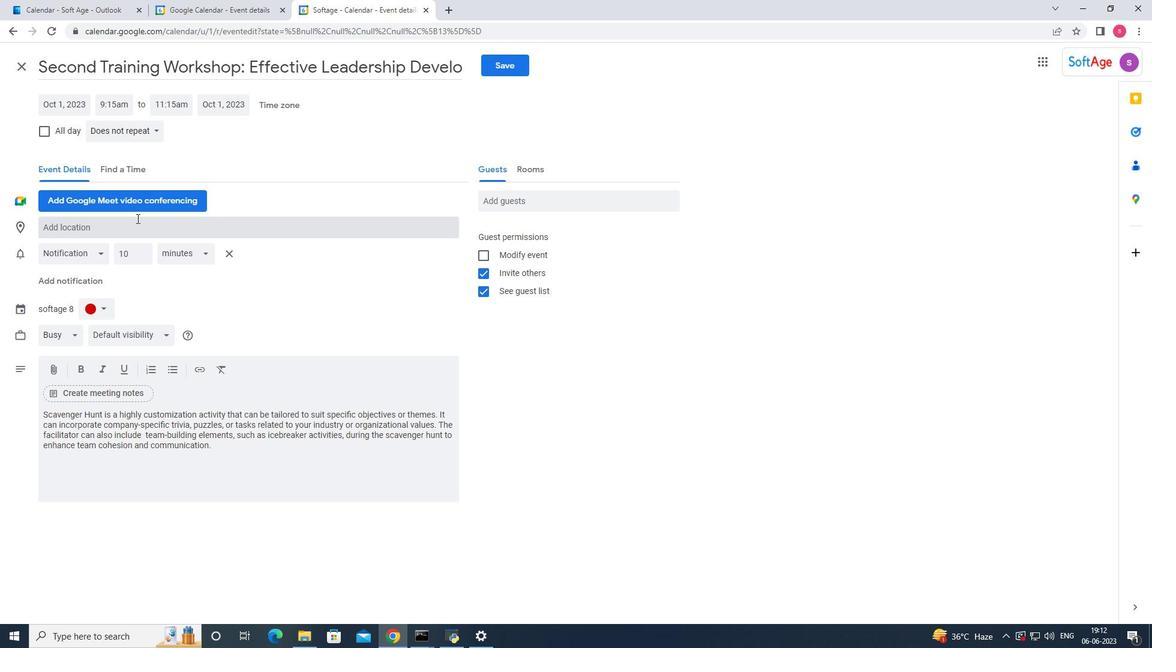 
Action: Mouse pressed left at (136, 225)
Screenshot: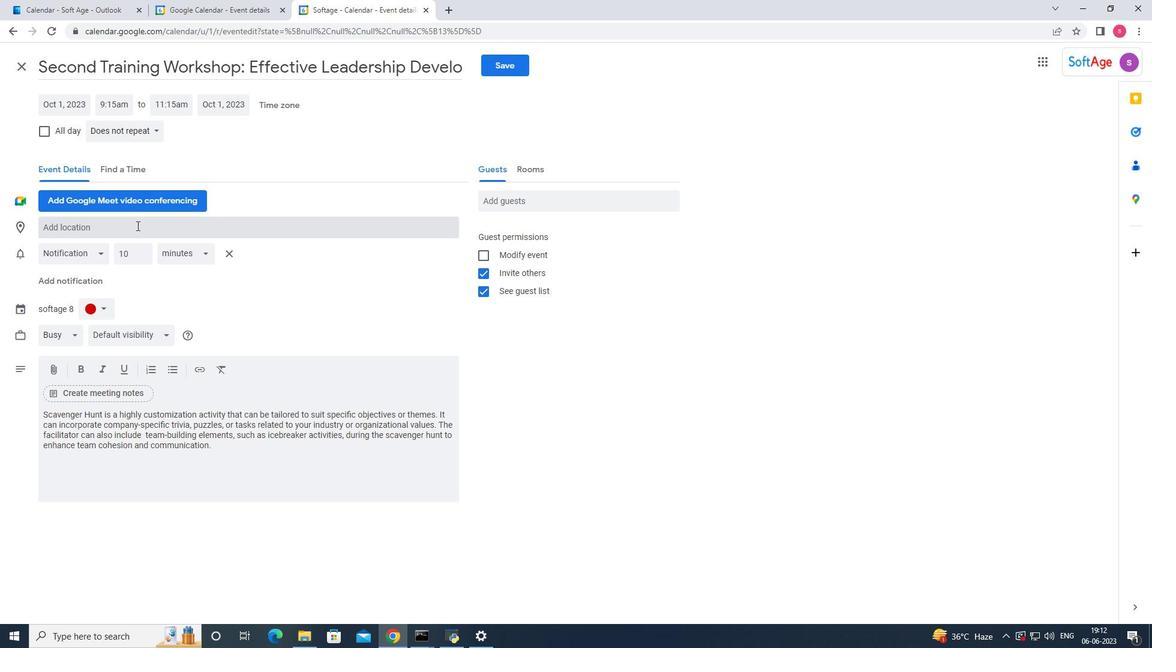 
Action: Key pressed <Key.shift>Jakarta
Screenshot: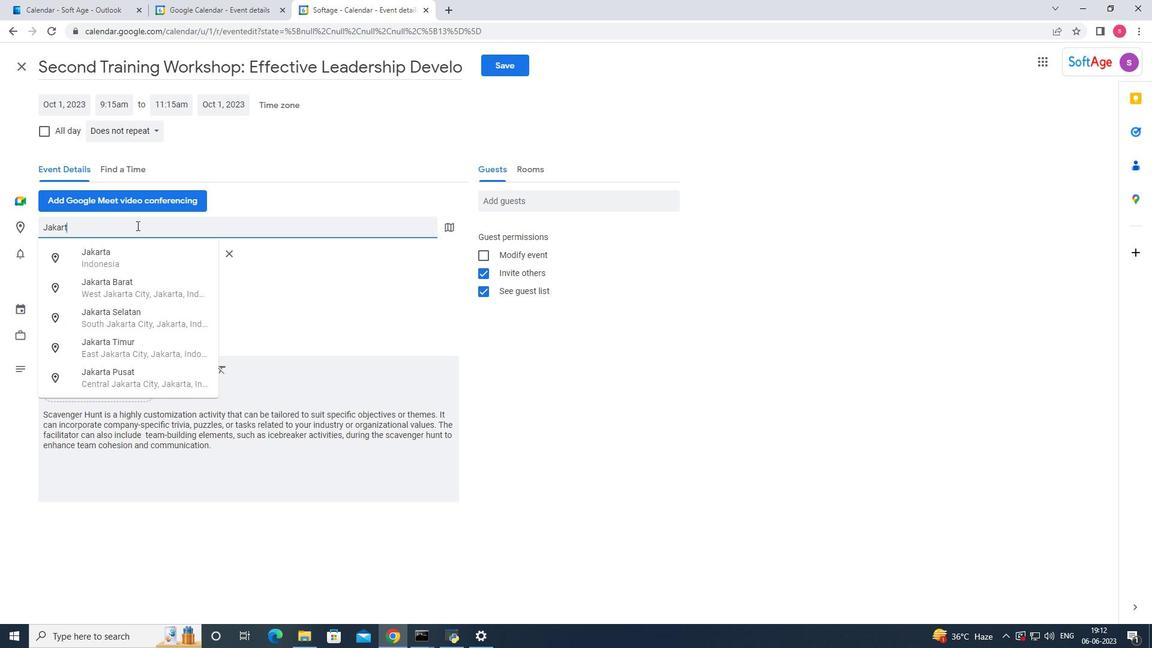 
Action: Mouse moved to (112, 263)
Screenshot: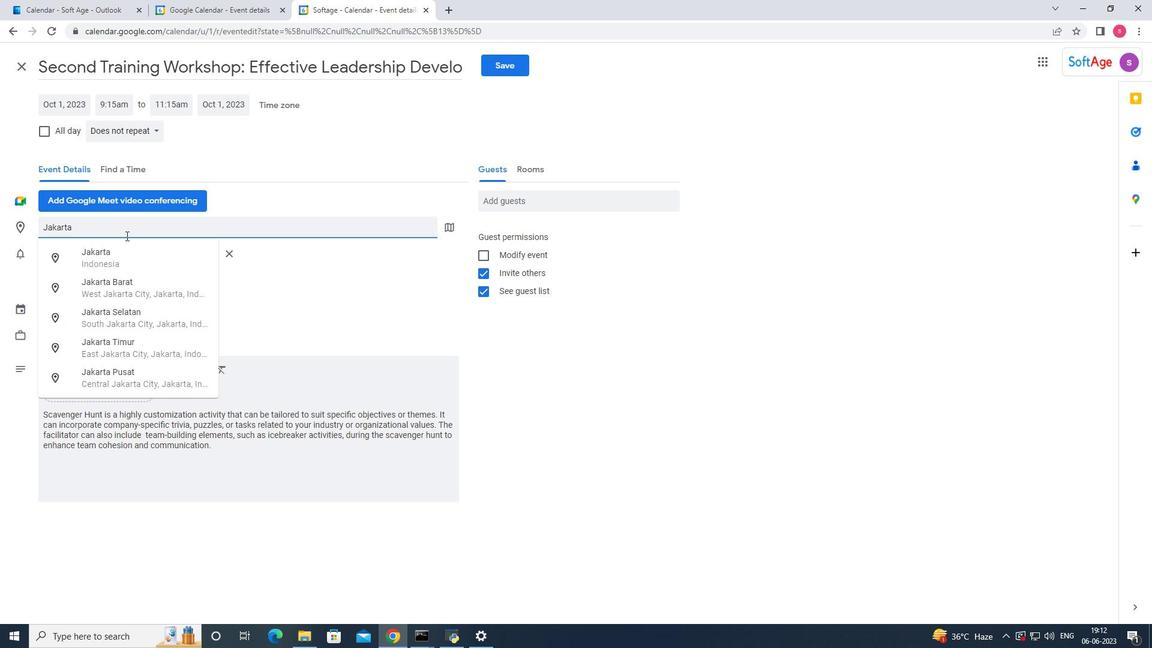 
Action: Mouse pressed left at (112, 263)
Screenshot: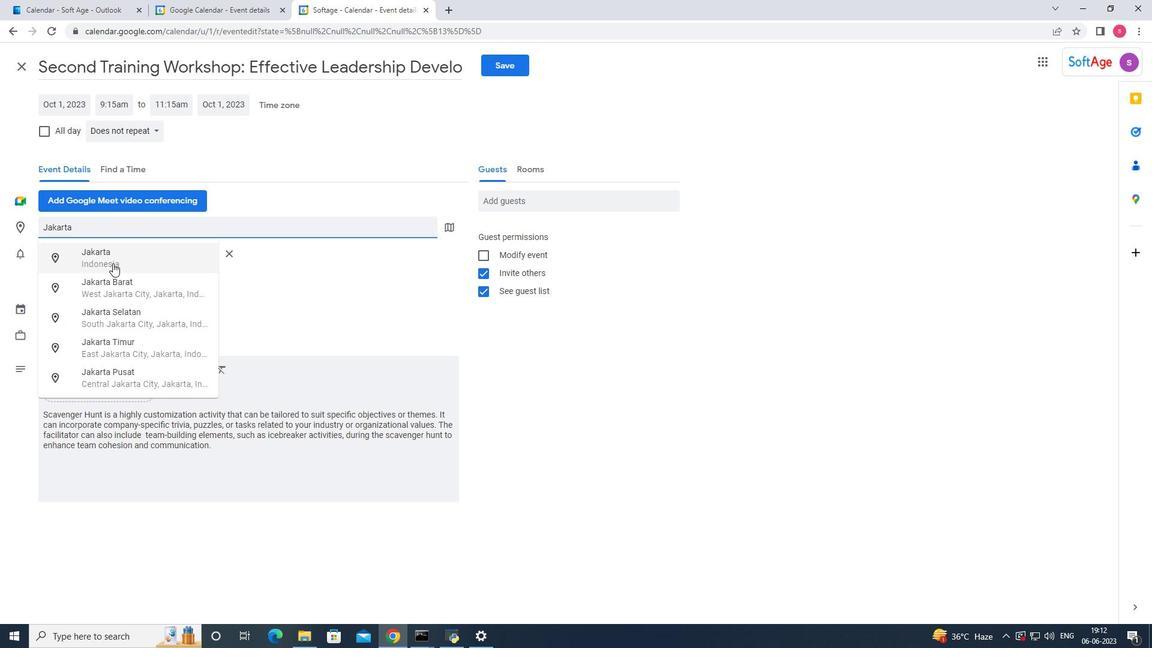 
Action: Mouse moved to (547, 202)
Screenshot: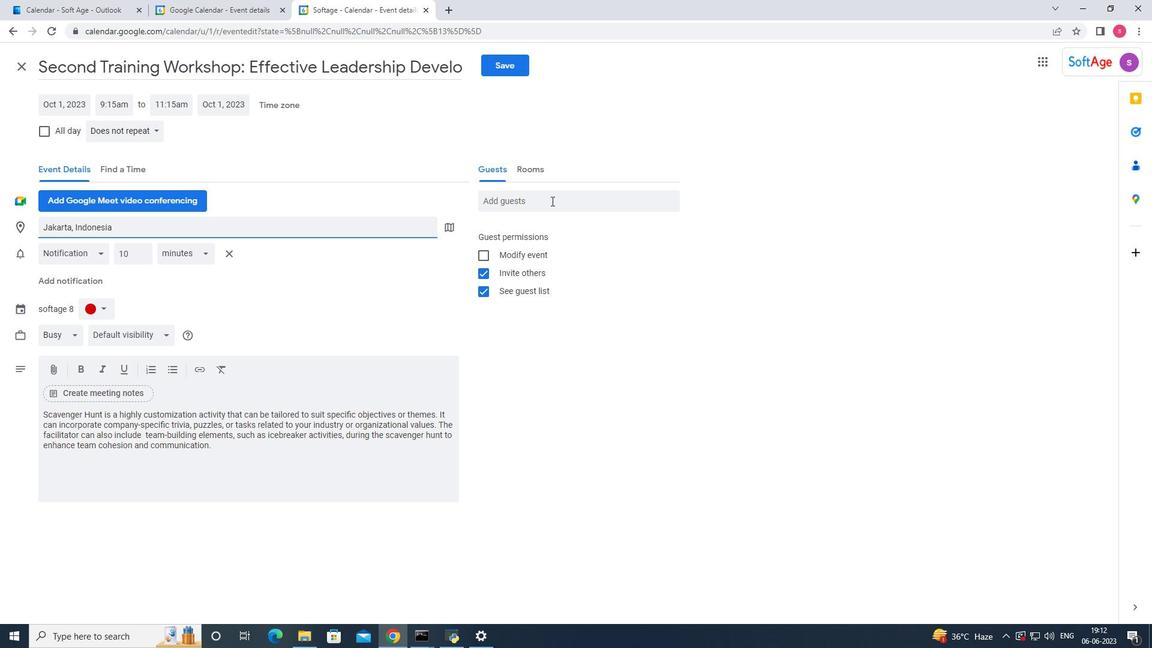 
Action: Mouse pressed left at (547, 202)
Screenshot: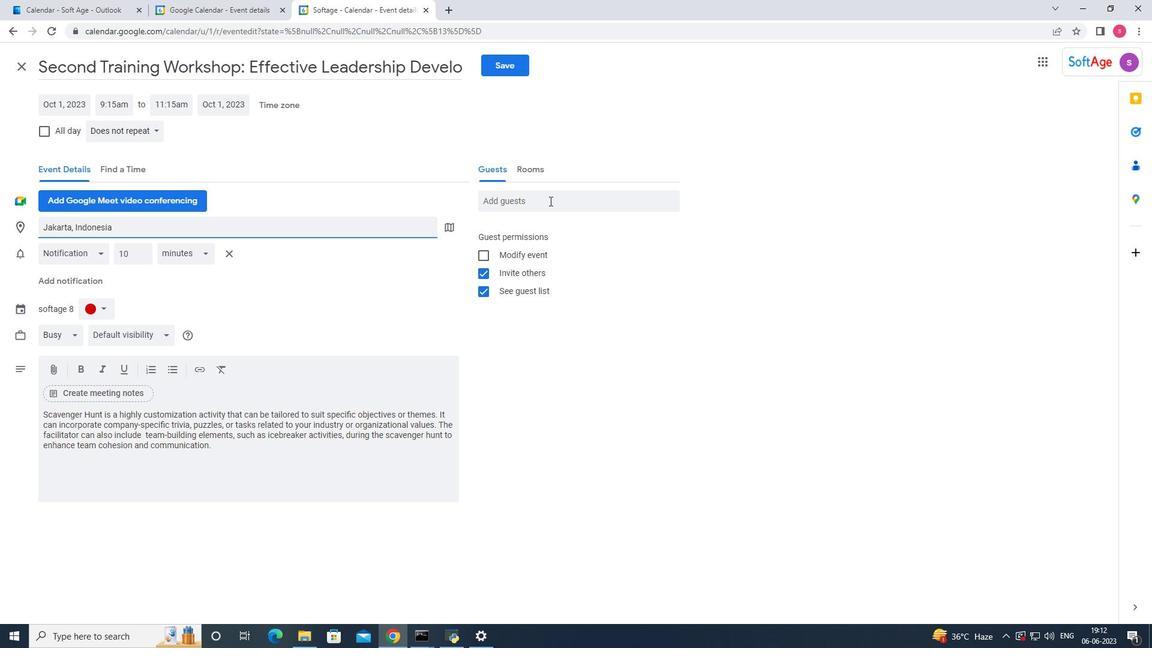 
Action: Key pressed softage.10
Screenshot: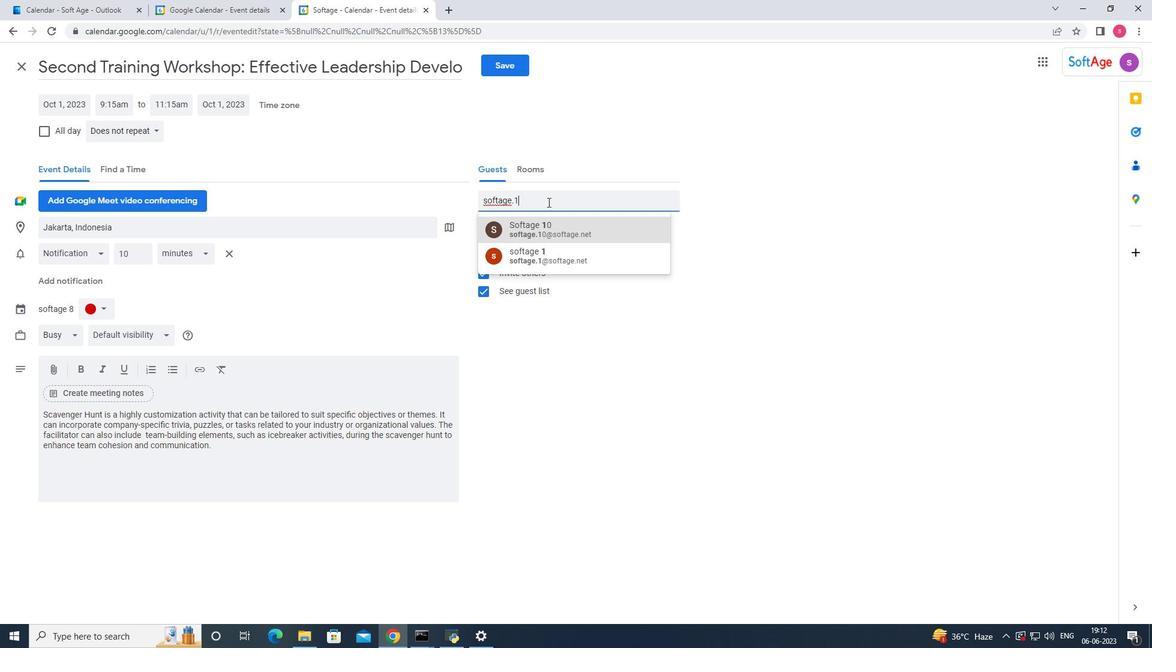 
Action: Mouse moved to (543, 227)
Screenshot: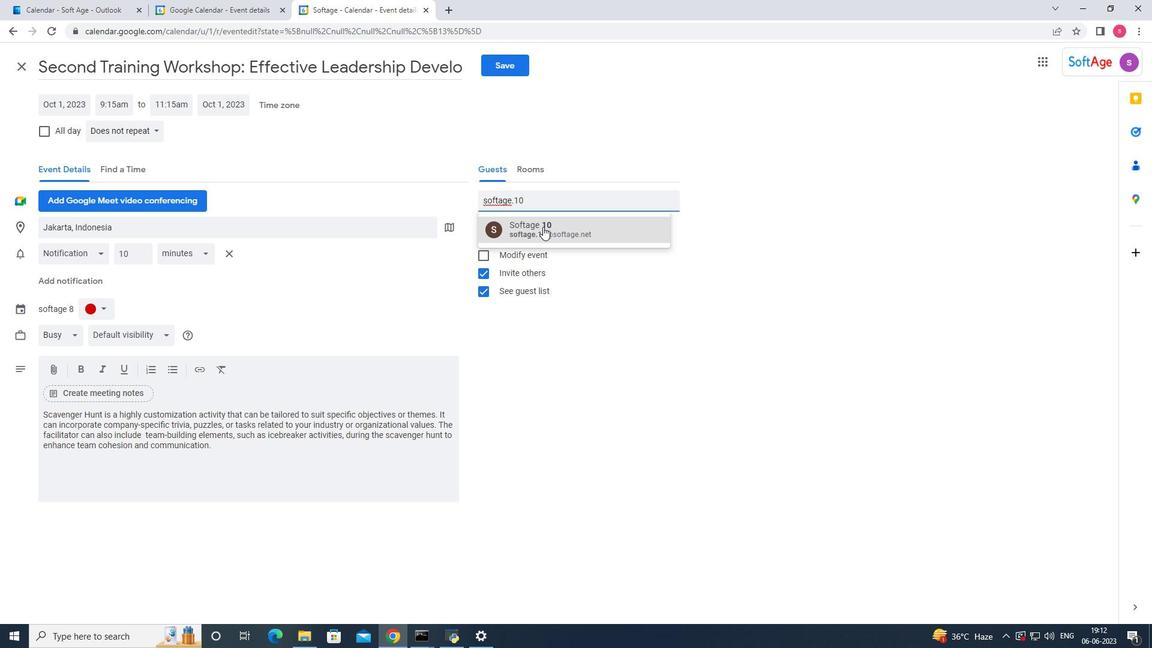 
Action: Mouse pressed left at (543, 227)
Screenshot: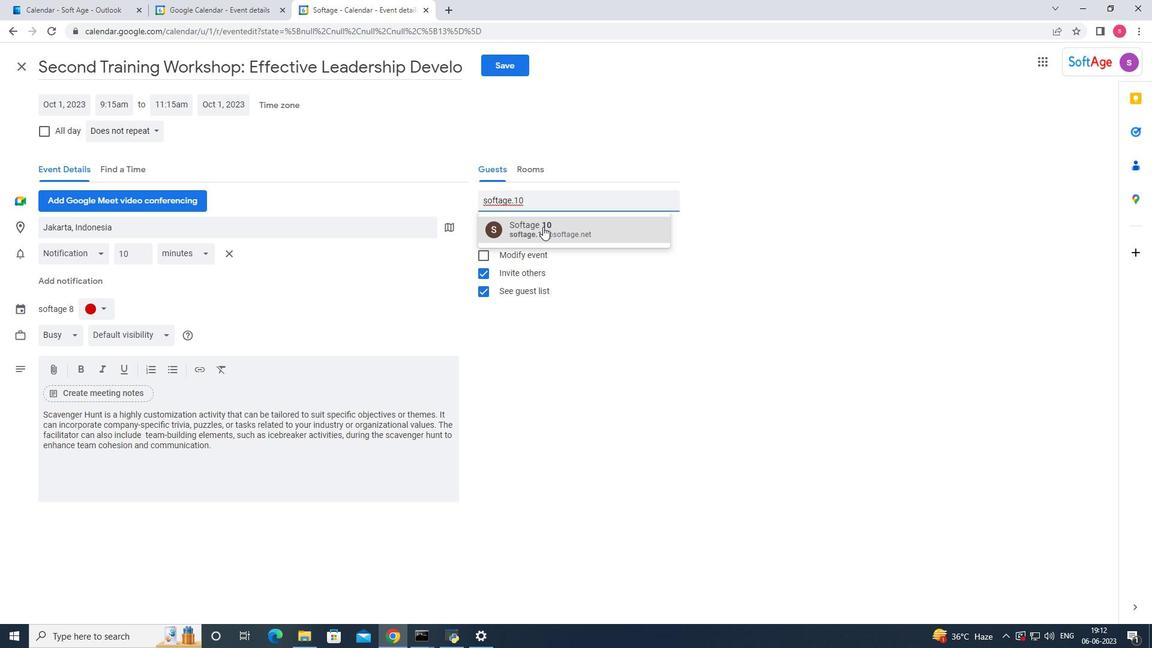 
Action: Key pressed softage.6
Screenshot: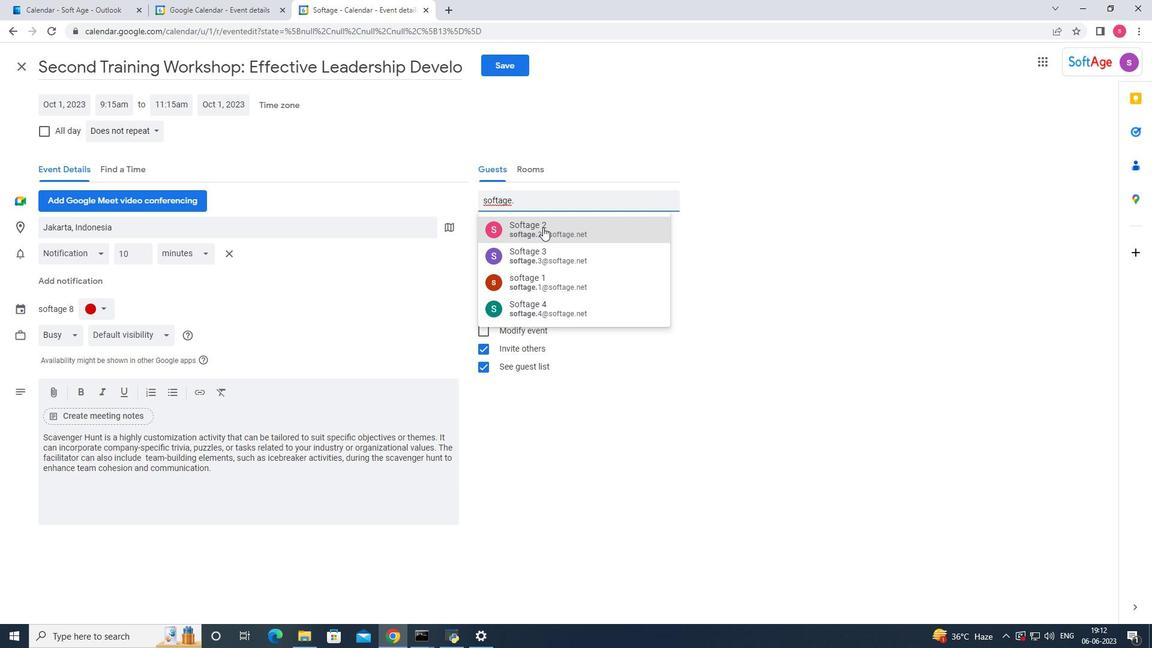 
Action: Mouse moved to (572, 232)
Screenshot: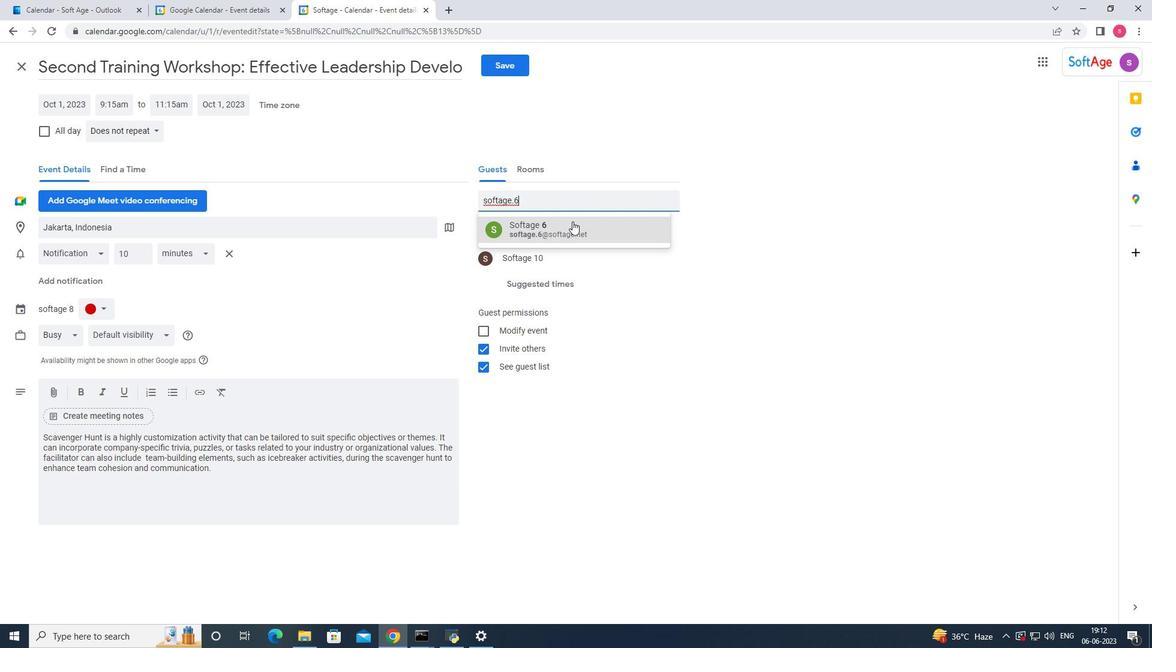 
Action: Mouse pressed left at (572, 232)
Screenshot: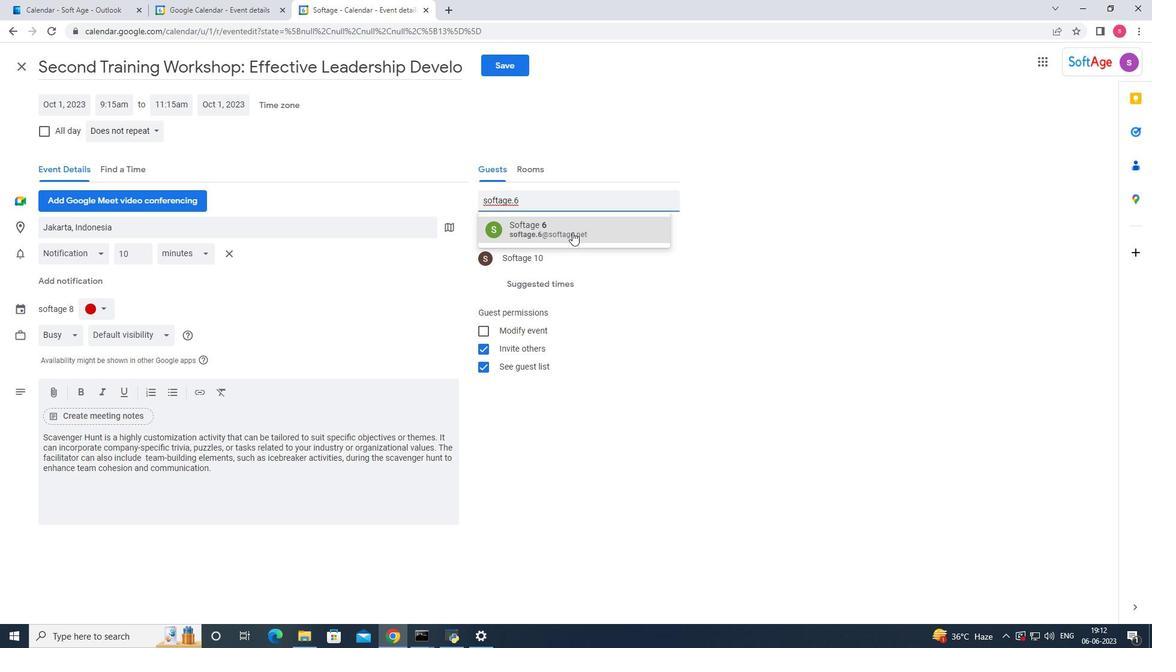 
Action: Mouse moved to (134, 129)
Screenshot: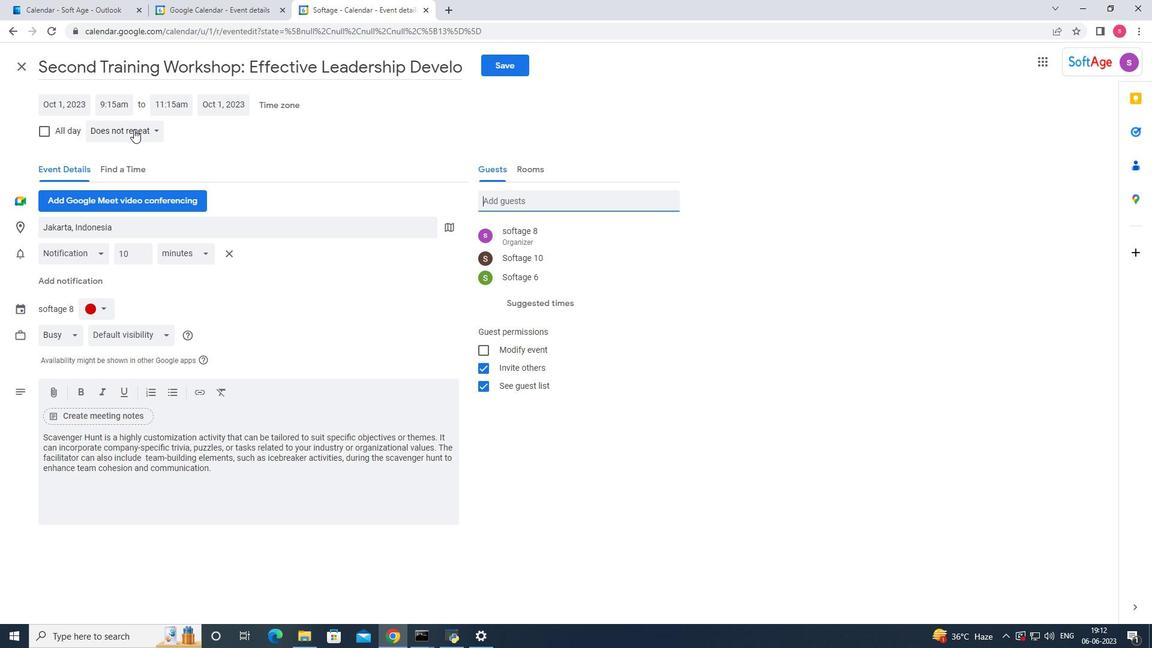 
Action: Mouse pressed left at (134, 129)
Screenshot: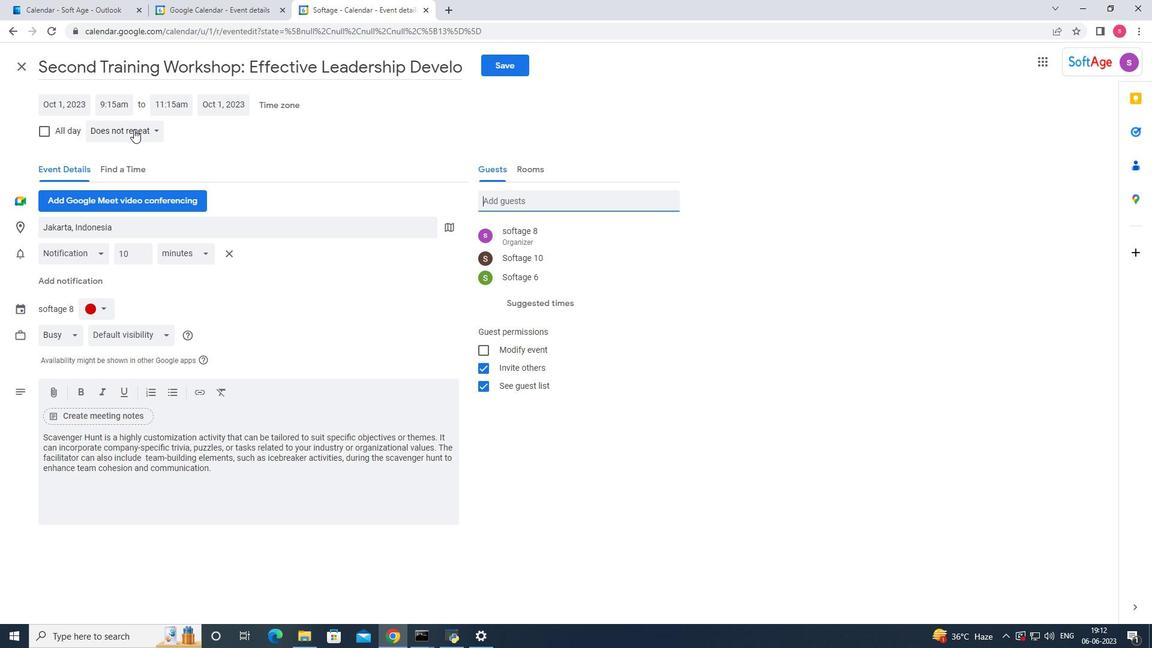 
Action: Mouse moved to (138, 172)
Screenshot: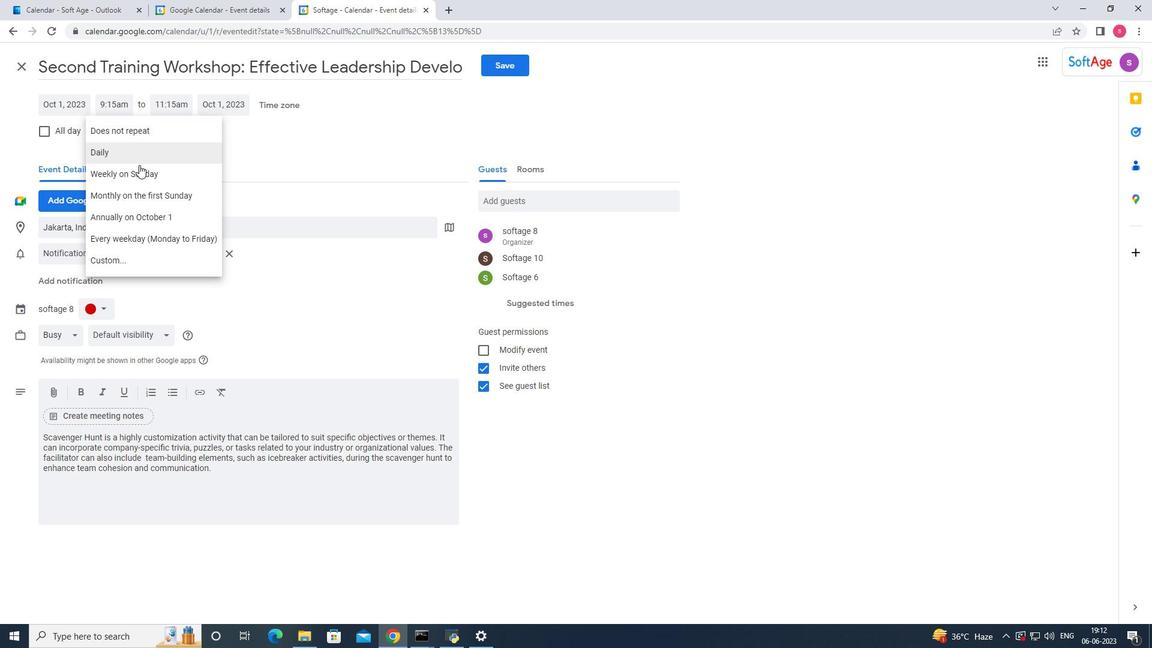 
Action: Mouse pressed left at (138, 172)
Screenshot: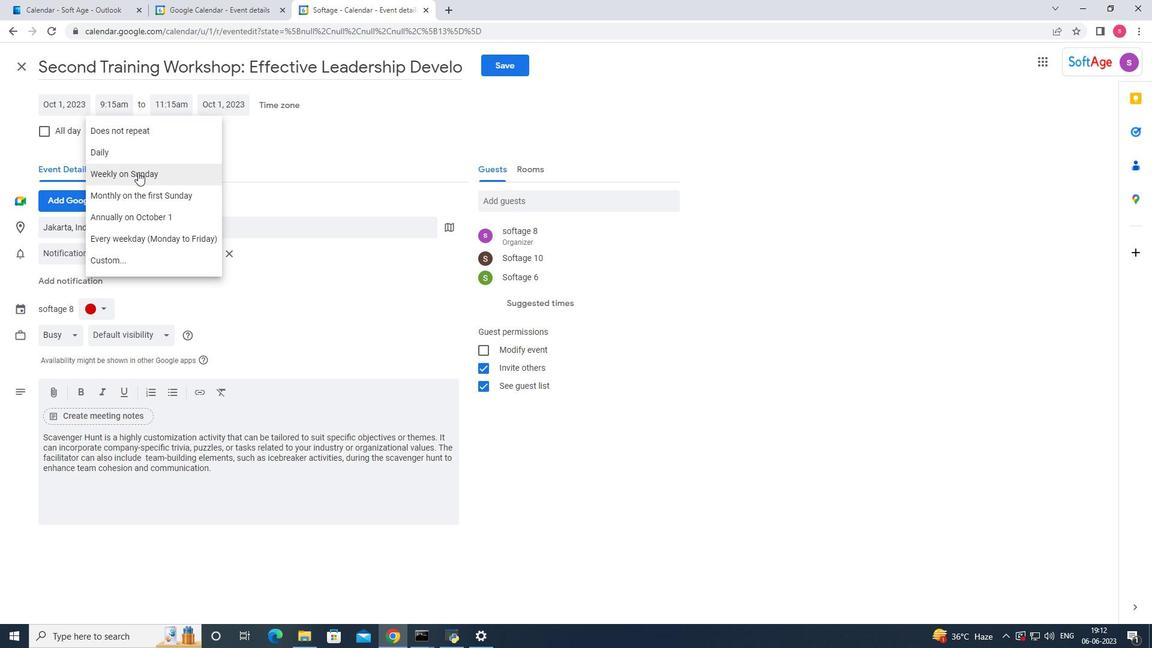 
Action: Mouse moved to (503, 65)
Screenshot: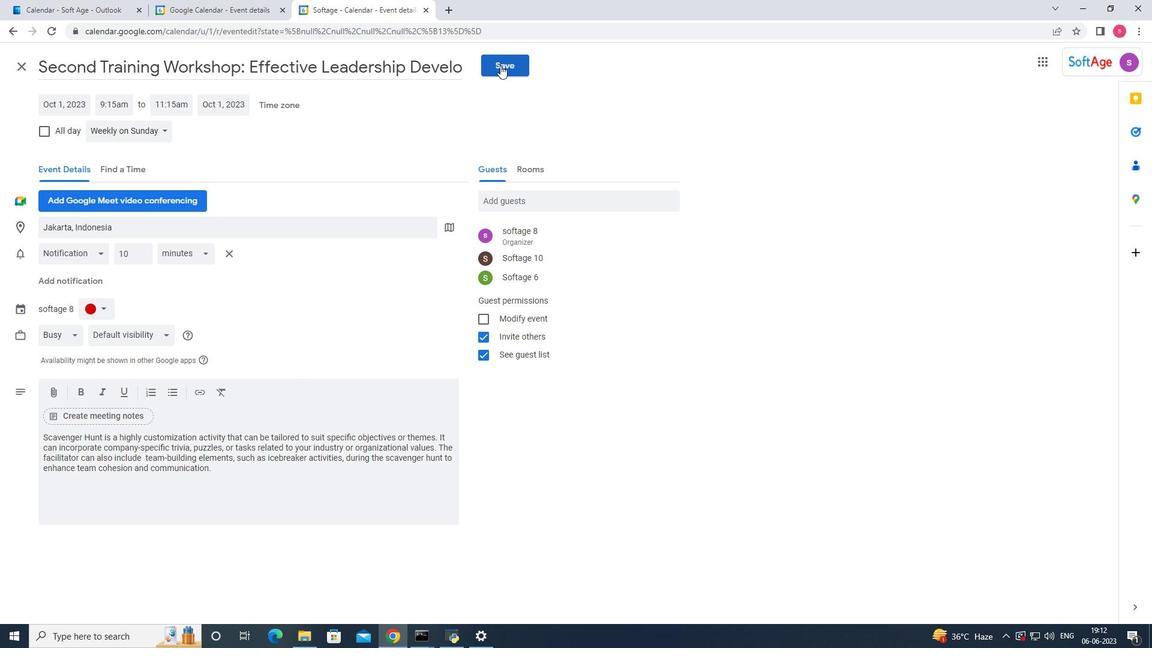 
Action: Mouse pressed left at (503, 65)
Screenshot: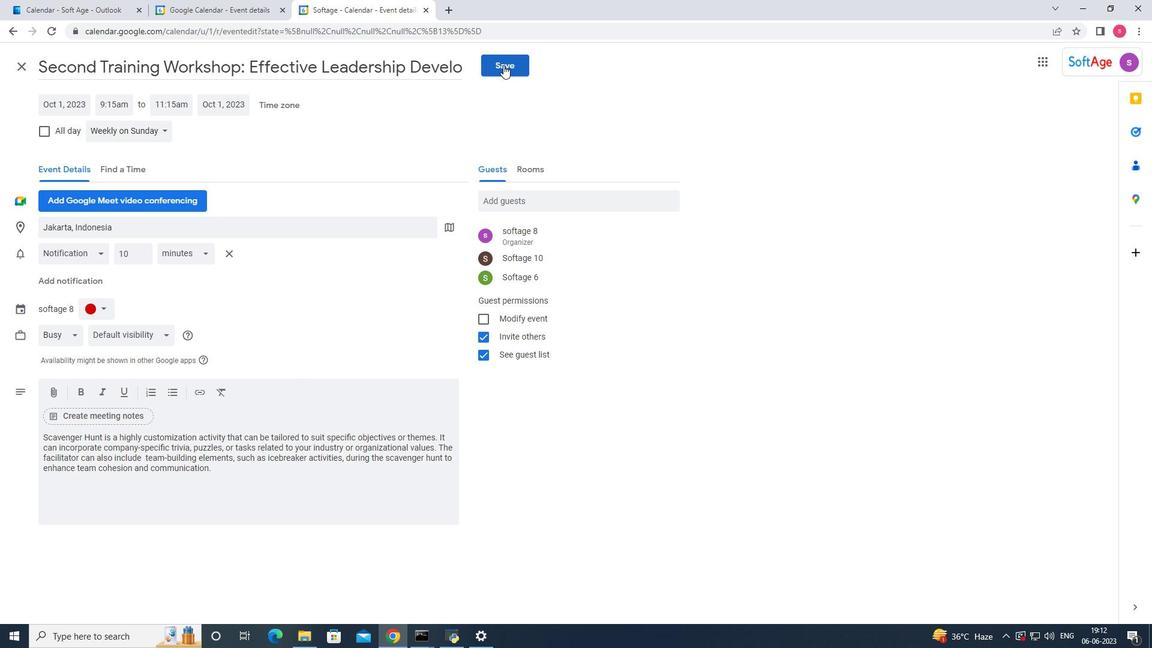 
Action: Mouse moved to (694, 362)
Screenshot: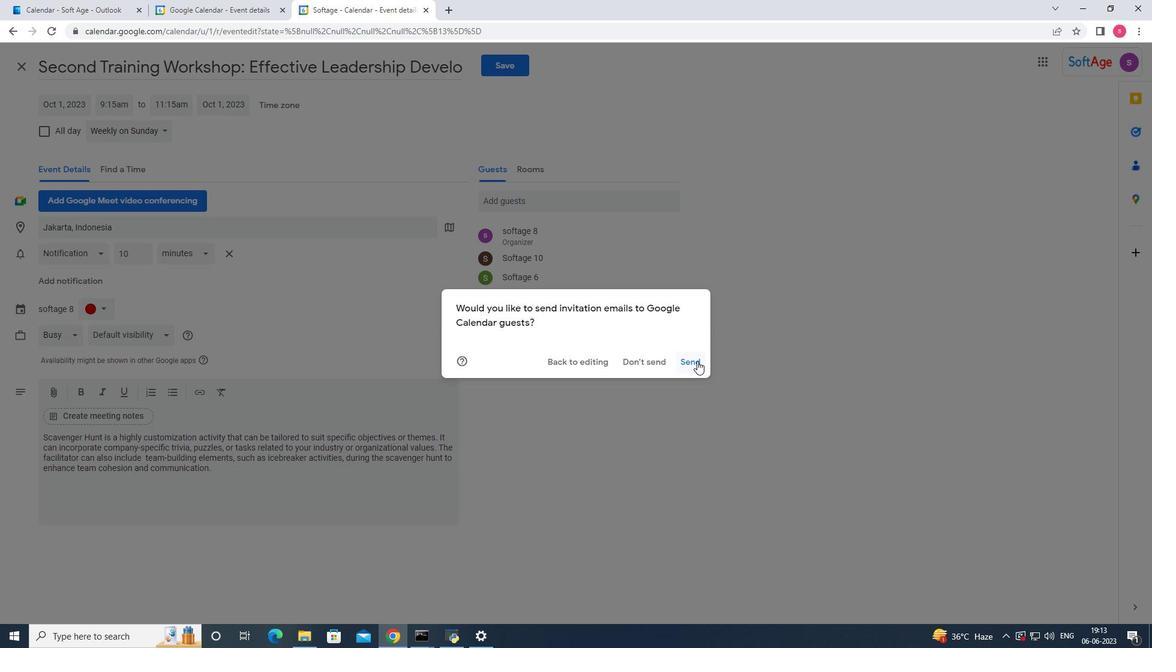 
Action: Mouse pressed left at (694, 362)
Screenshot: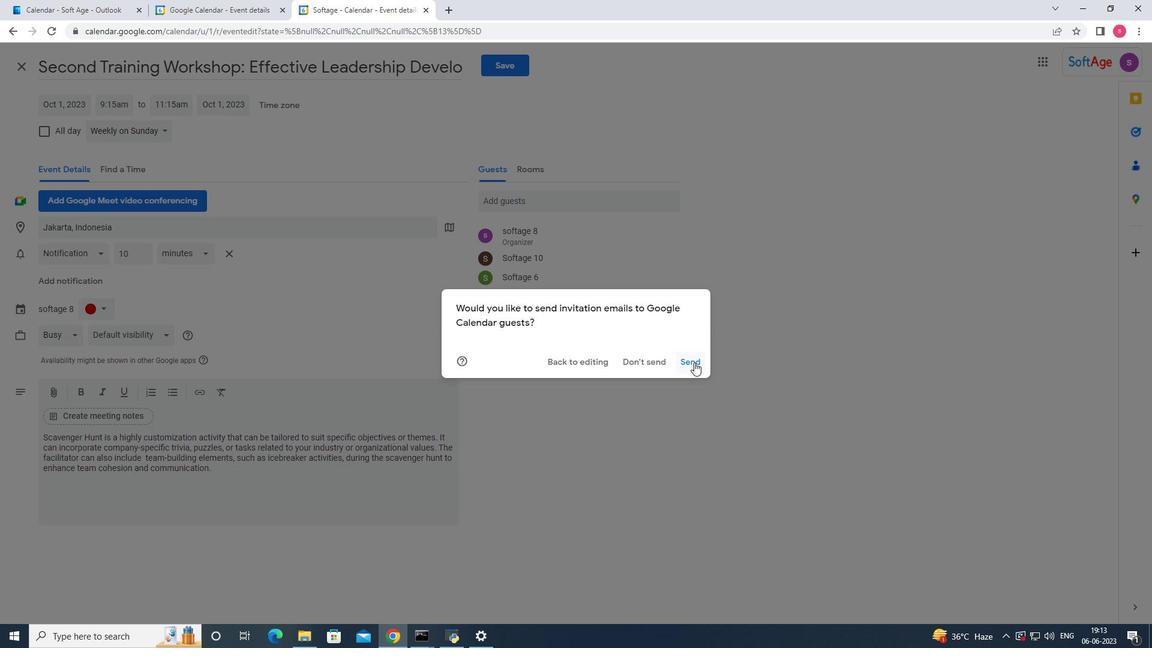 
Action: Mouse moved to (543, 385)
Screenshot: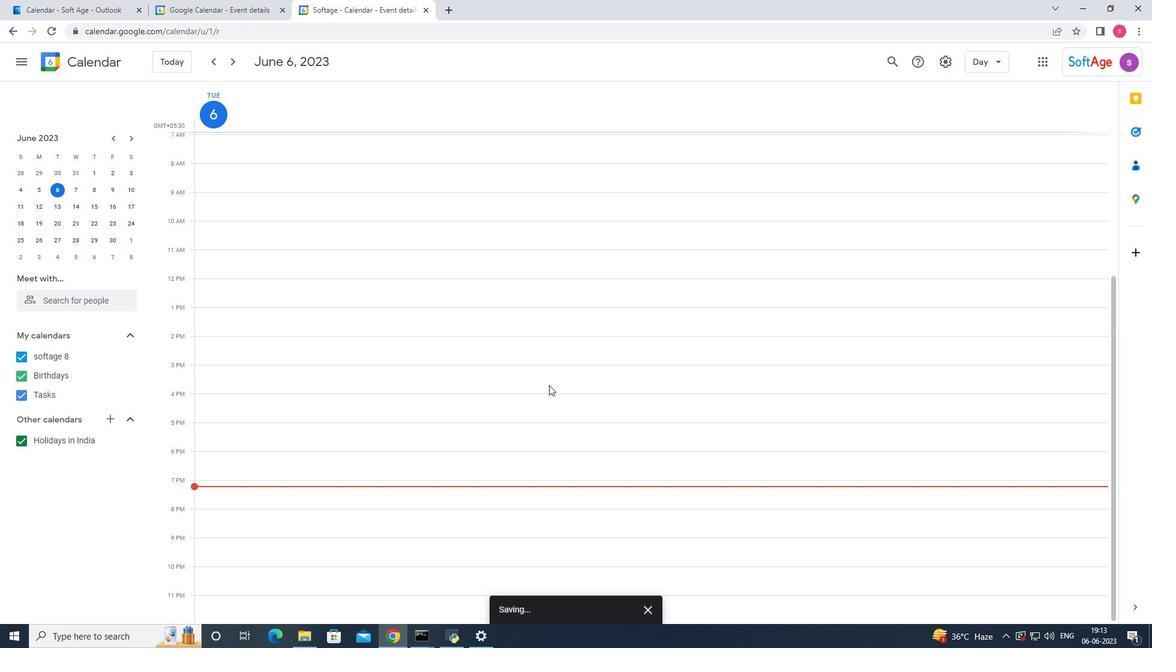 
